 Task: Search one way flight ticket for 4 adults, 2 children, 2 infants in seat and 1 infant on lap in economy from Medford: Rogue Valley International-medford Airport to Greenville: Pitt-greenville Airport on 5-2-2023. Choice of flights is Royal air maroc. Number of bags: 10 checked bags. Price is upto 100000. Outbound departure time preference is 0:00.
Action: Mouse moved to (394, 350)
Screenshot: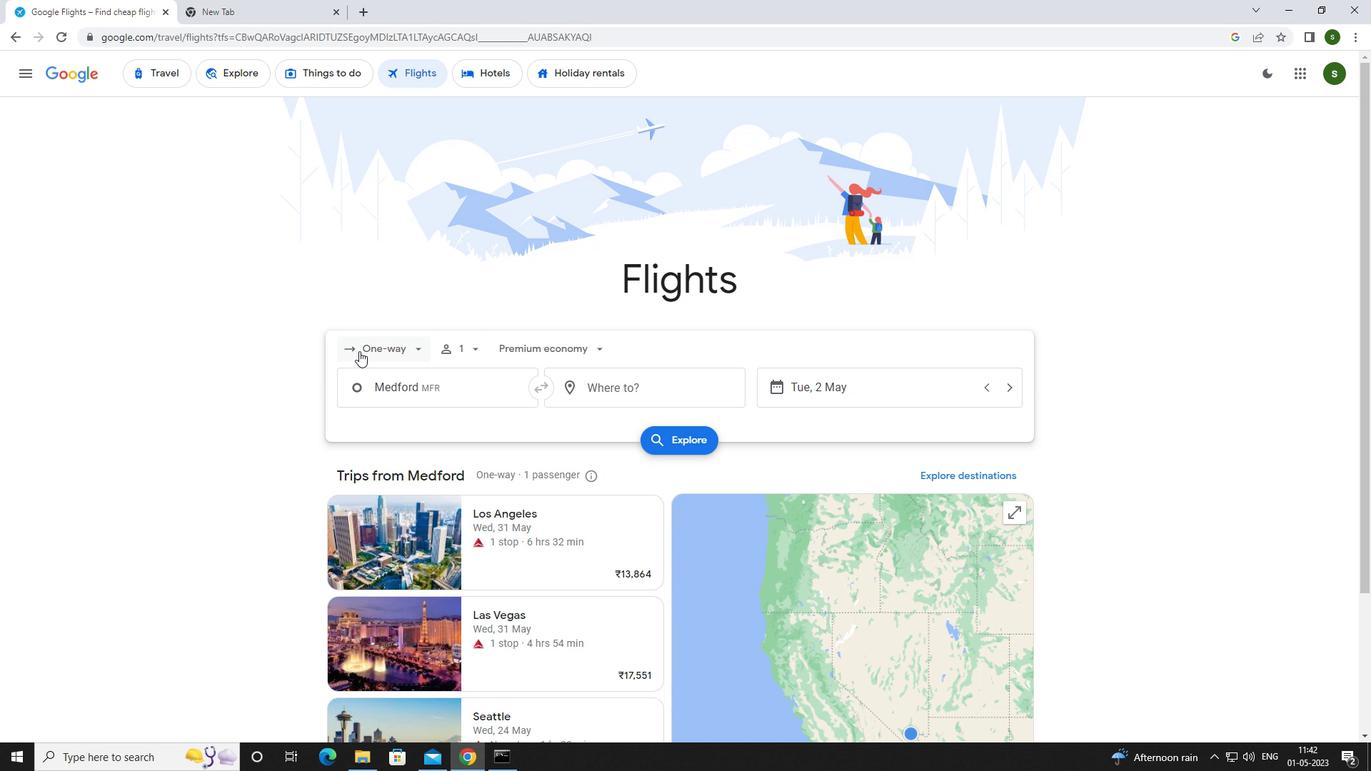 
Action: Mouse pressed left at (394, 350)
Screenshot: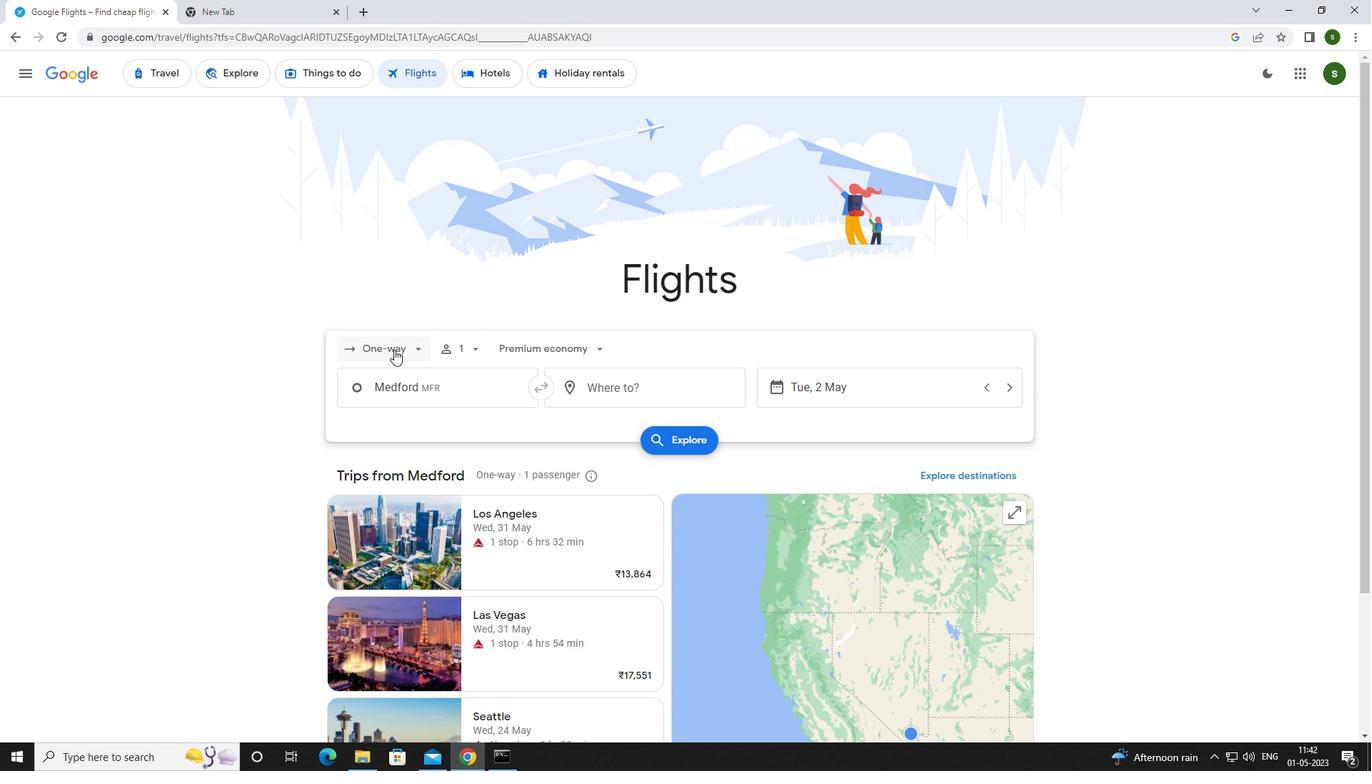 
Action: Mouse moved to (392, 415)
Screenshot: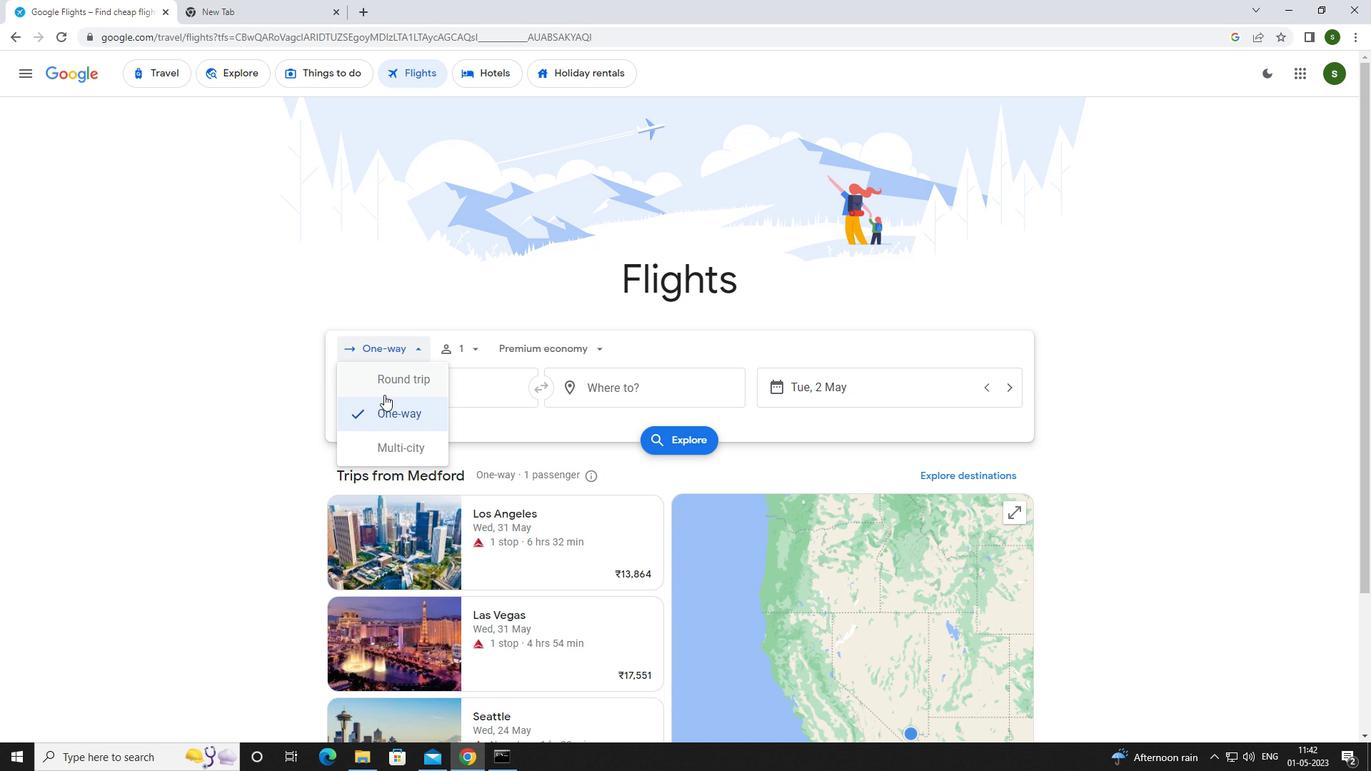 
Action: Mouse pressed left at (392, 415)
Screenshot: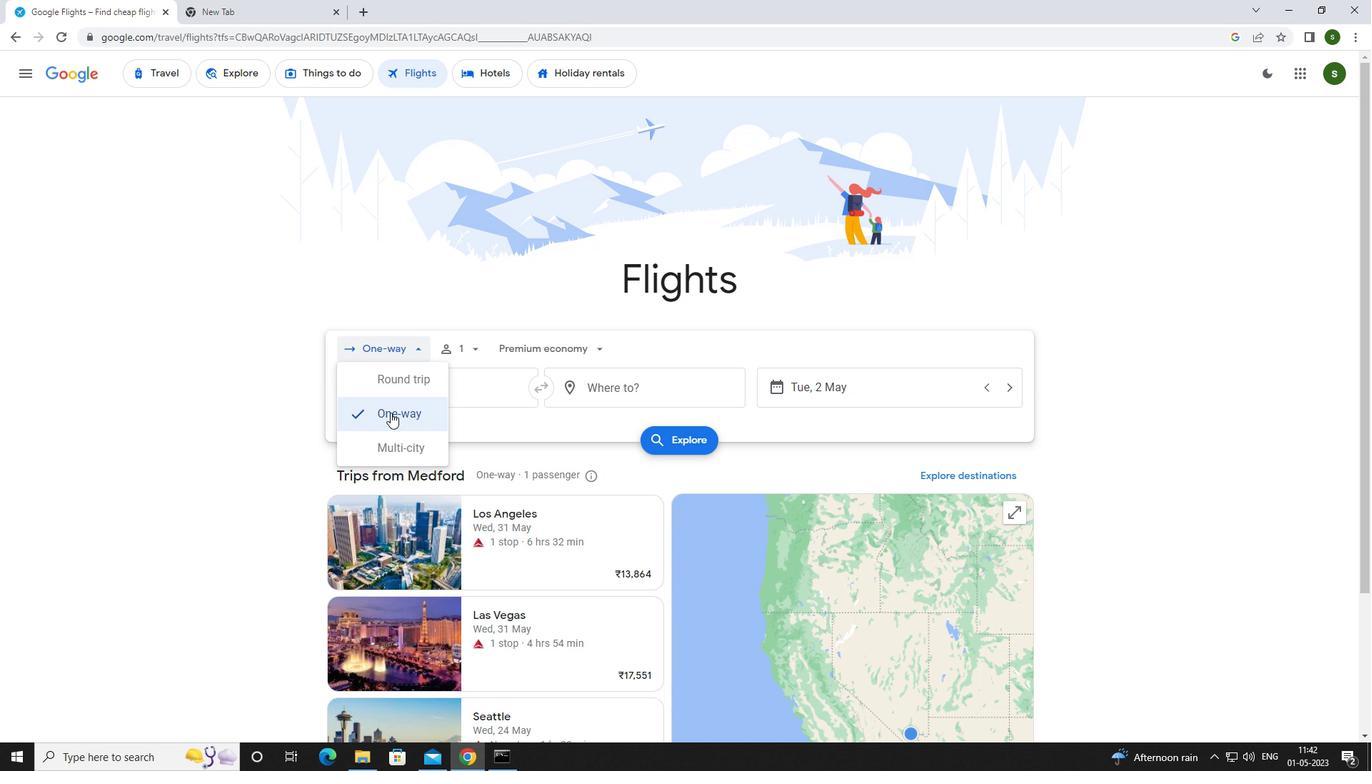 
Action: Mouse moved to (468, 352)
Screenshot: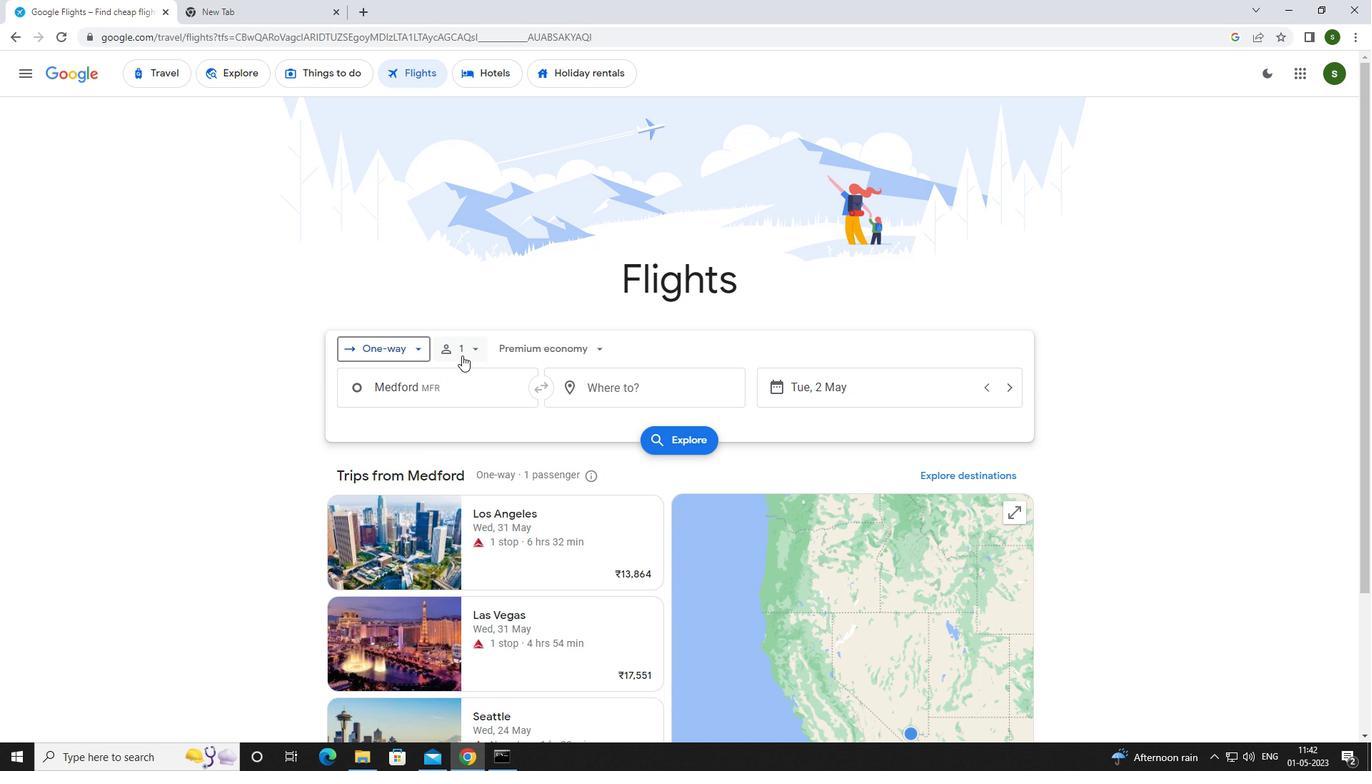
Action: Mouse pressed left at (468, 352)
Screenshot: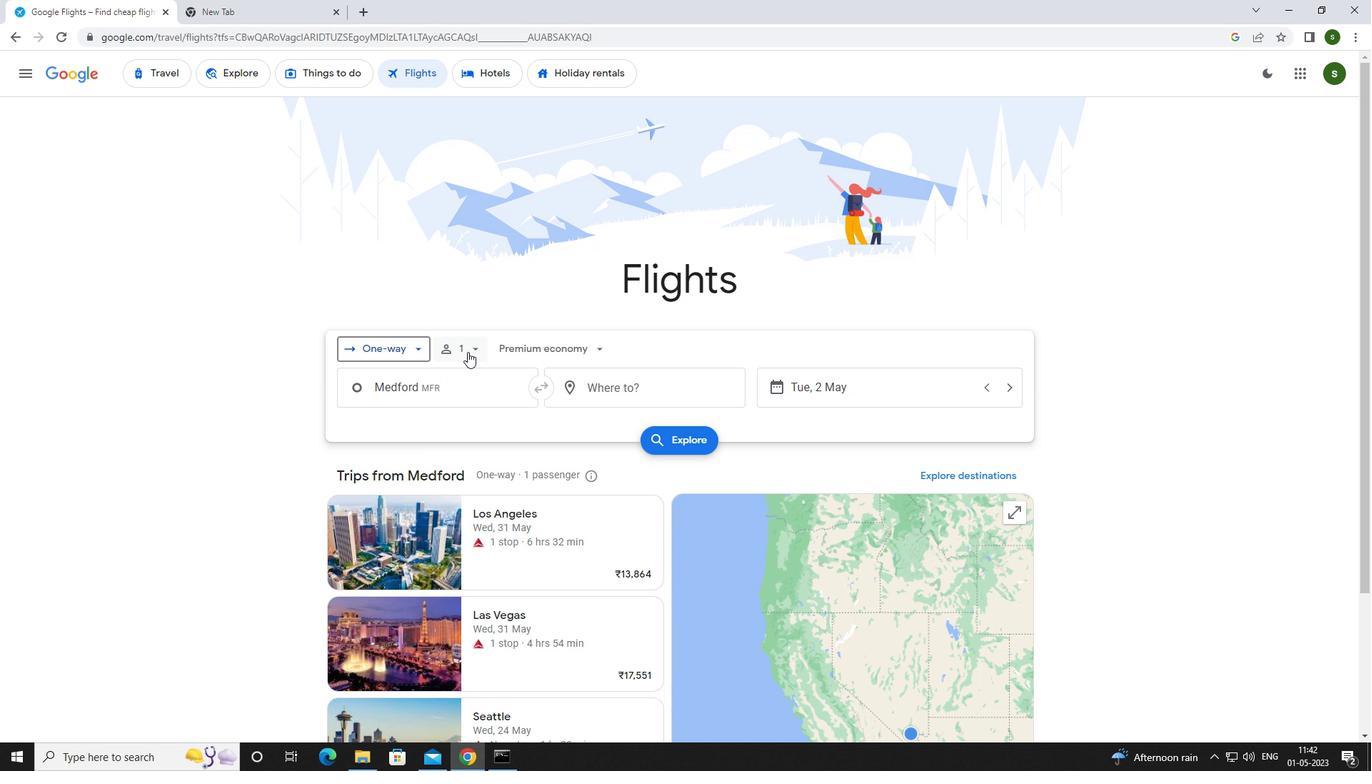 
Action: Mouse moved to (590, 382)
Screenshot: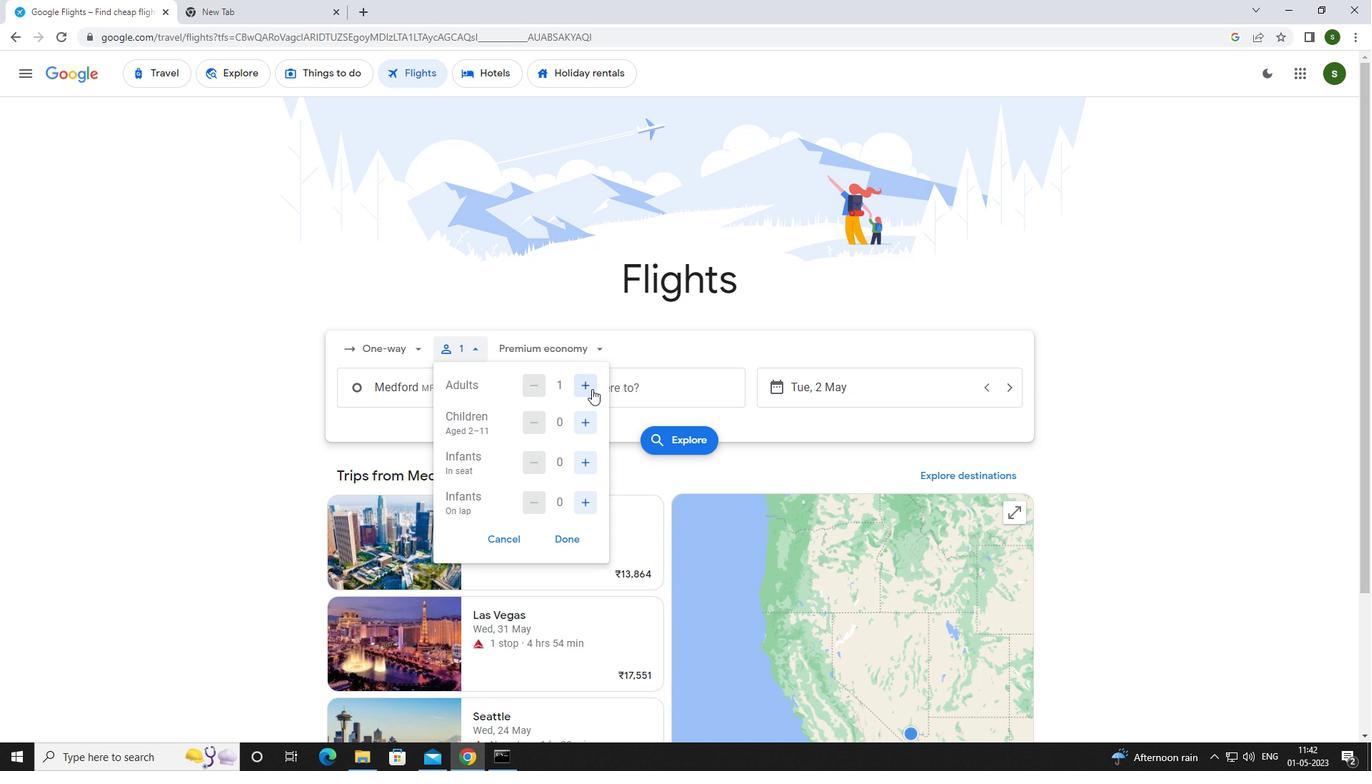 
Action: Mouse pressed left at (590, 382)
Screenshot: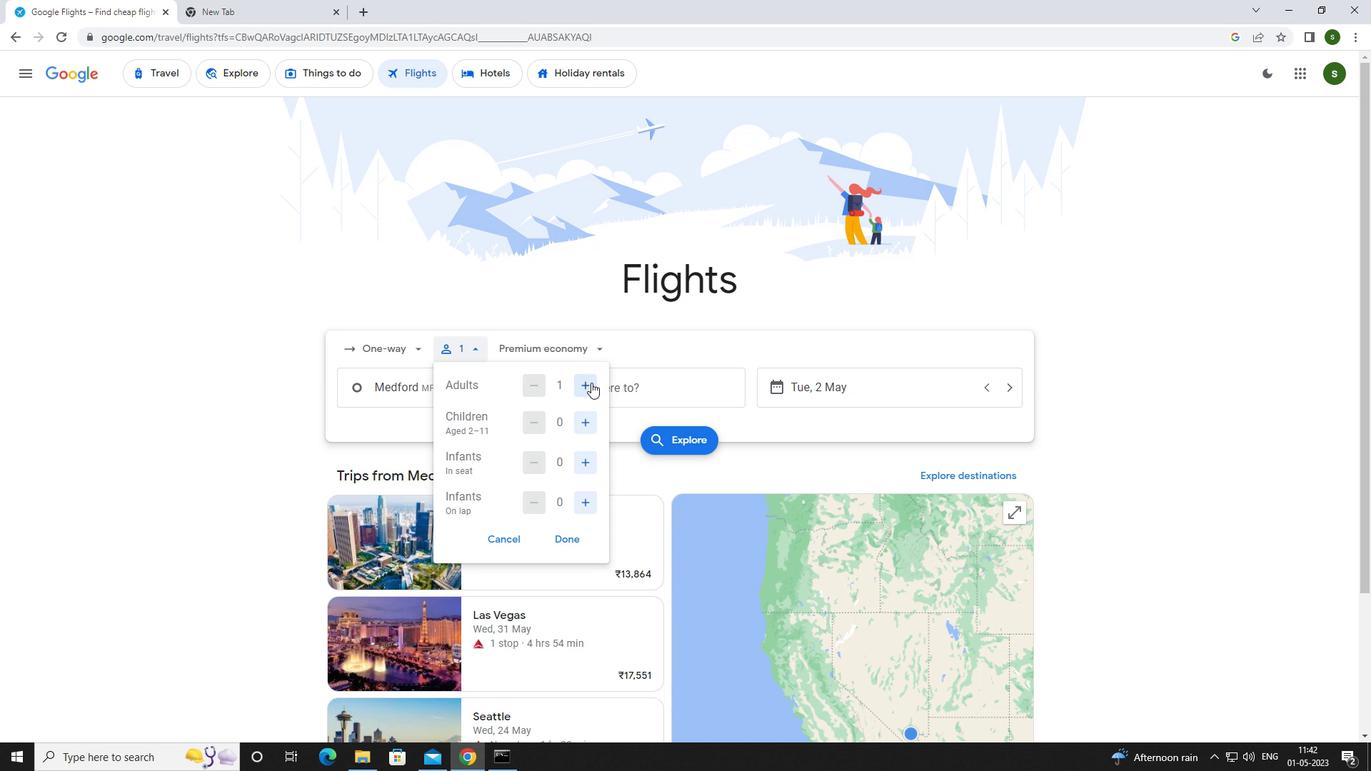 
Action: Mouse pressed left at (590, 382)
Screenshot: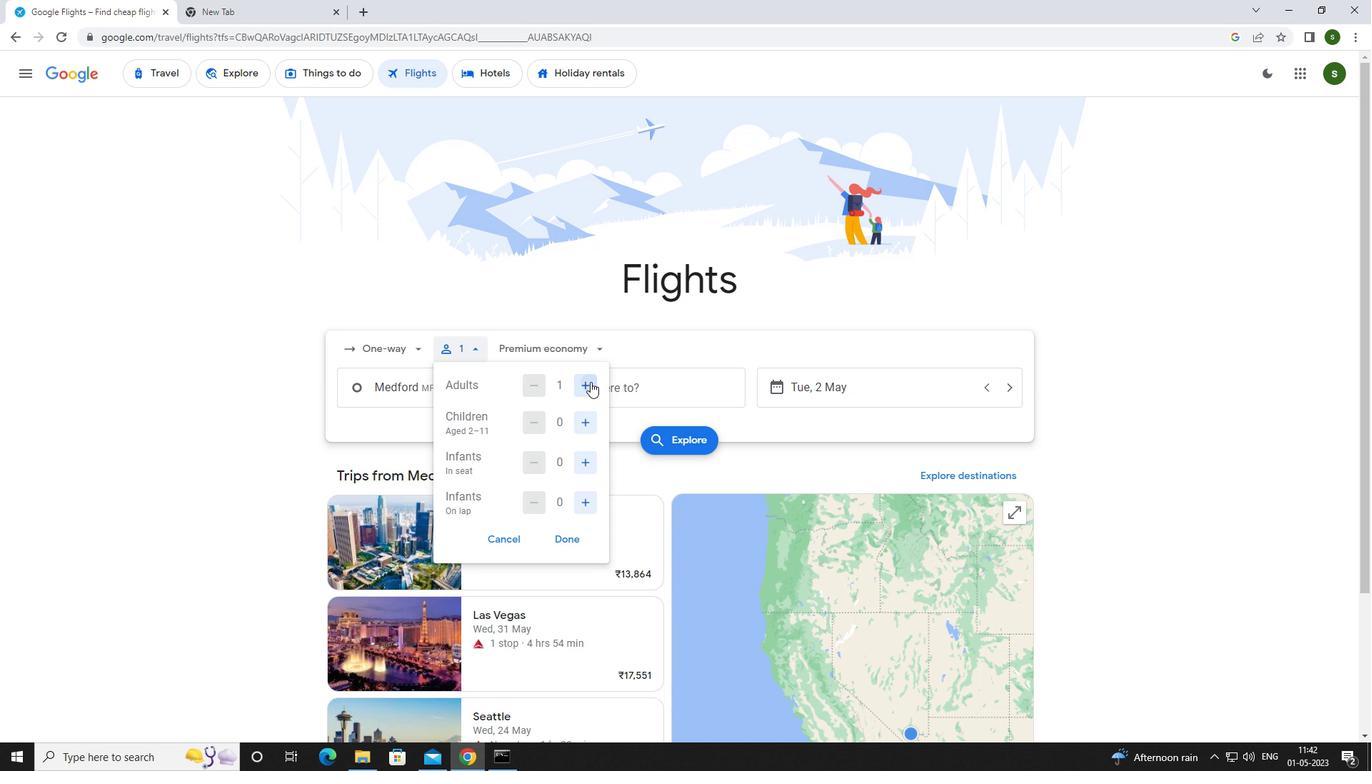 
Action: Mouse moved to (590, 382)
Screenshot: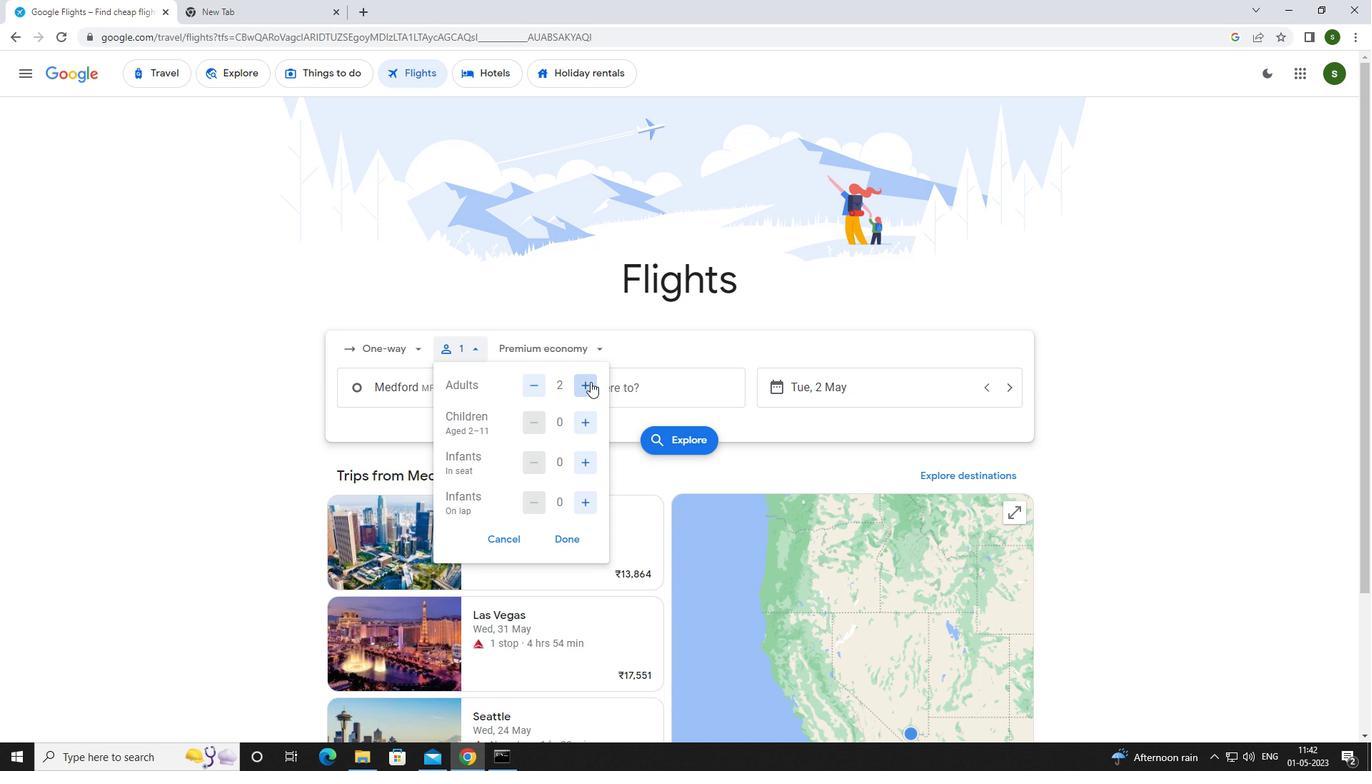 
Action: Mouse pressed left at (590, 382)
Screenshot: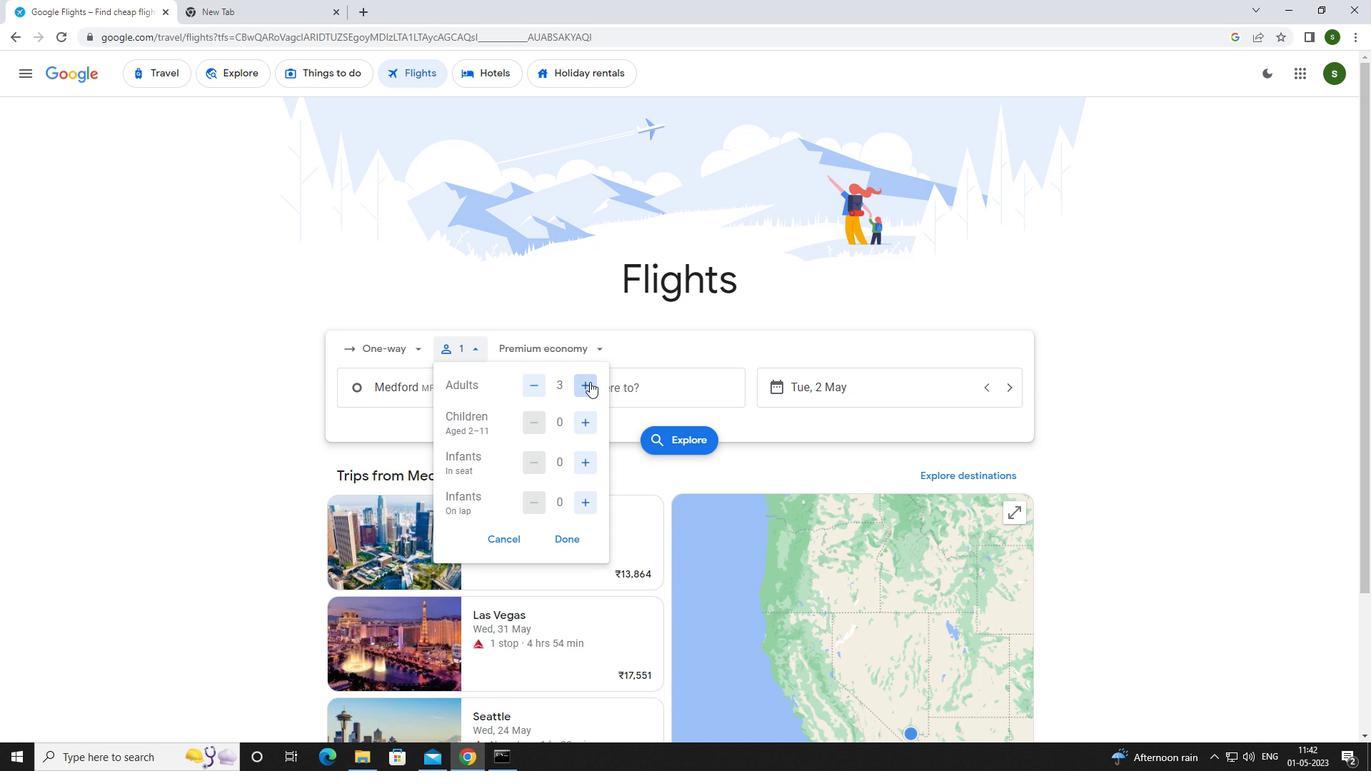 
Action: Mouse moved to (585, 418)
Screenshot: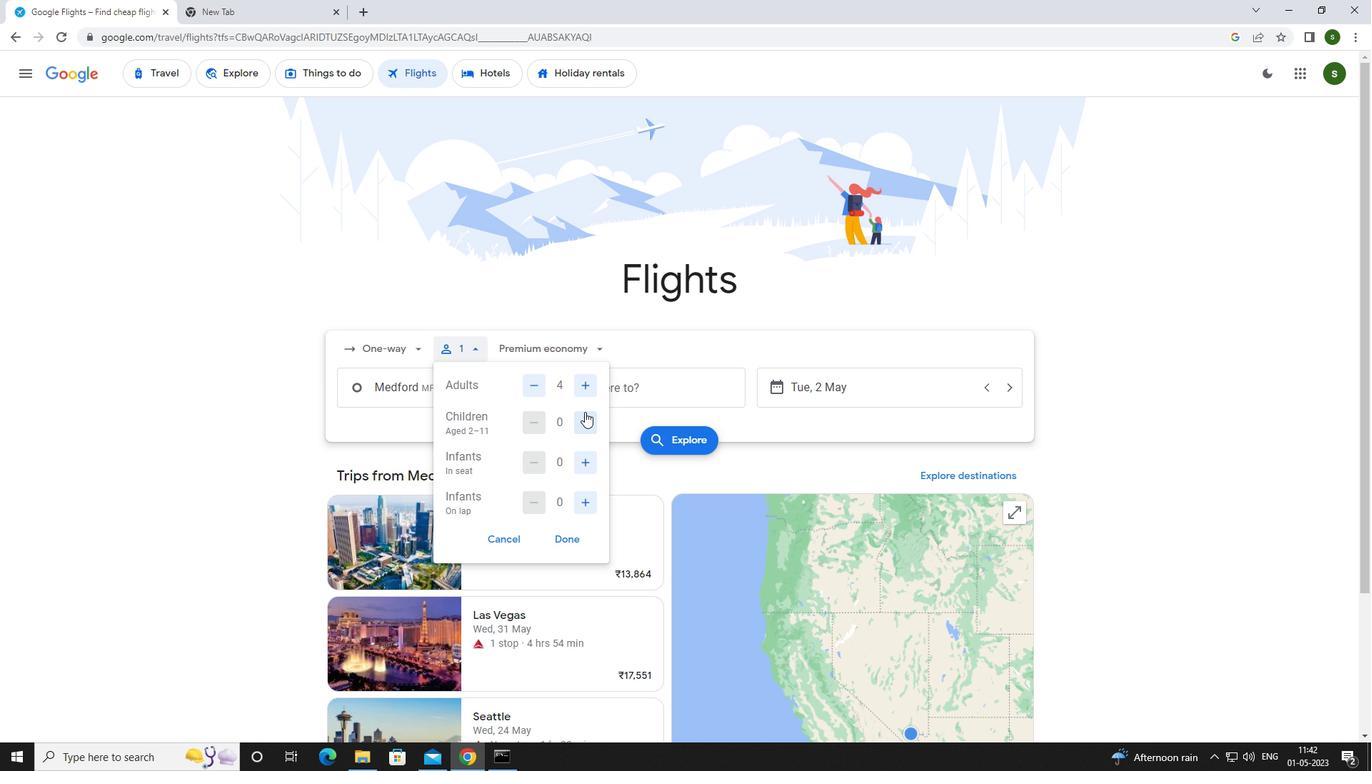 
Action: Mouse pressed left at (585, 418)
Screenshot: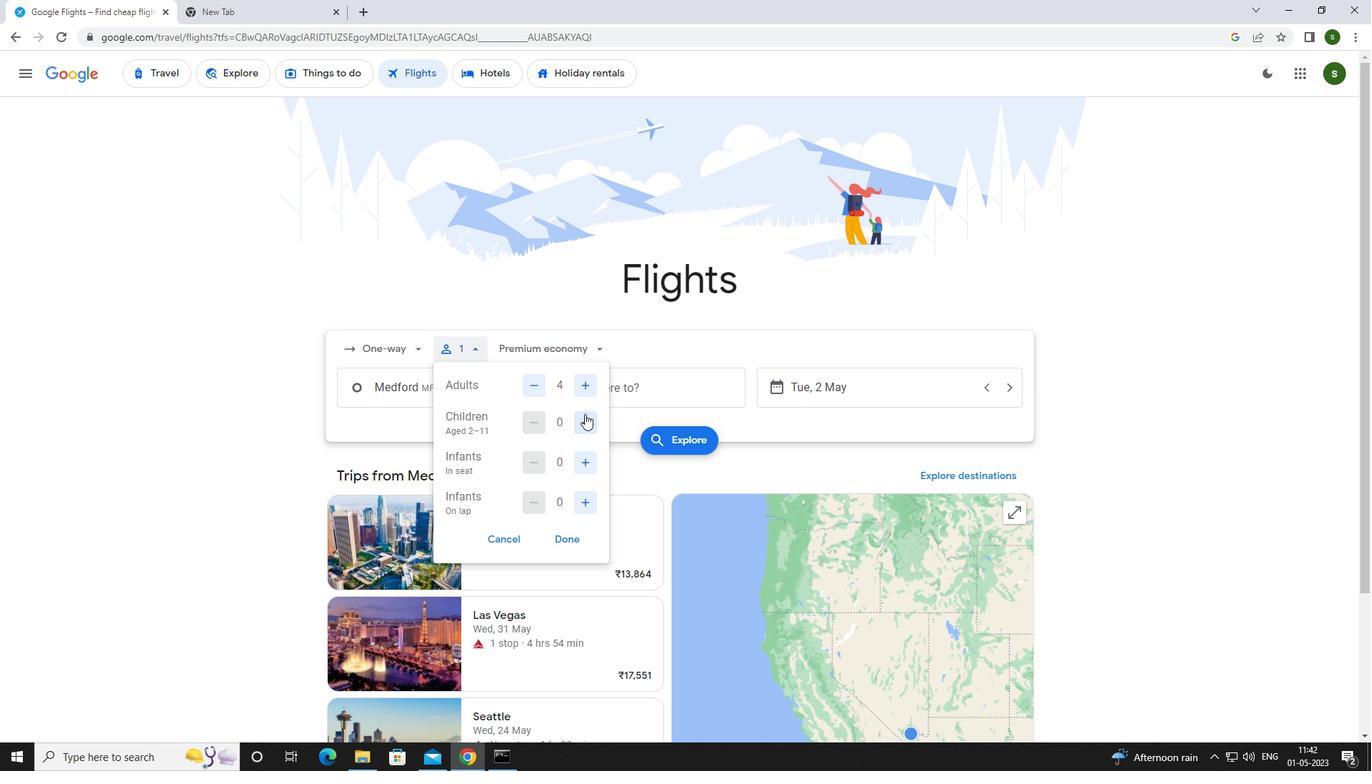 
Action: Mouse pressed left at (585, 418)
Screenshot: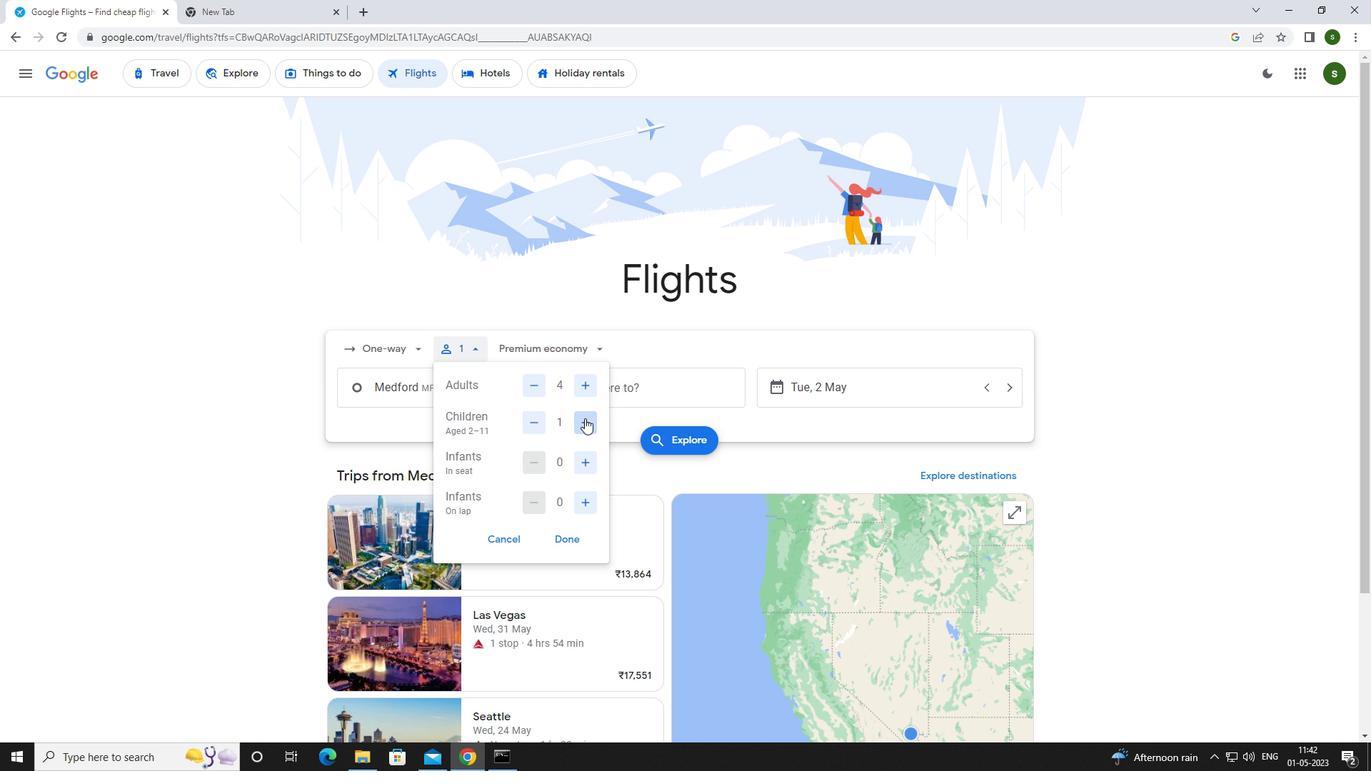 
Action: Mouse moved to (590, 457)
Screenshot: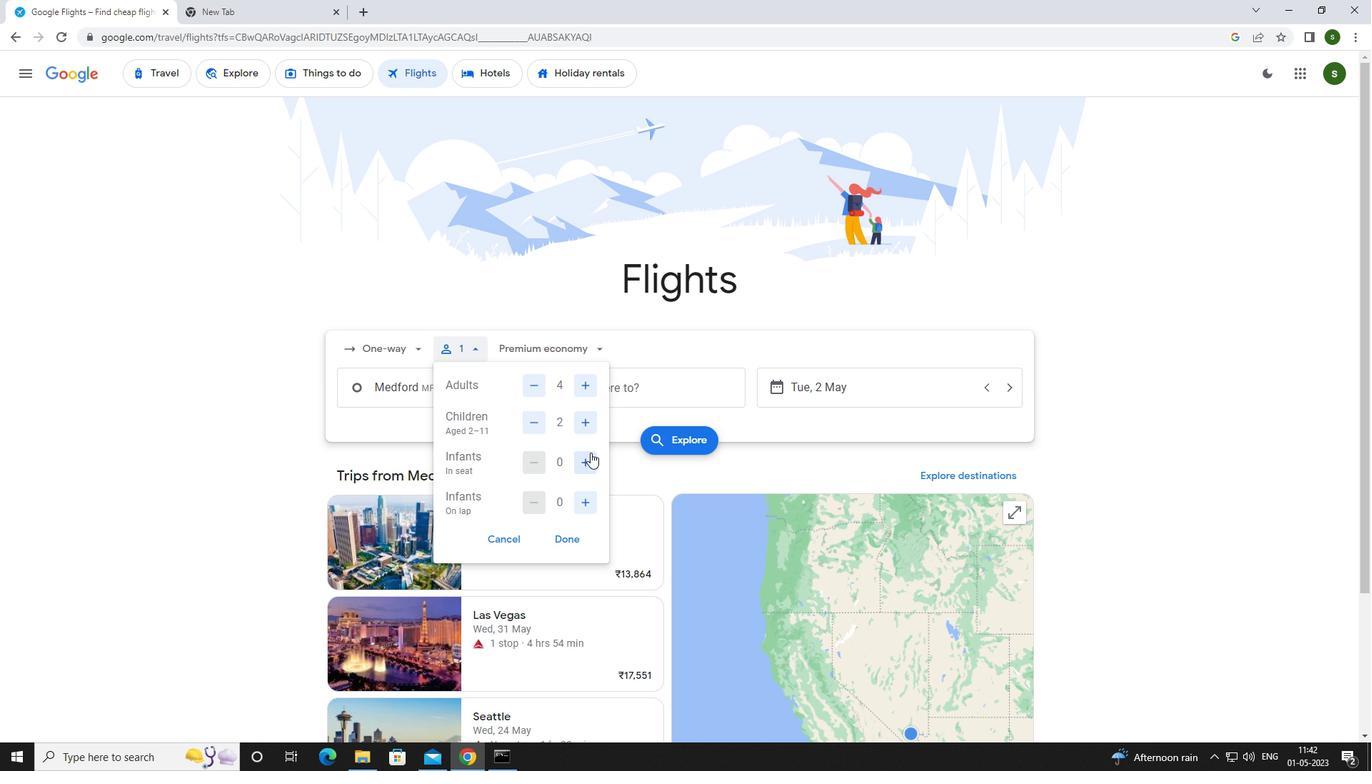
Action: Mouse pressed left at (590, 457)
Screenshot: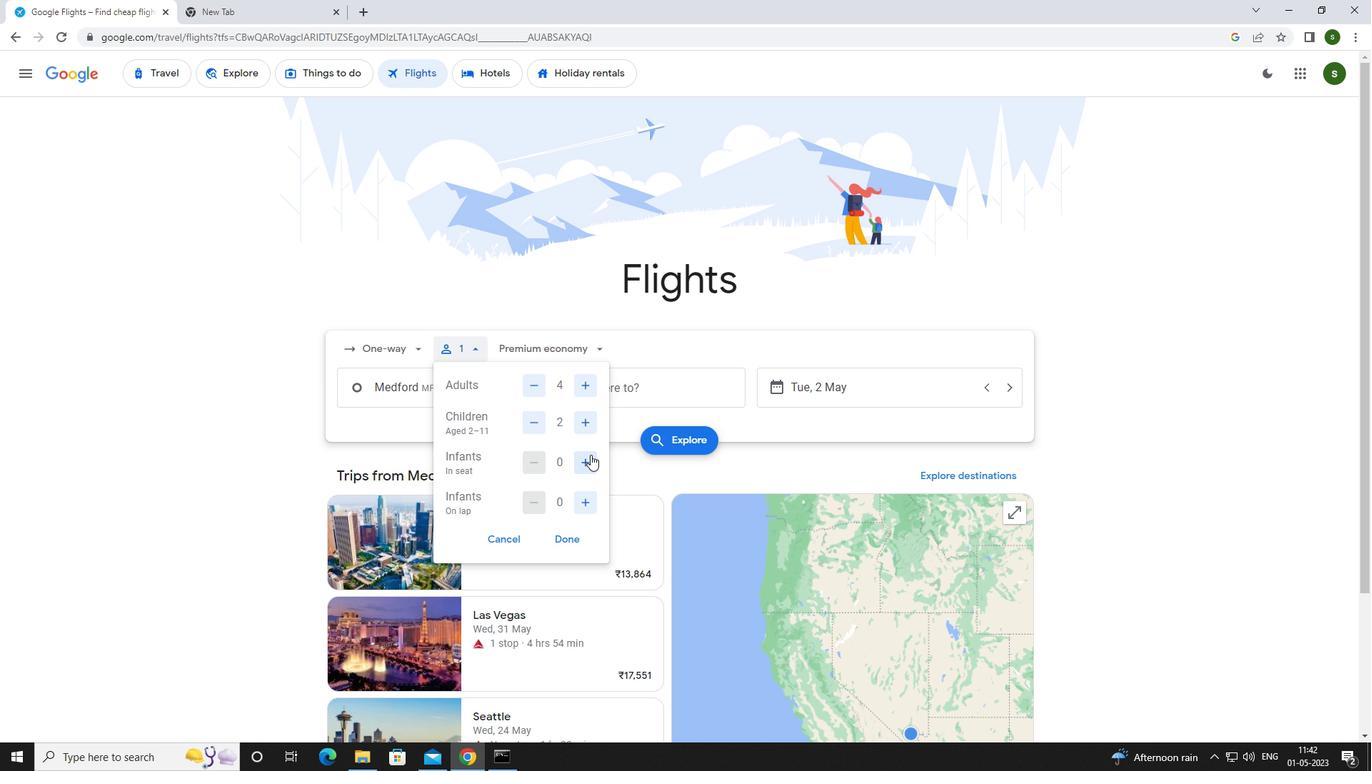 
Action: Mouse pressed left at (590, 457)
Screenshot: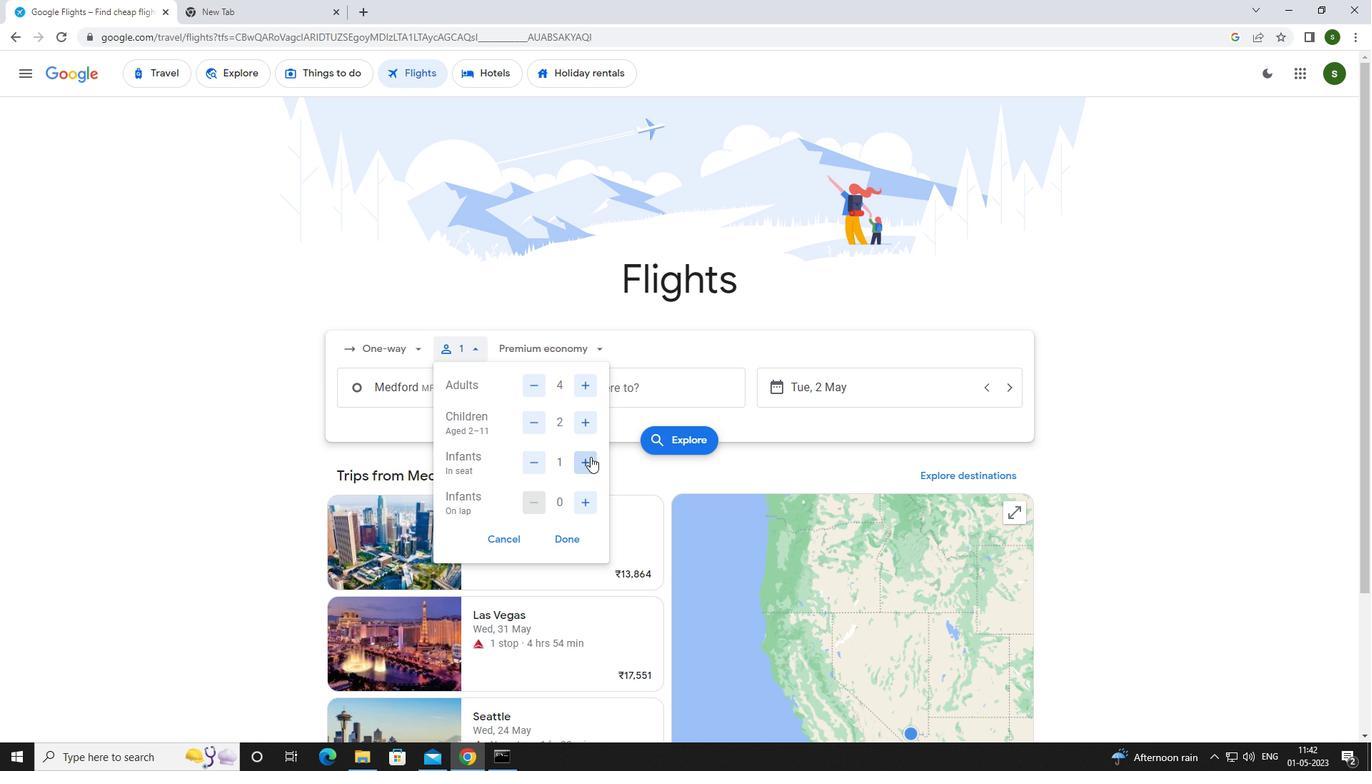 
Action: Mouse moved to (586, 498)
Screenshot: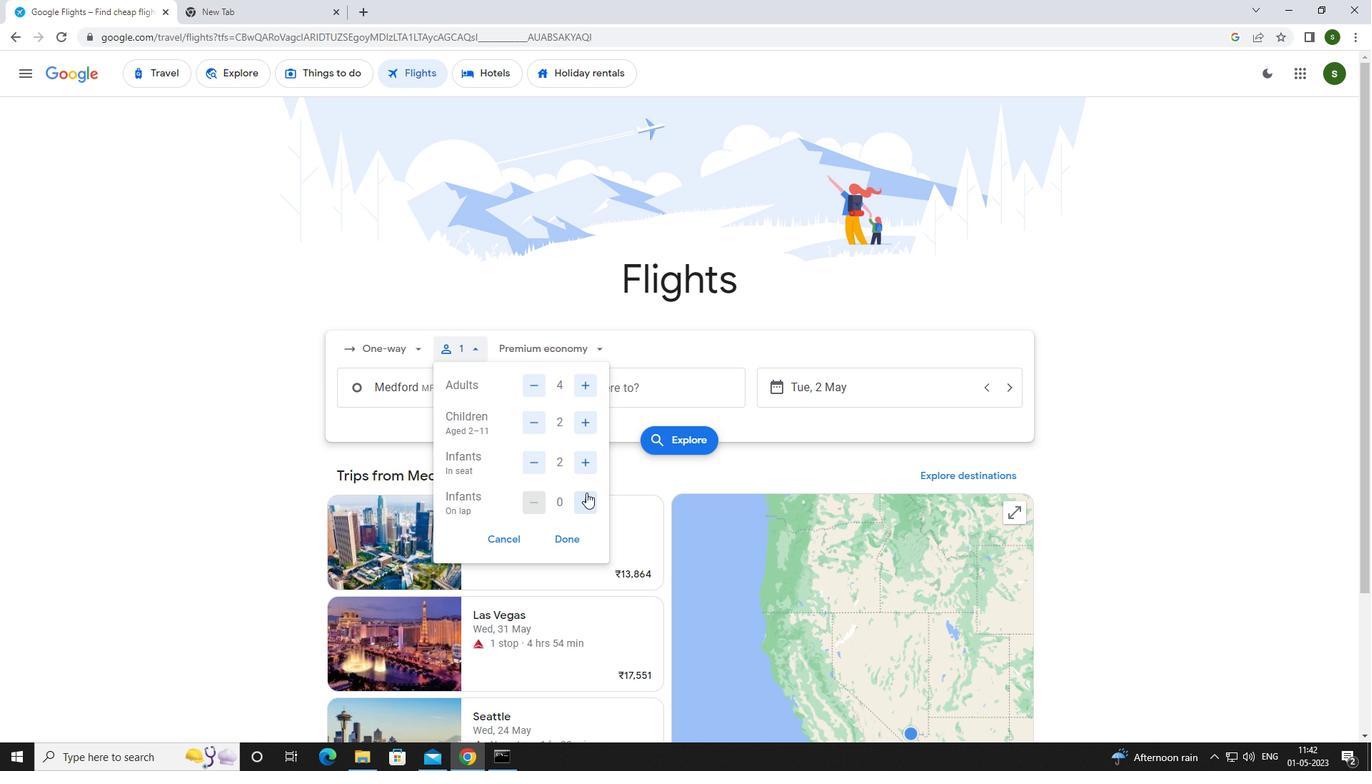 
Action: Mouse pressed left at (586, 498)
Screenshot: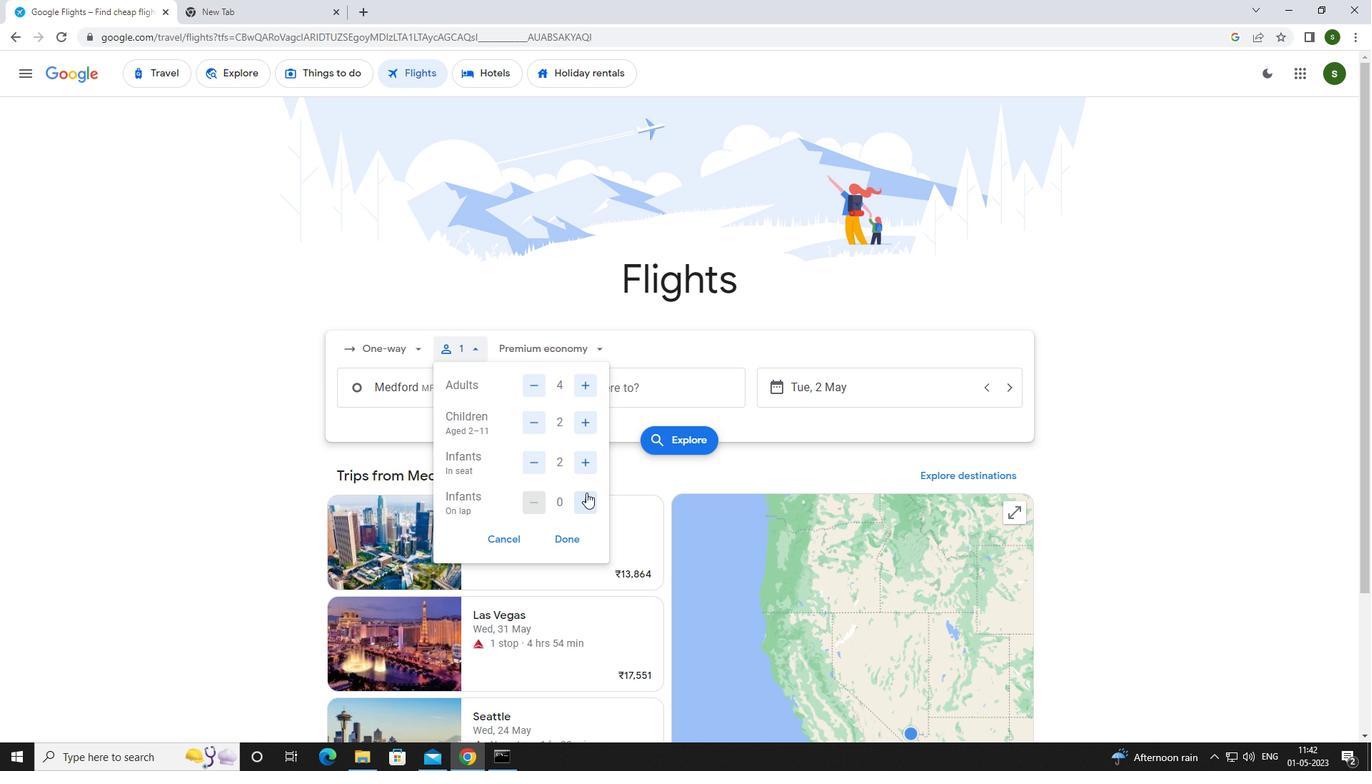 
Action: Mouse moved to (572, 351)
Screenshot: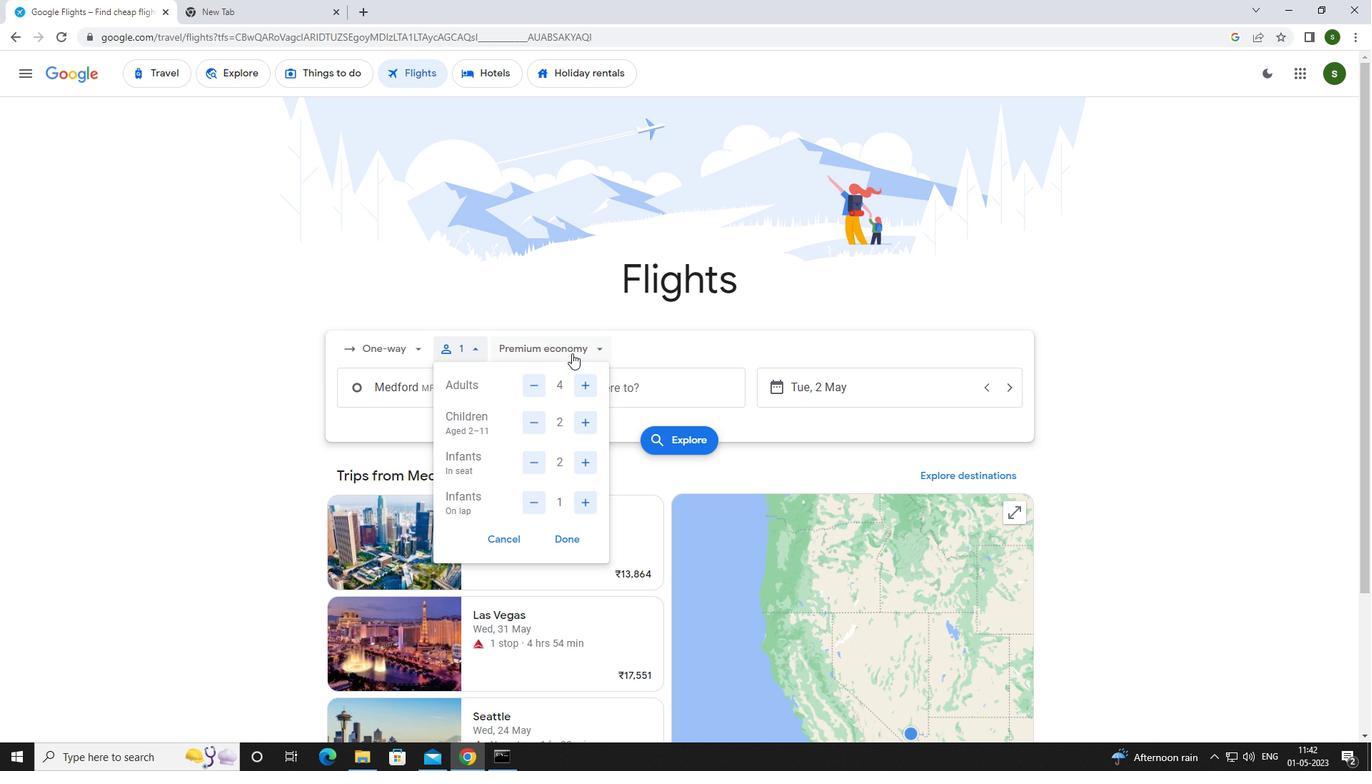 
Action: Mouse pressed left at (572, 351)
Screenshot: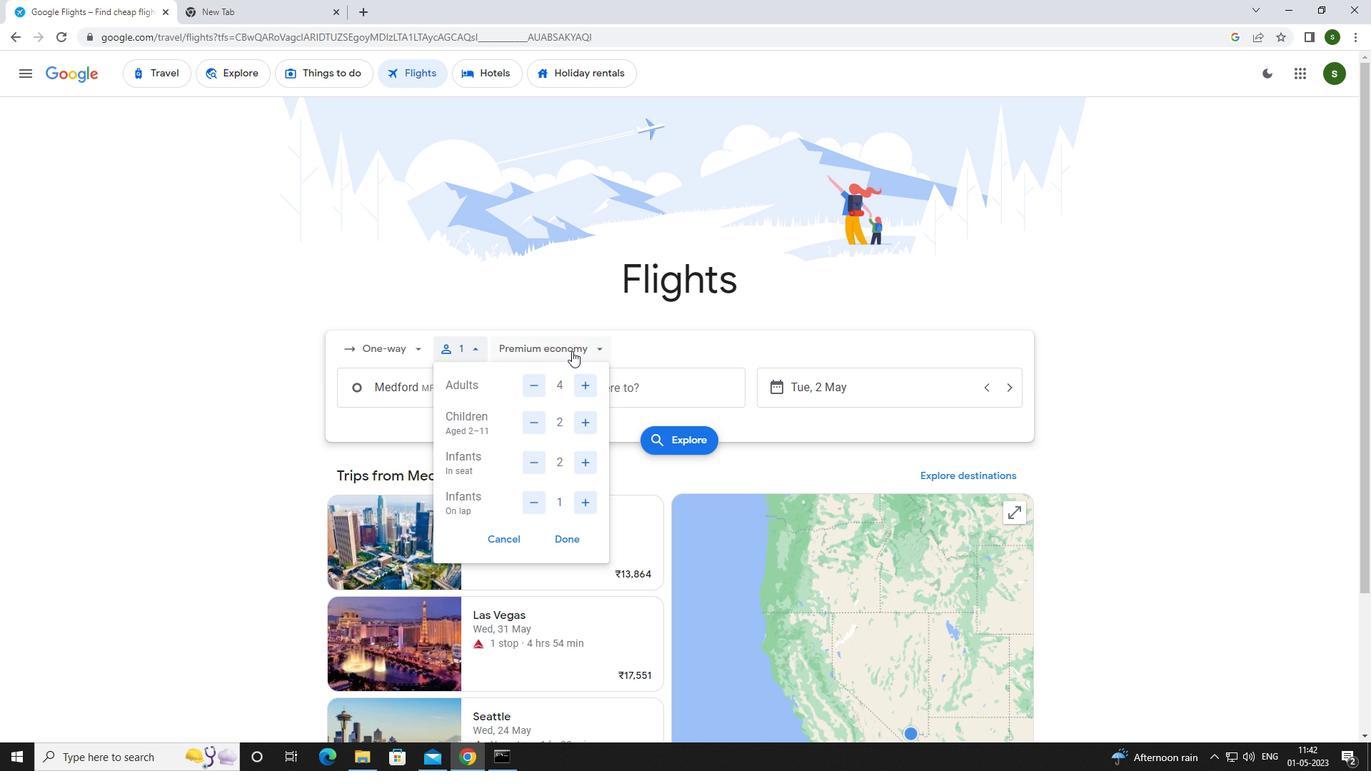 
Action: Mouse moved to (570, 380)
Screenshot: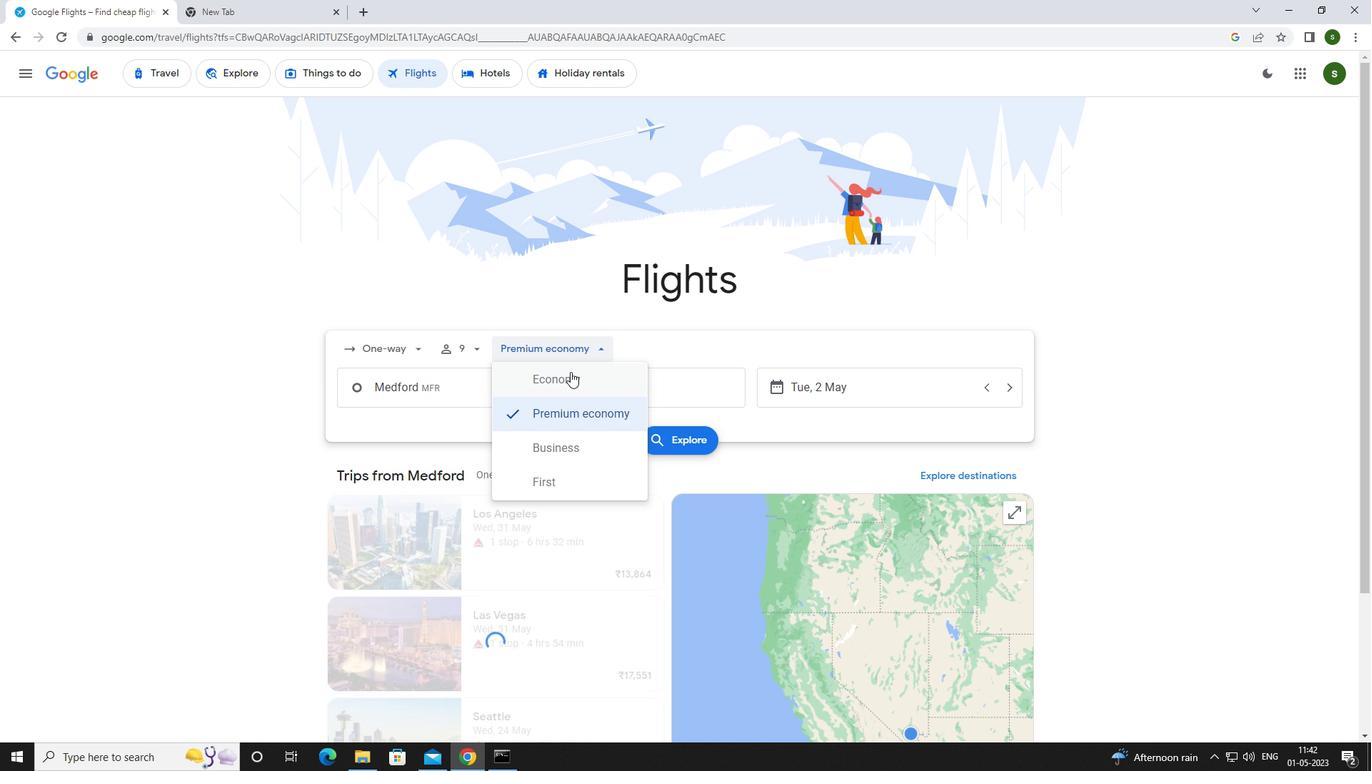 
Action: Mouse pressed left at (570, 380)
Screenshot: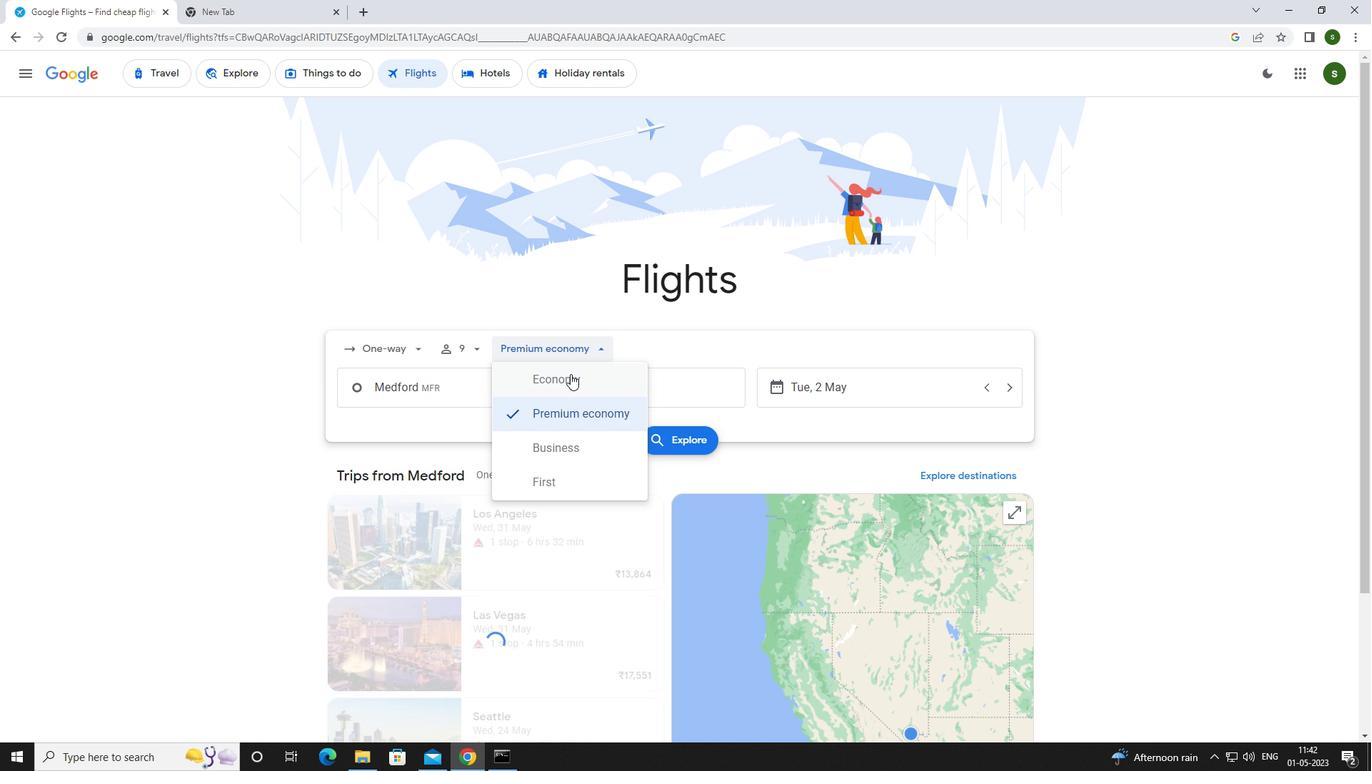 
Action: Mouse moved to (468, 394)
Screenshot: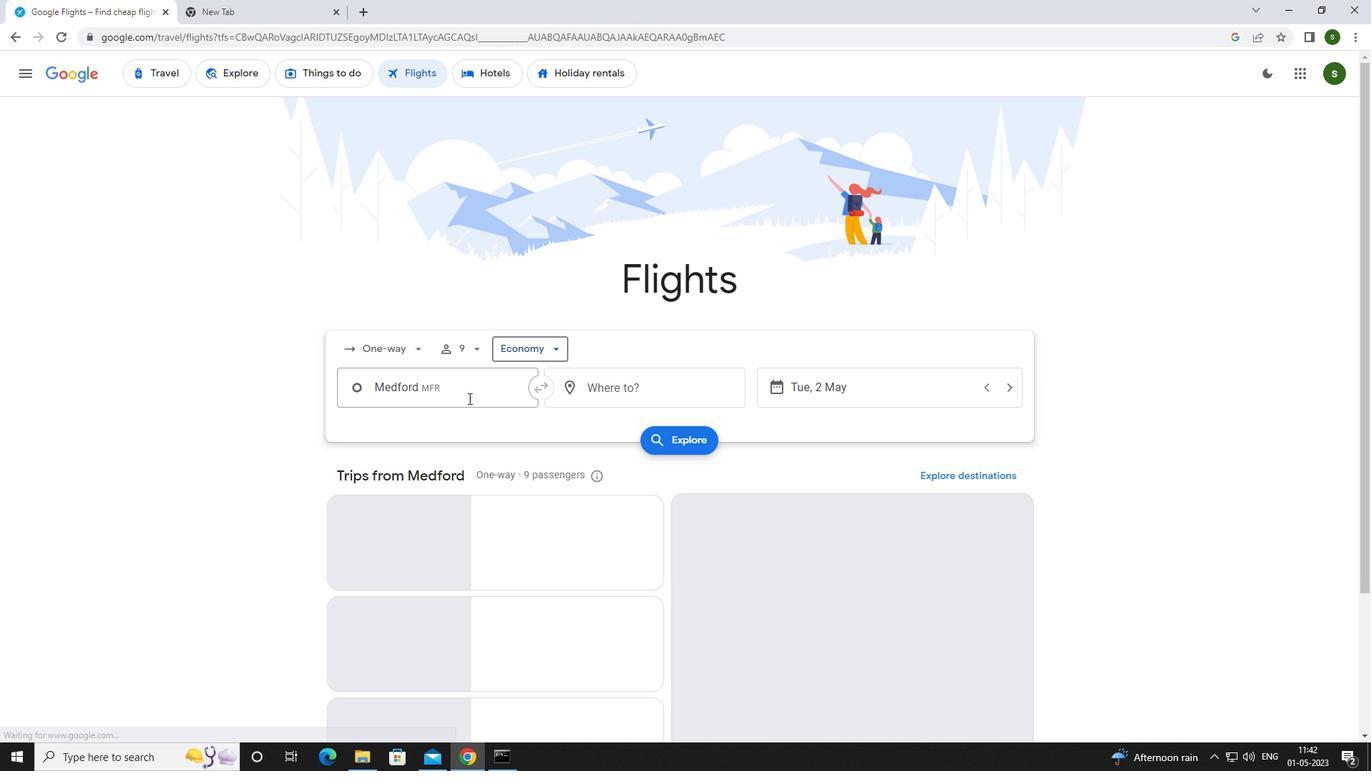 
Action: Mouse pressed left at (468, 394)
Screenshot: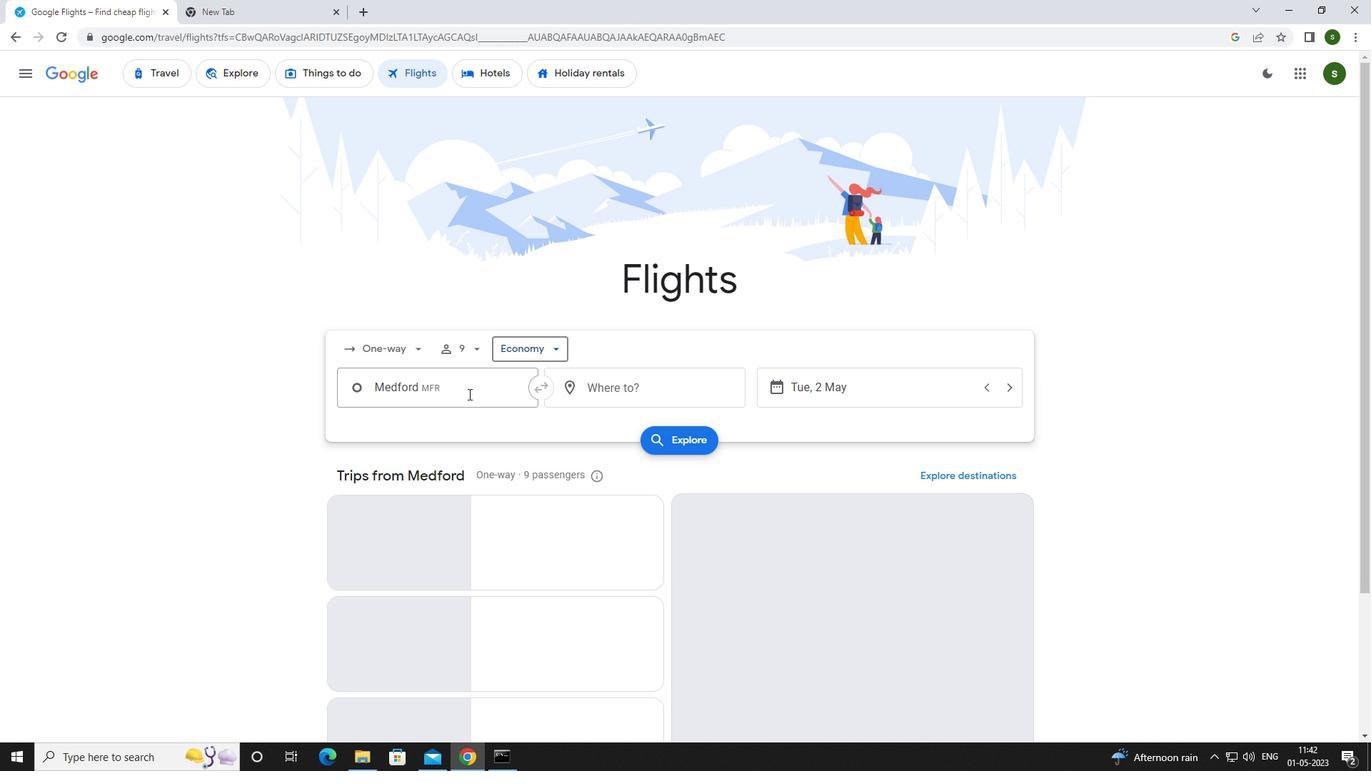 
Action: Mouse moved to (445, 401)
Screenshot: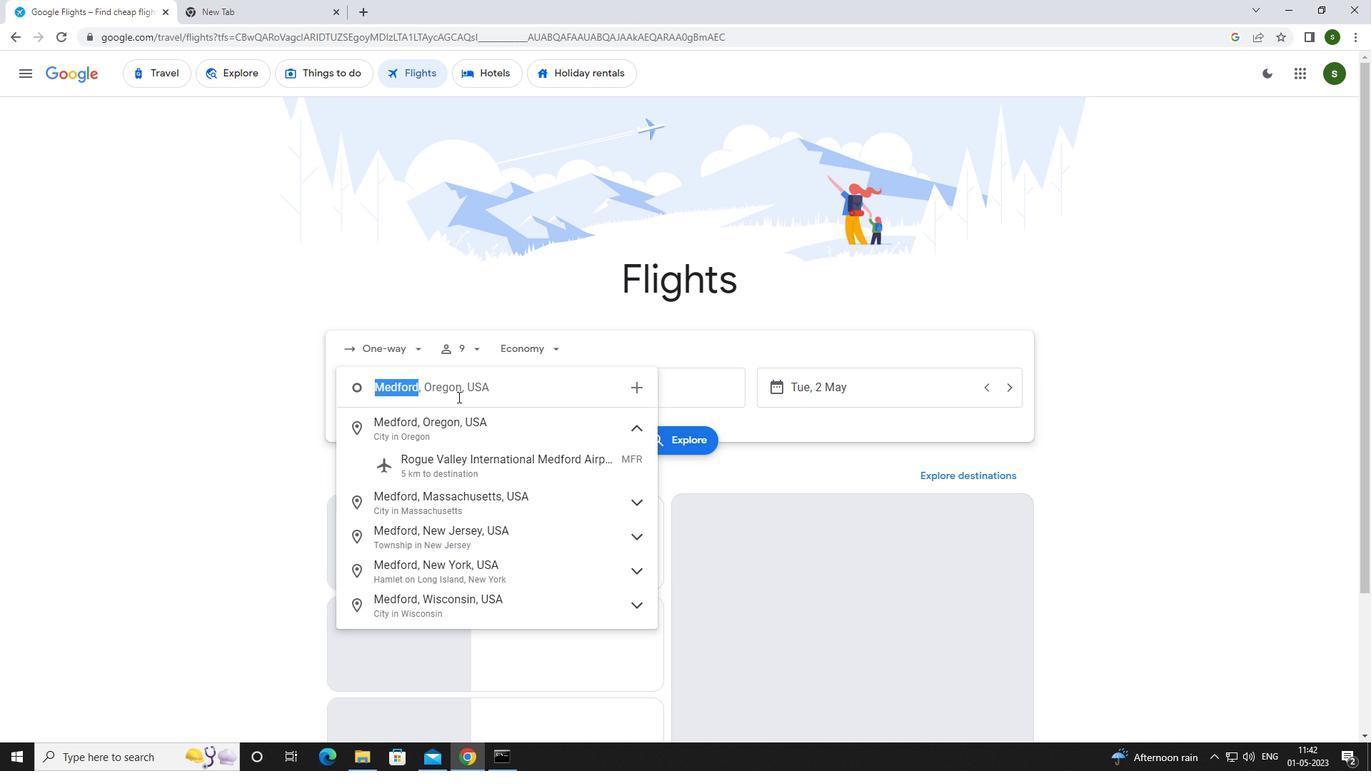 
Action: Key pressed r<Key.caps_lock>ogue
Screenshot: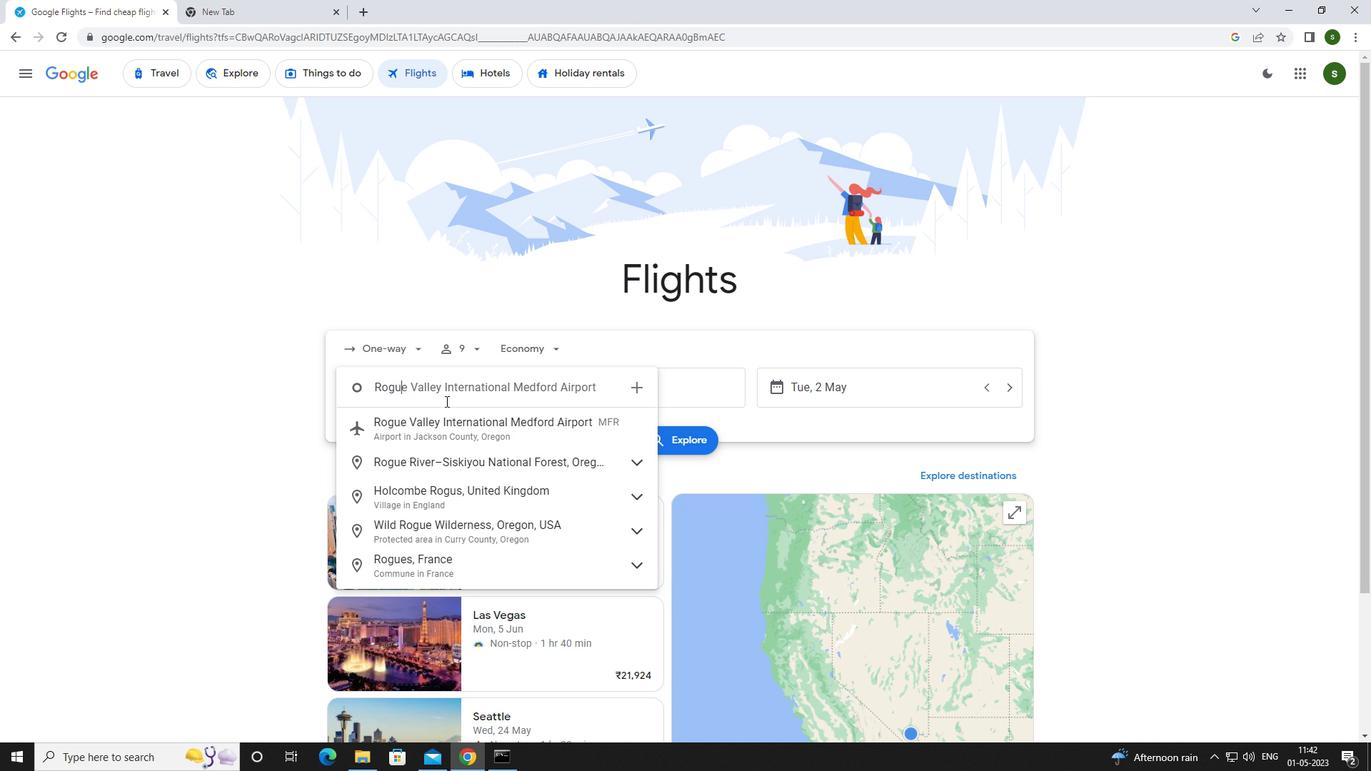 
Action: Mouse moved to (448, 430)
Screenshot: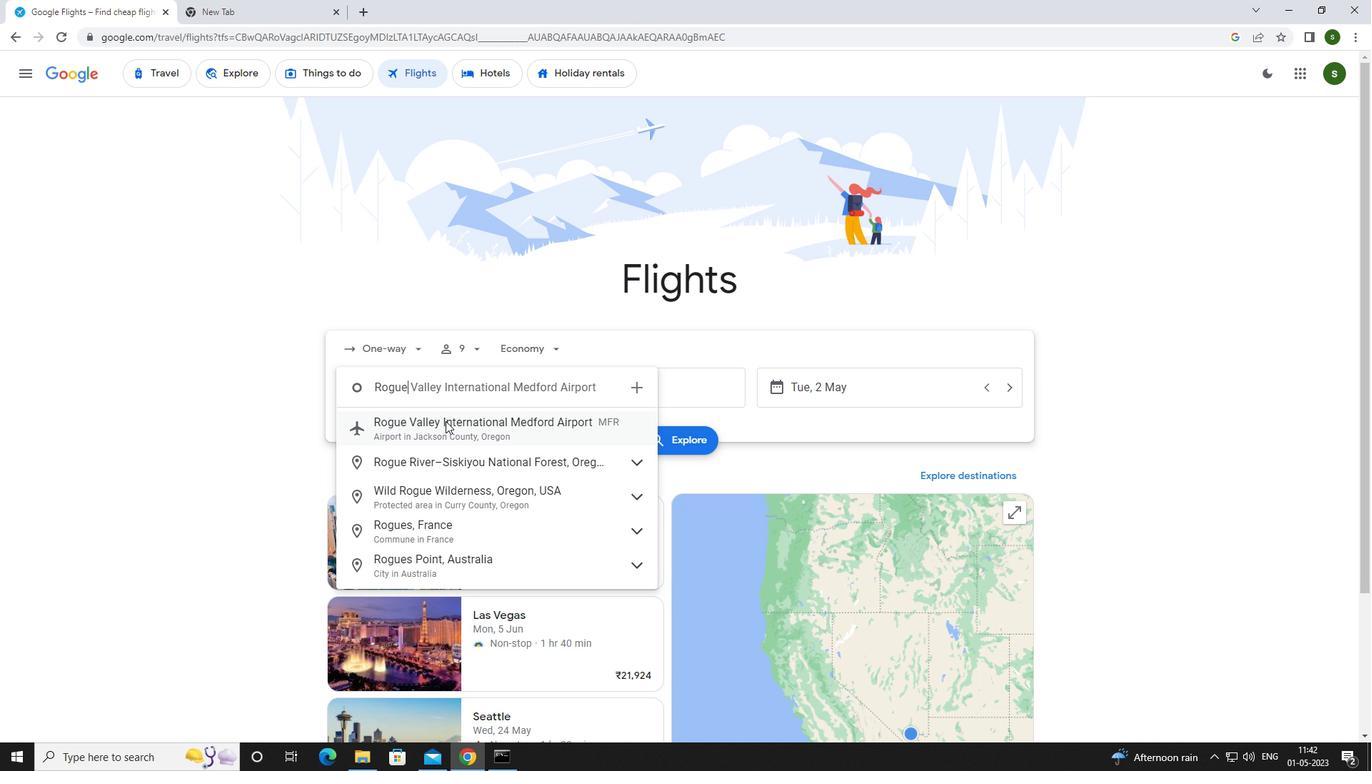 
Action: Mouse pressed left at (448, 430)
Screenshot: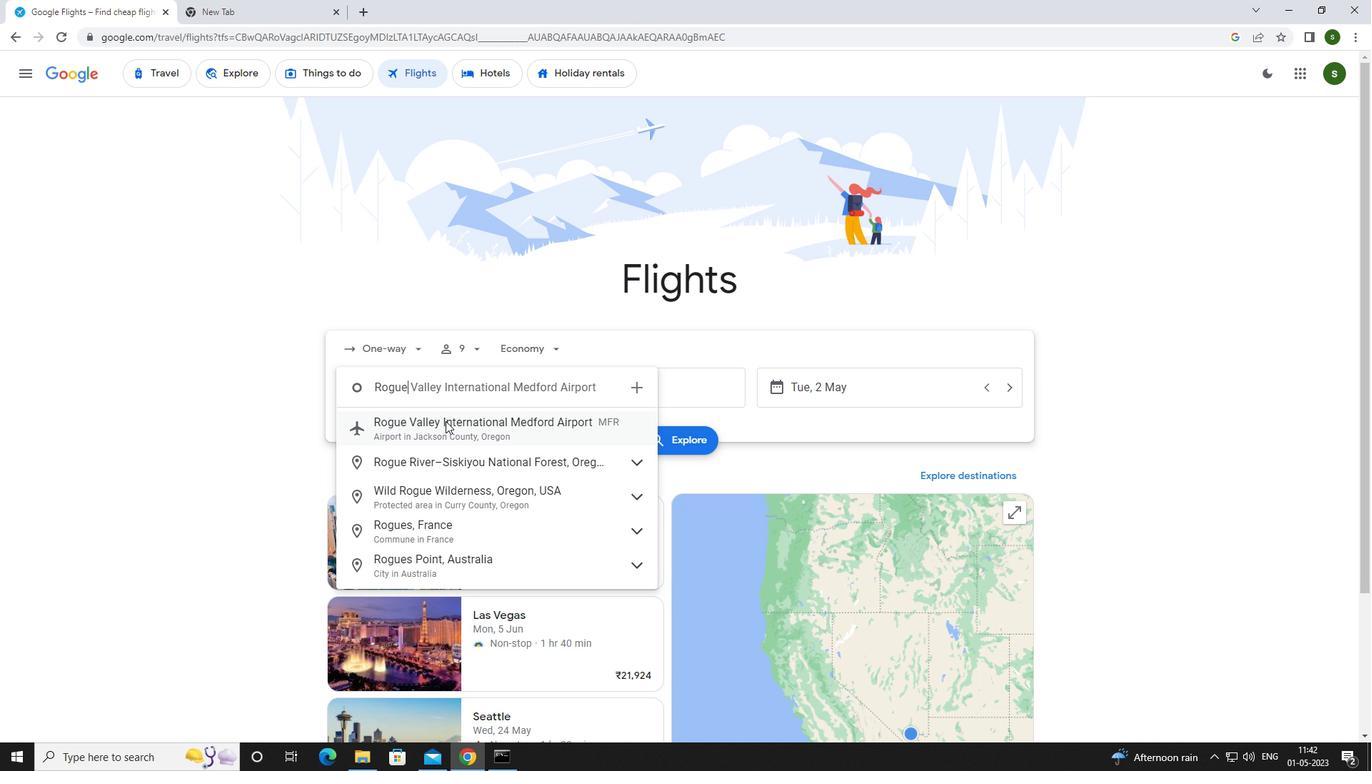 
Action: Mouse moved to (665, 389)
Screenshot: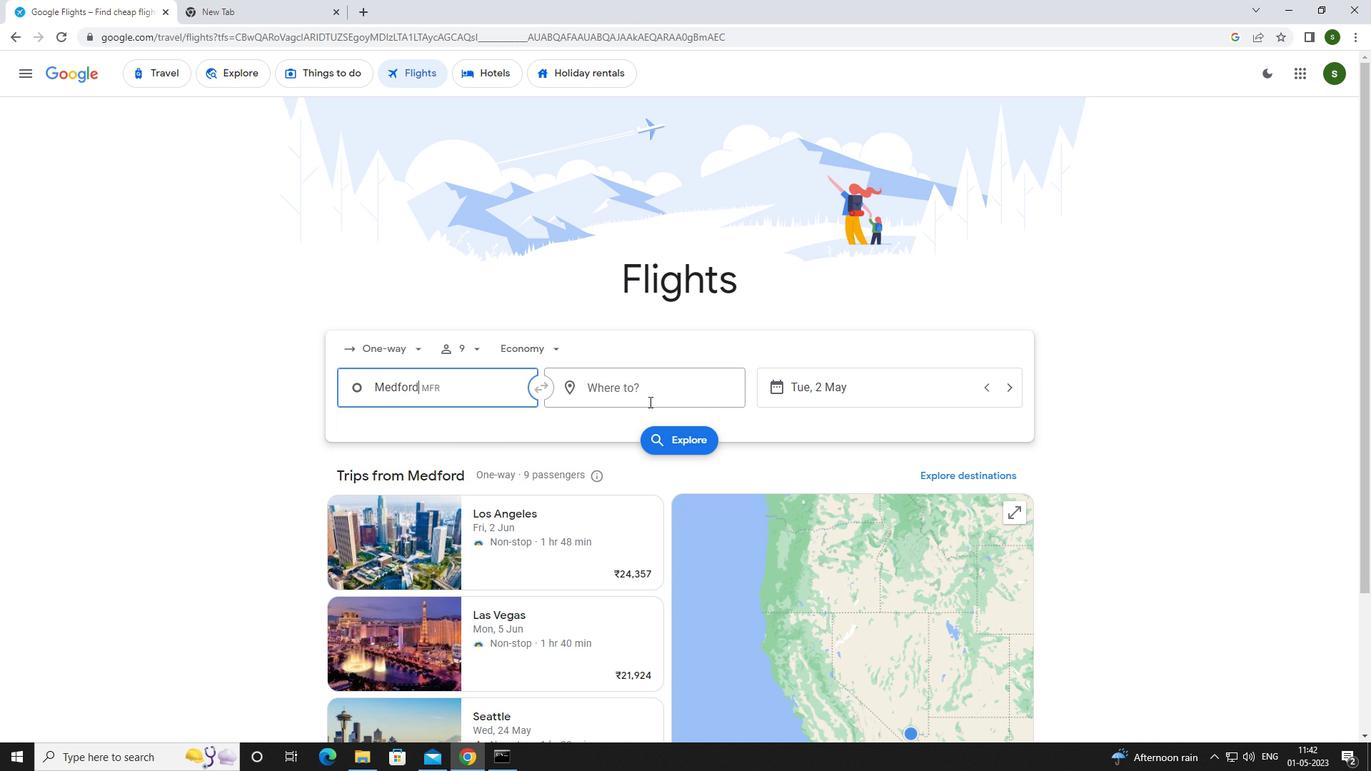 
Action: Mouse pressed left at (665, 389)
Screenshot: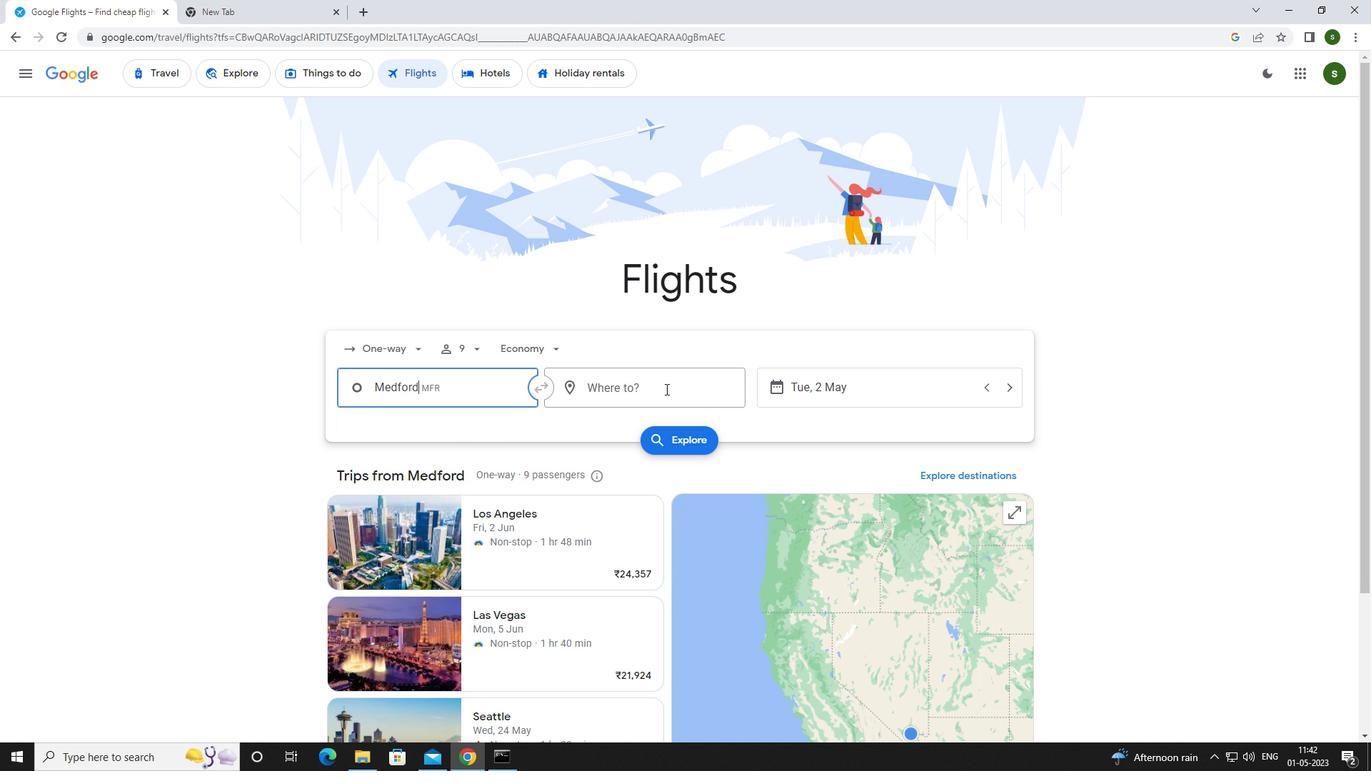 
Action: Mouse moved to (589, 404)
Screenshot: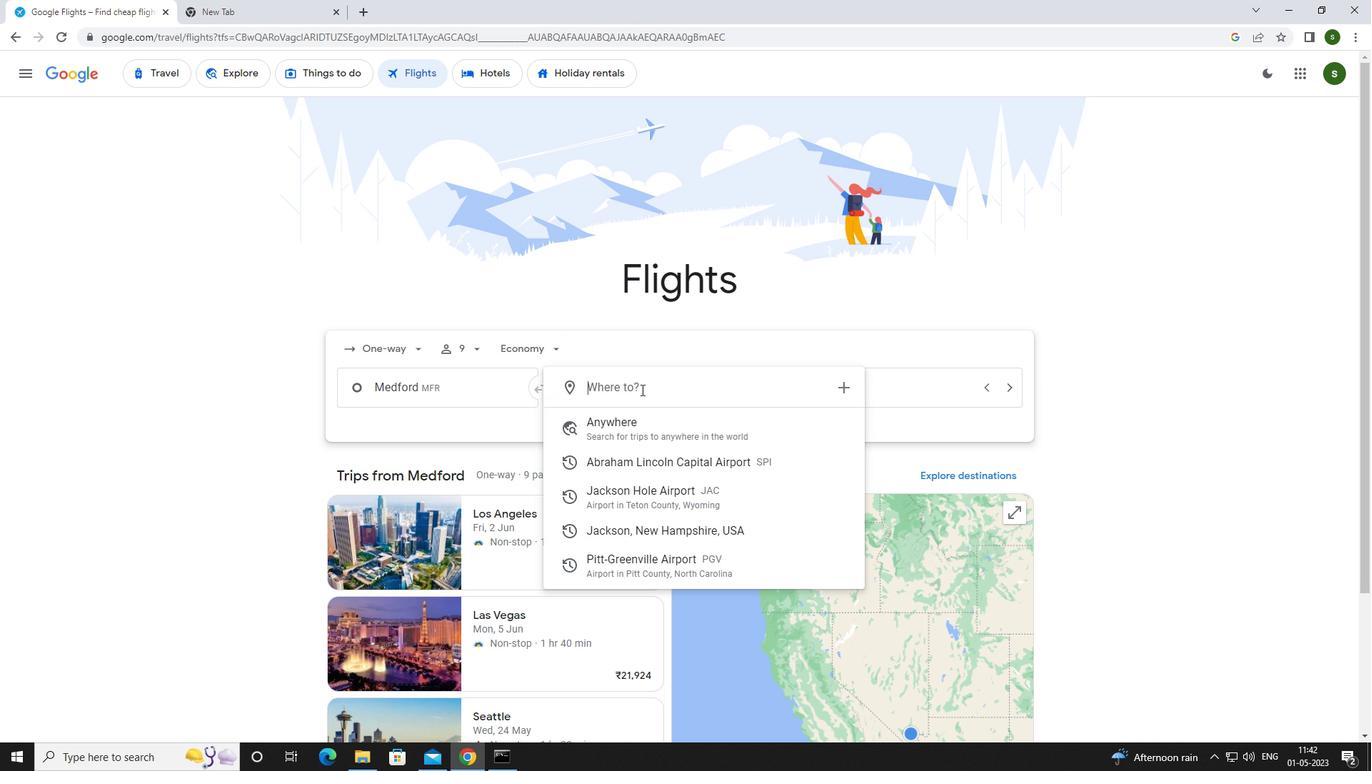 
Action: Key pressed <Key.caps_lock>p<Key.caps_lock>itt
Screenshot: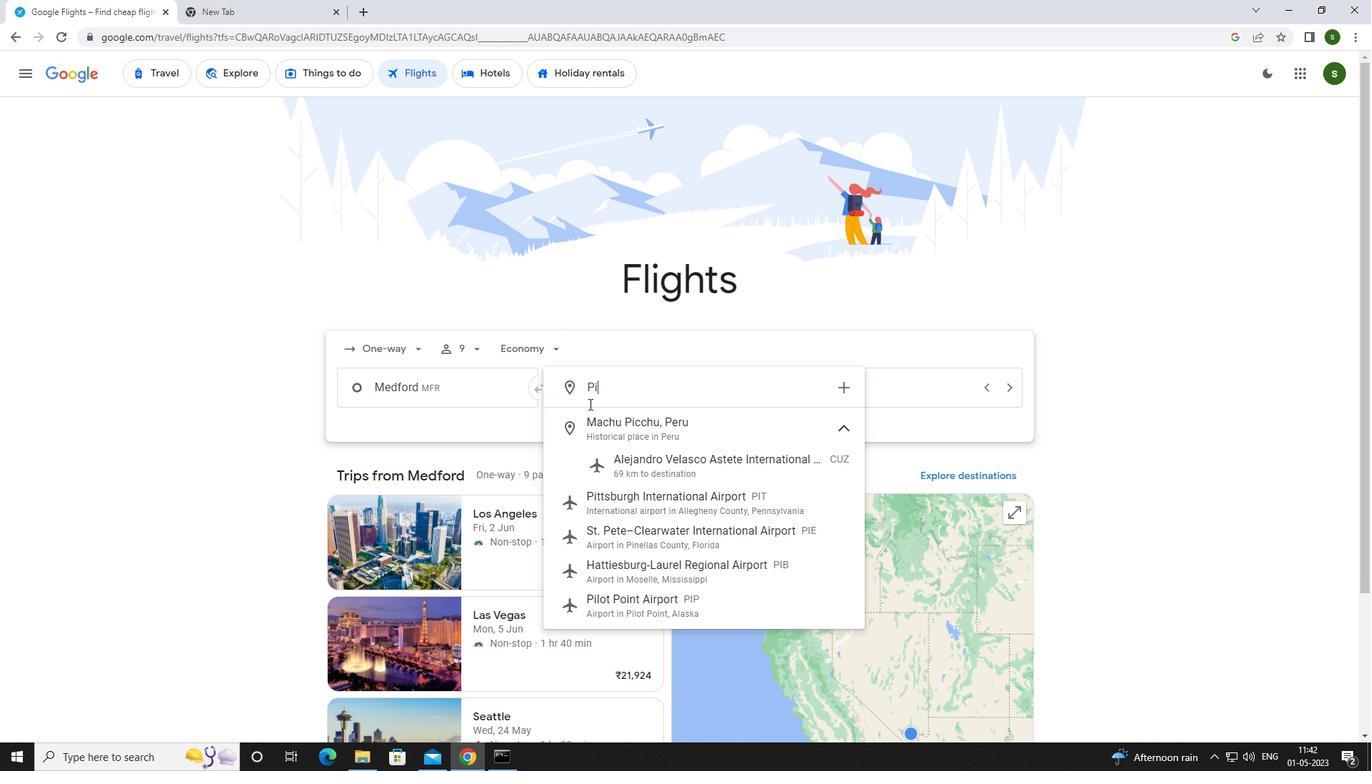 
Action: Mouse moved to (650, 535)
Screenshot: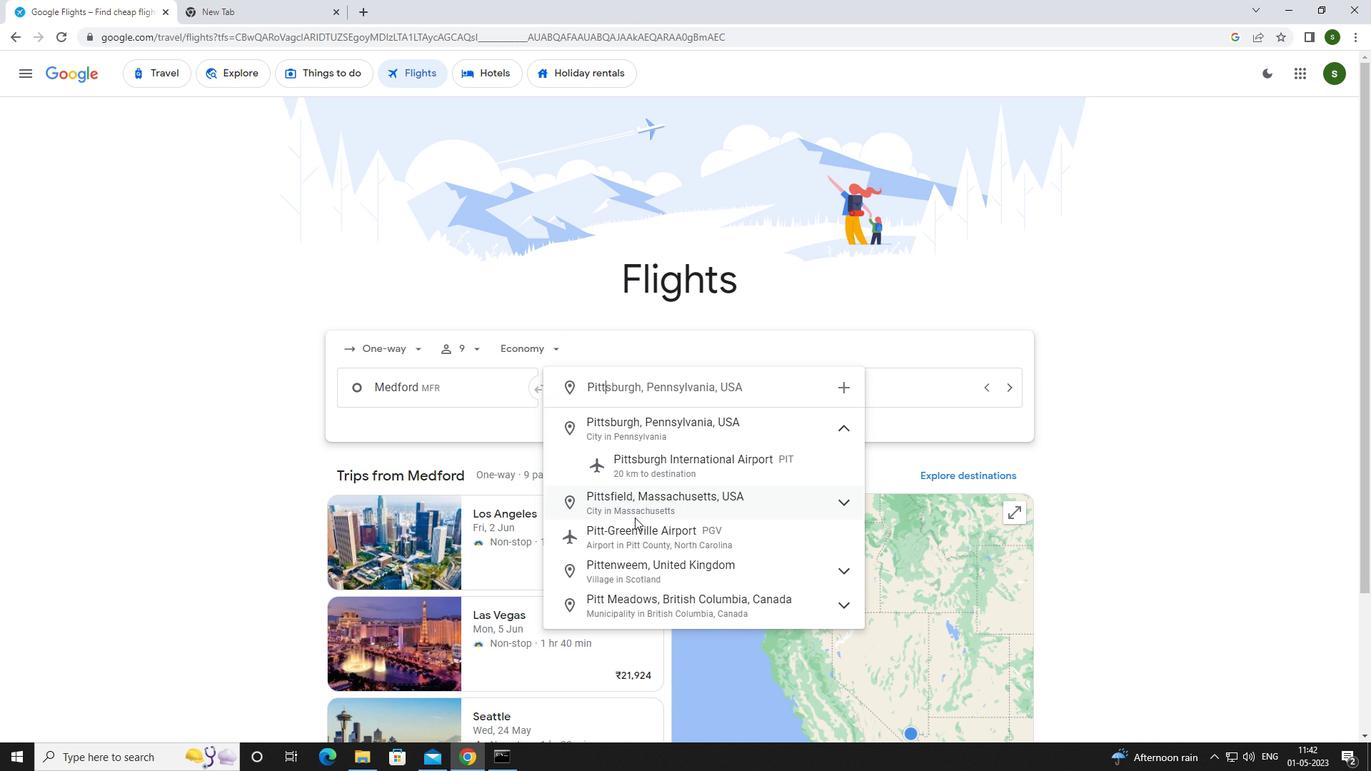 
Action: Mouse pressed left at (650, 535)
Screenshot: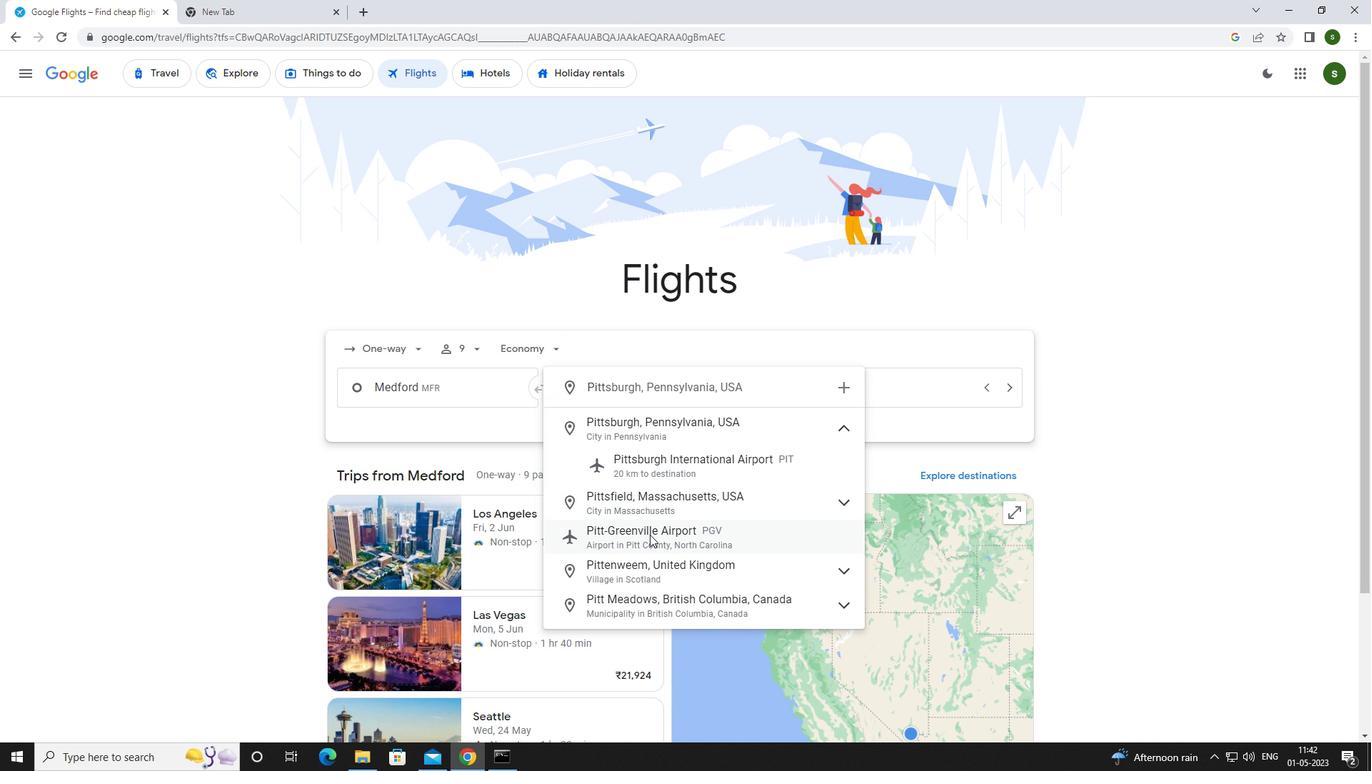 
Action: Mouse moved to (856, 388)
Screenshot: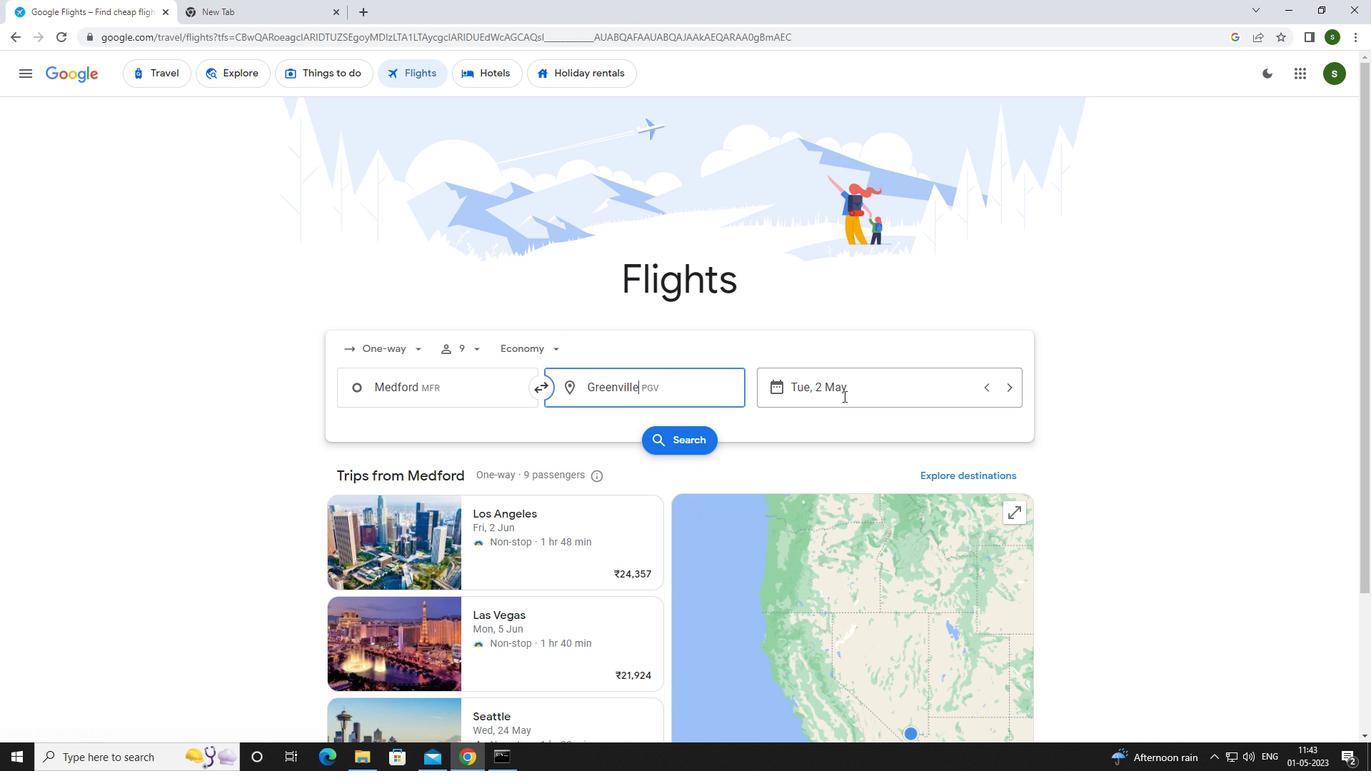 
Action: Mouse pressed left at (856, 388)
Screenshot: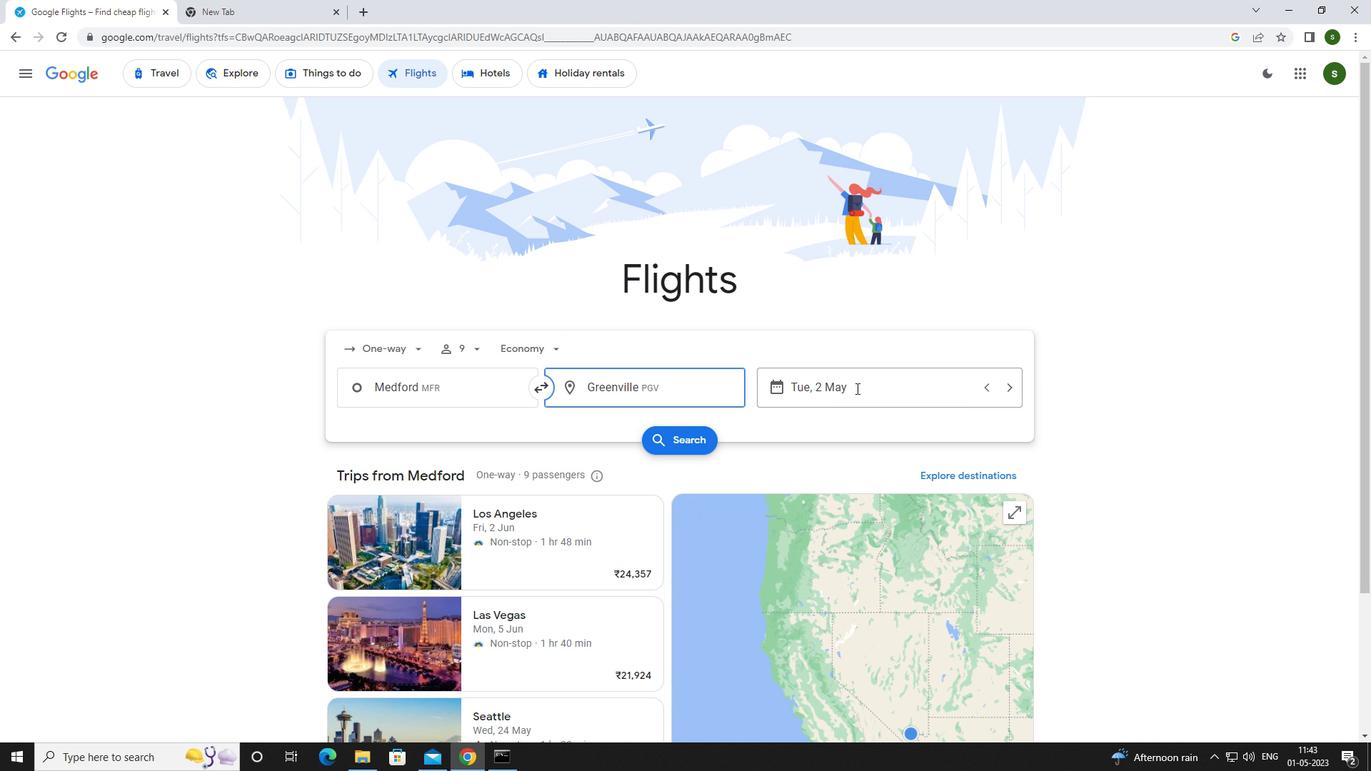 
Action: Mouse moved to (591, 483)
Screenshot: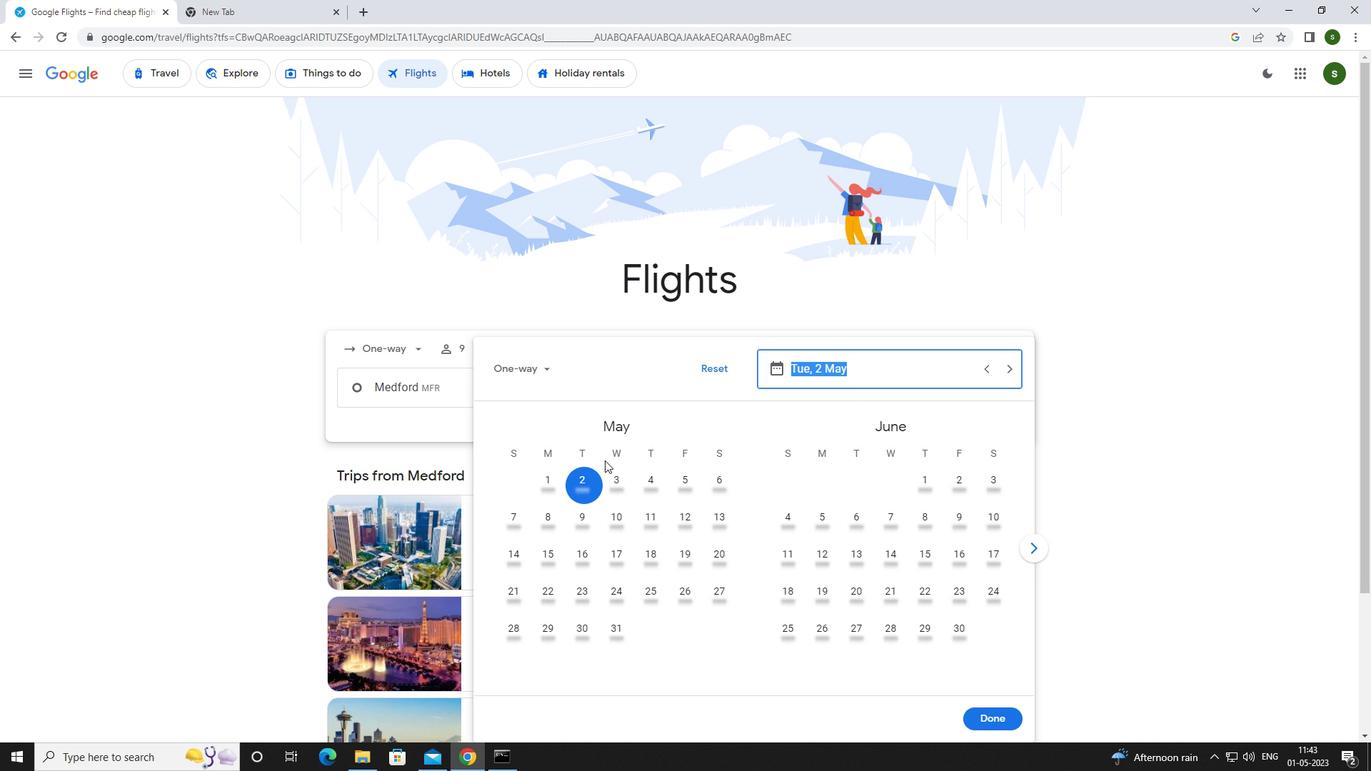 
Action: Mouse pressed left at (591, 483)
Screenshot: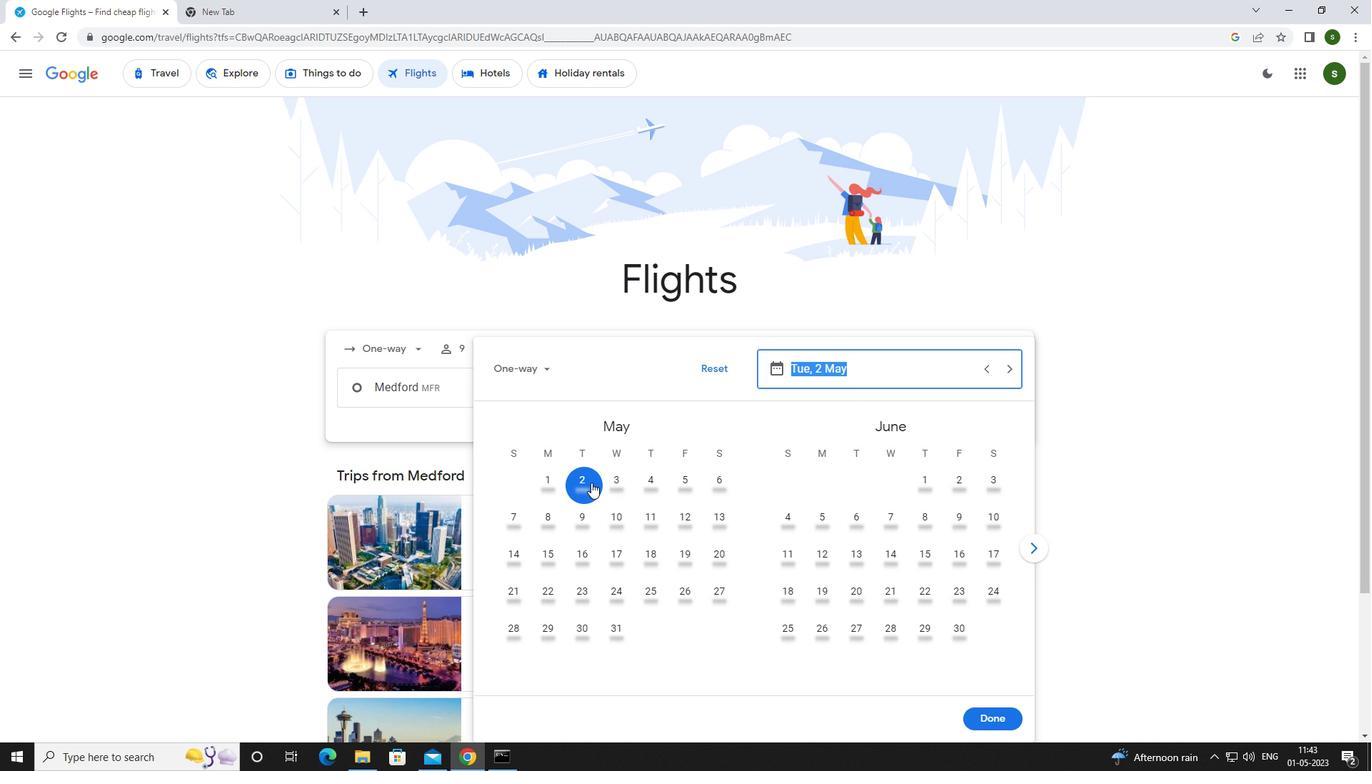
Action: Mouse moved to (1011, 722)
Screenshot: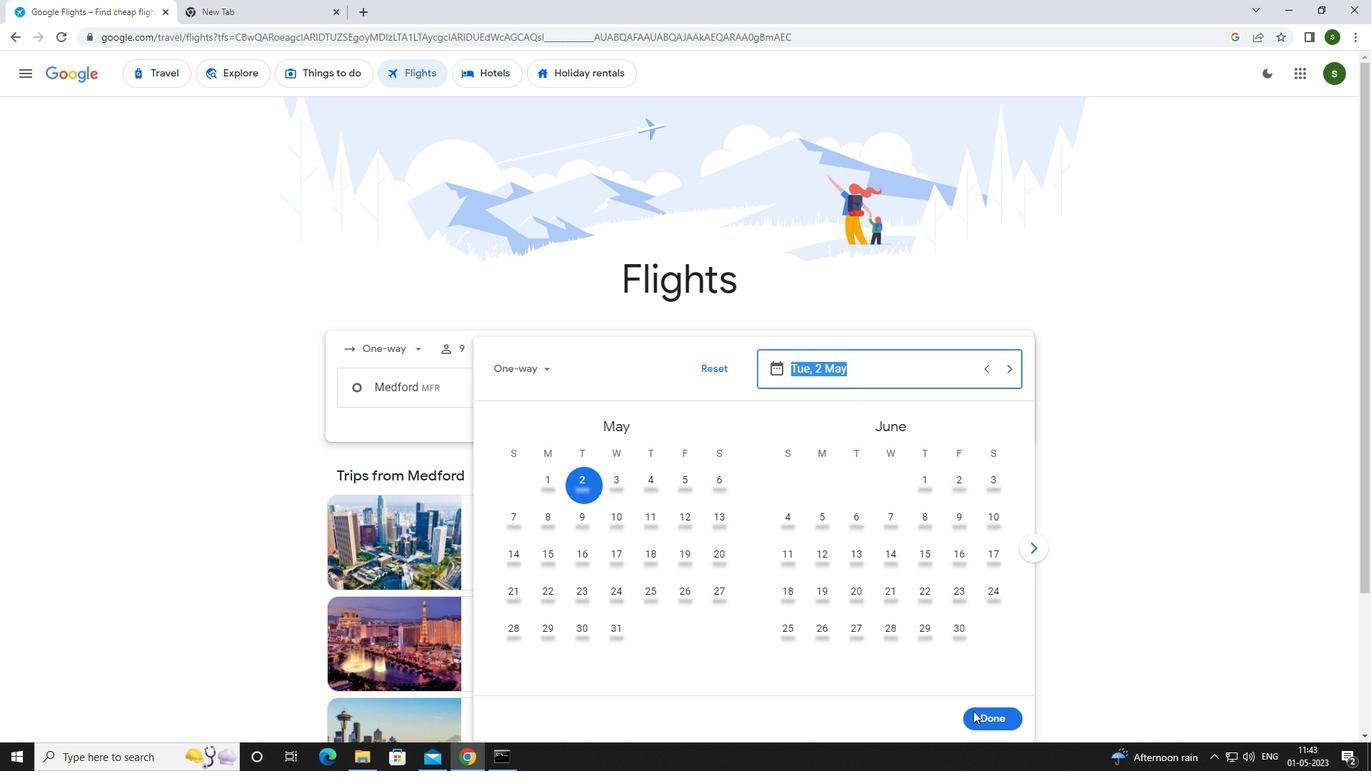 
Action: Mouse pressed left at (1011, 722)
Screenshot: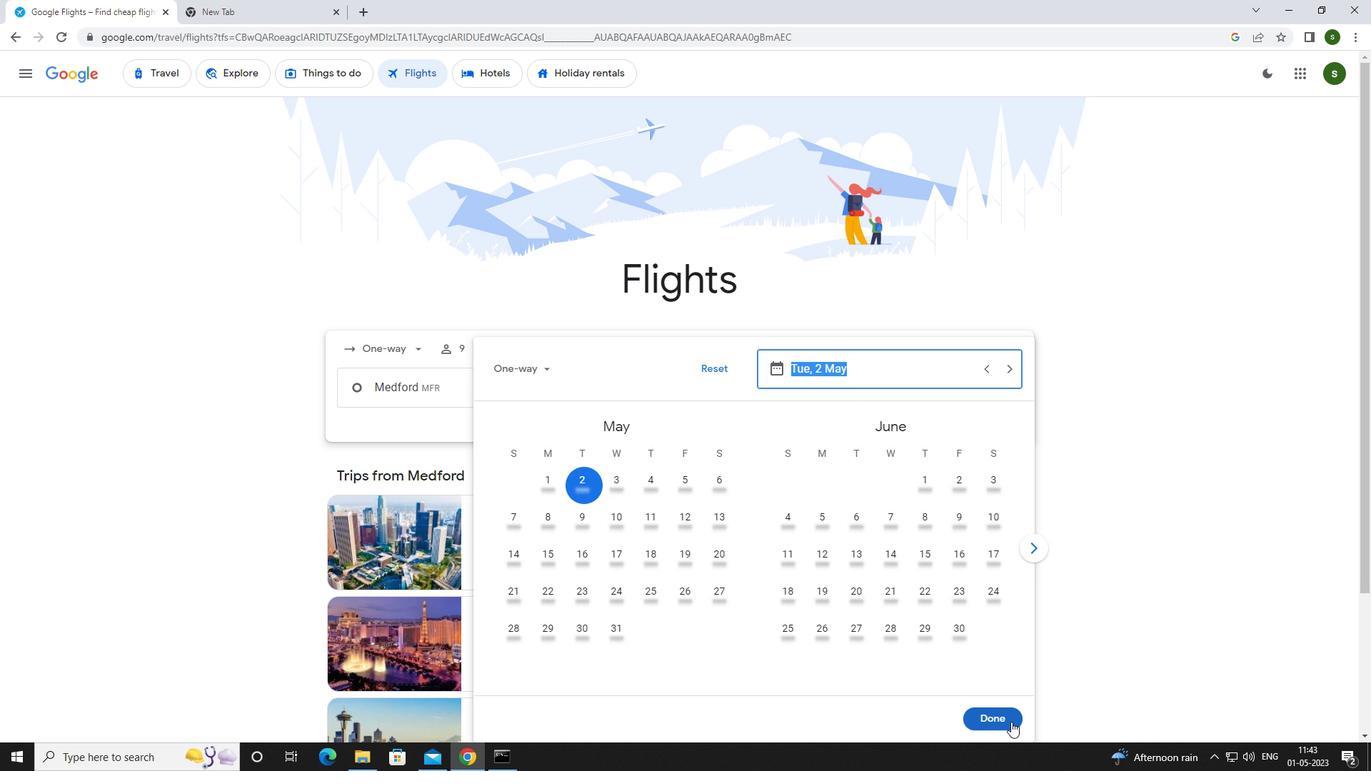 
Action: Mouse moved to (674, 431)
Screenshot: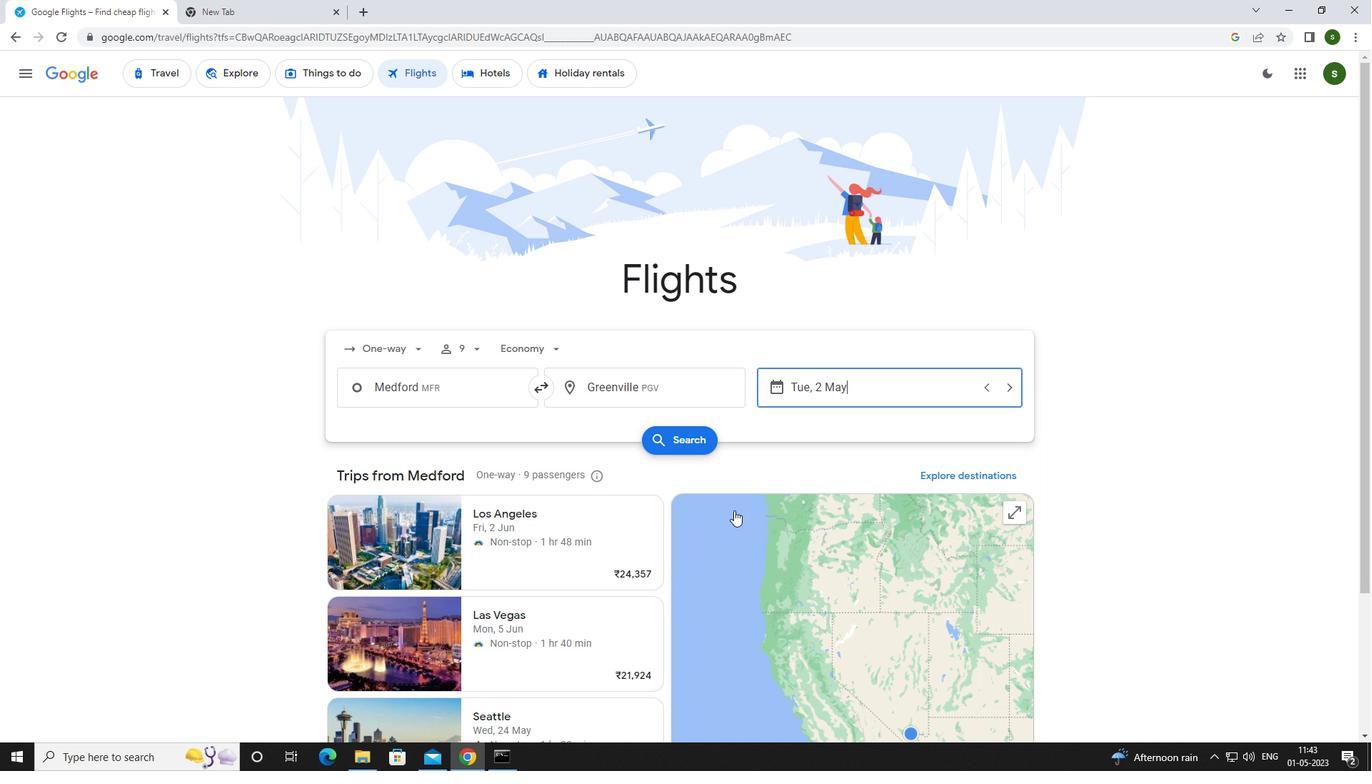 
Action: Mouse pressed left at (674, 431)
Screenshot: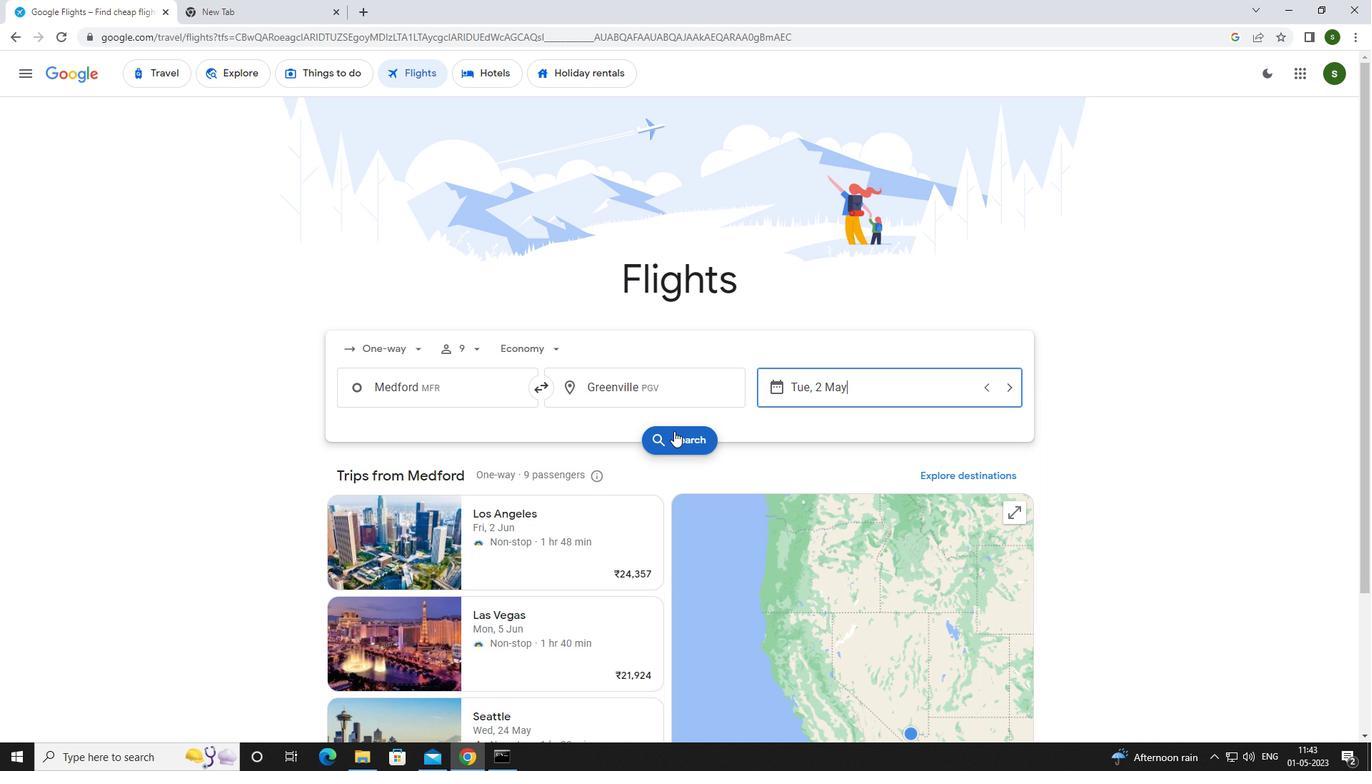 
Action: Mouse moved to (355, 203)
Screenshot: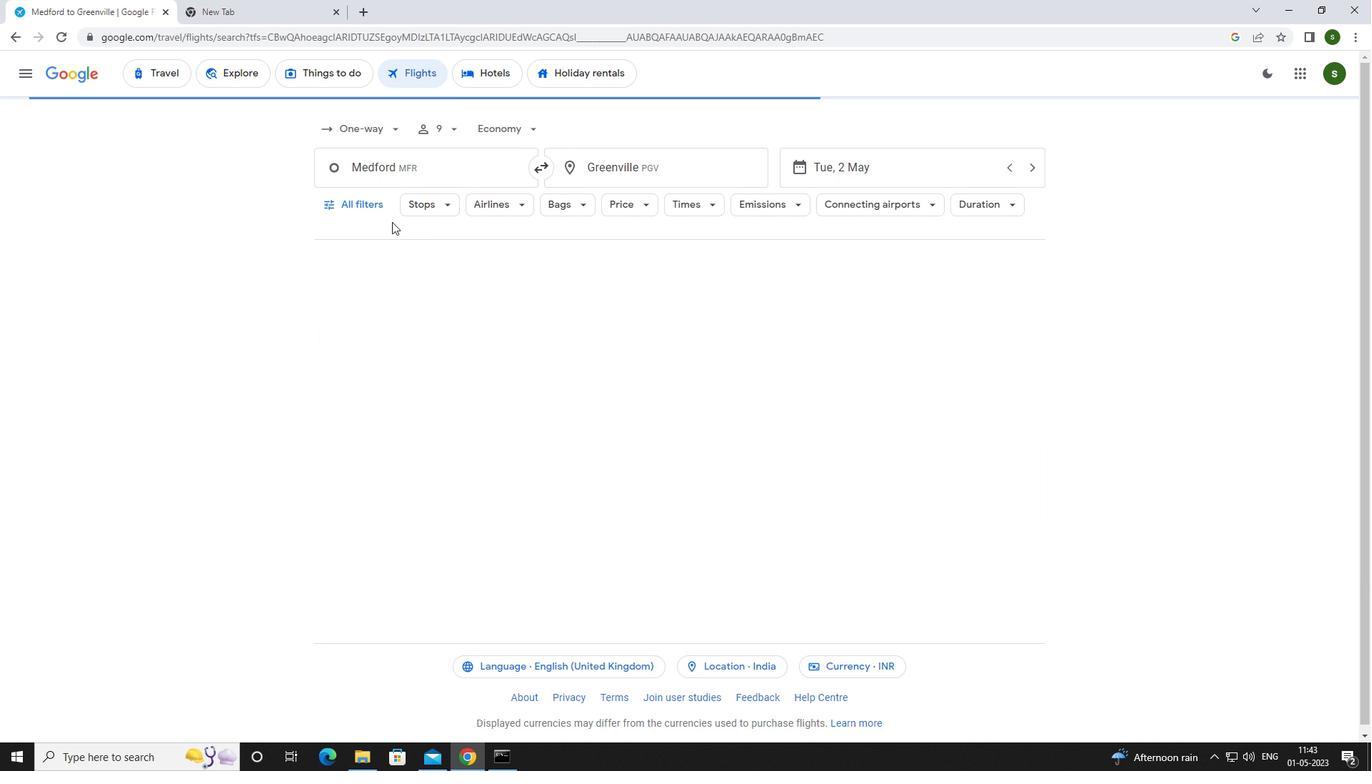 
Action: Mouse pressed left at (355, 203)
Screenshot: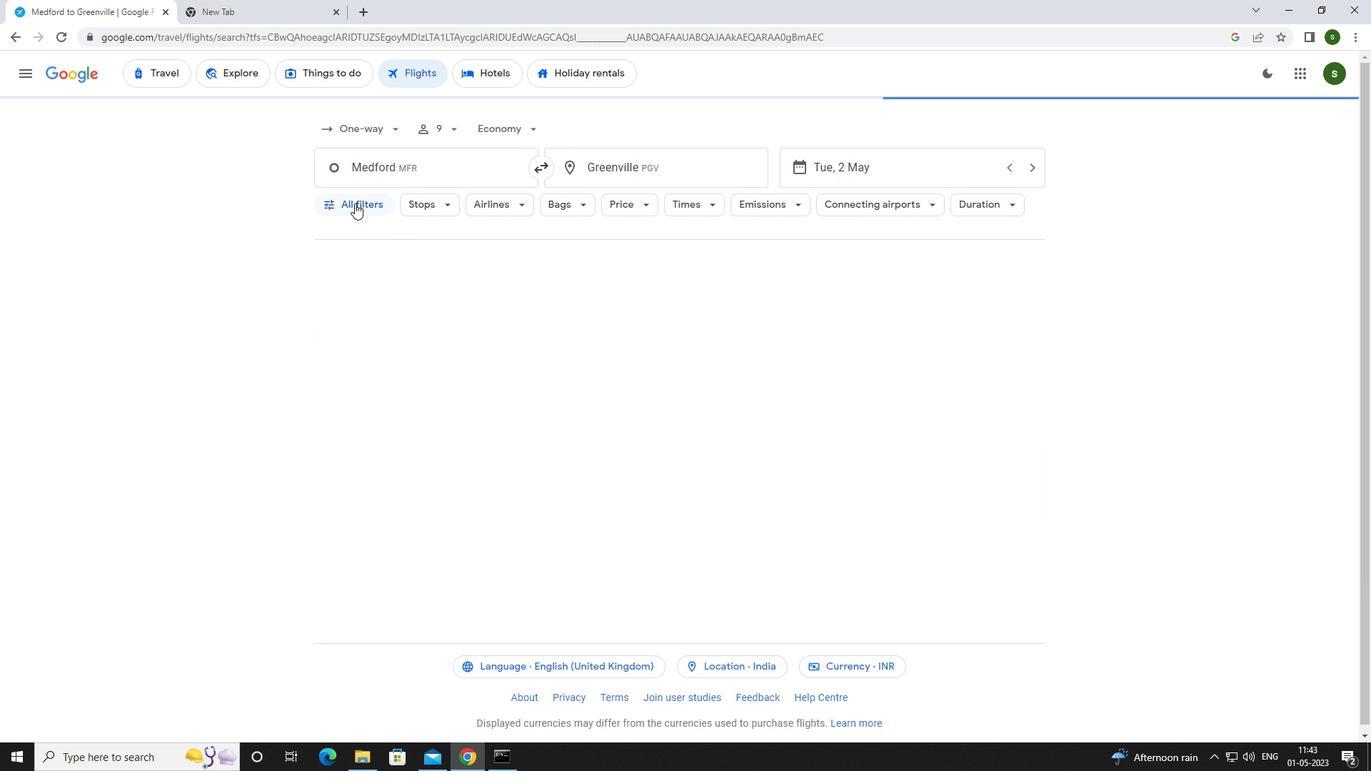 
Action: Mouse moved to (532, 504)
Screenshot: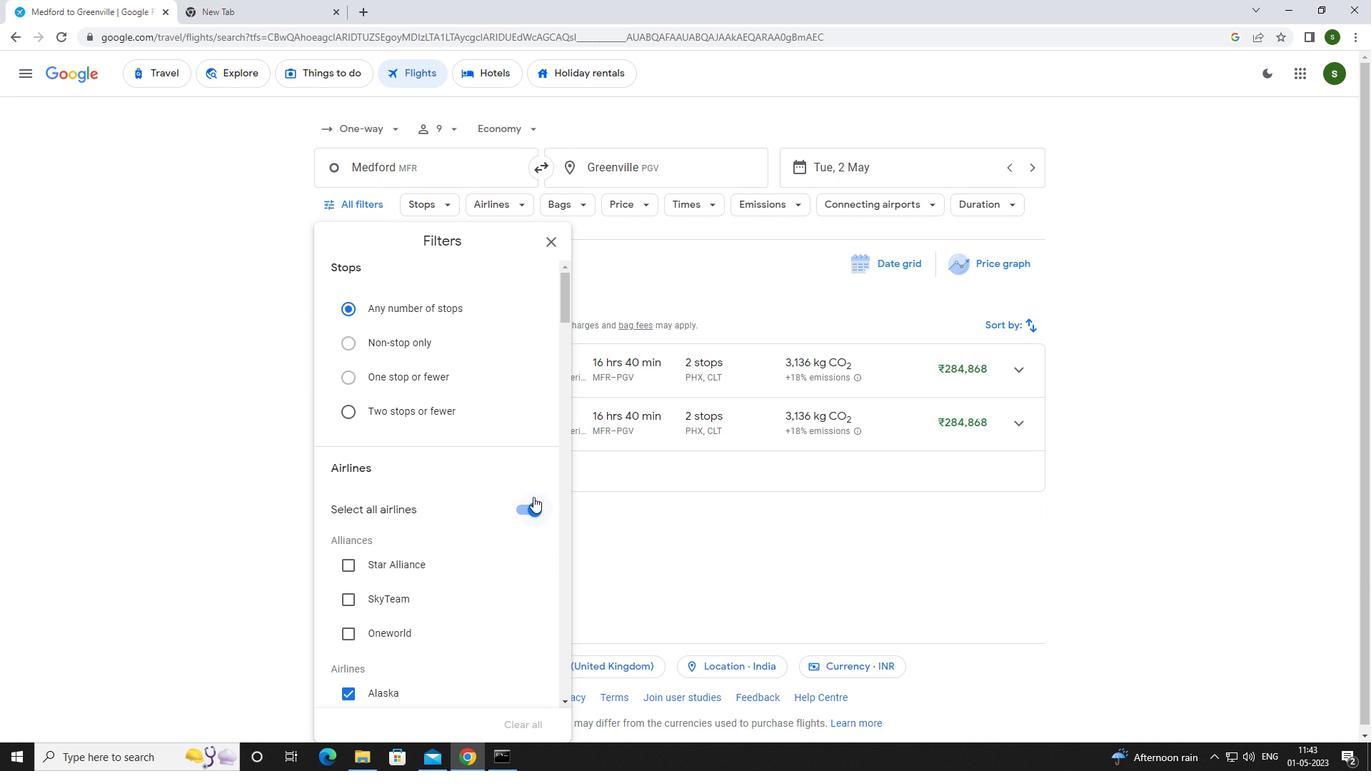 
Action: Mouse pressed left at (532, 504)
Screenshot: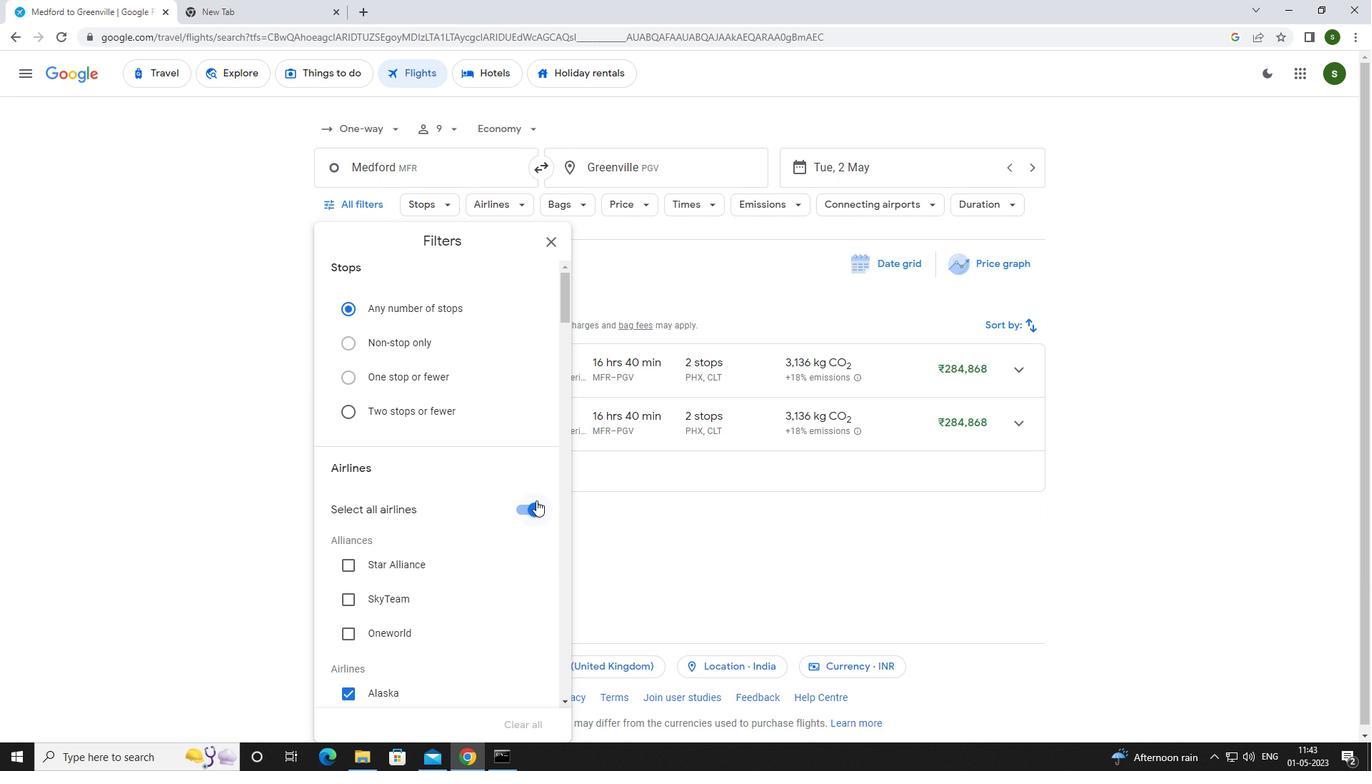 
Action: Mouse moved to (467, 440)
Screenshot: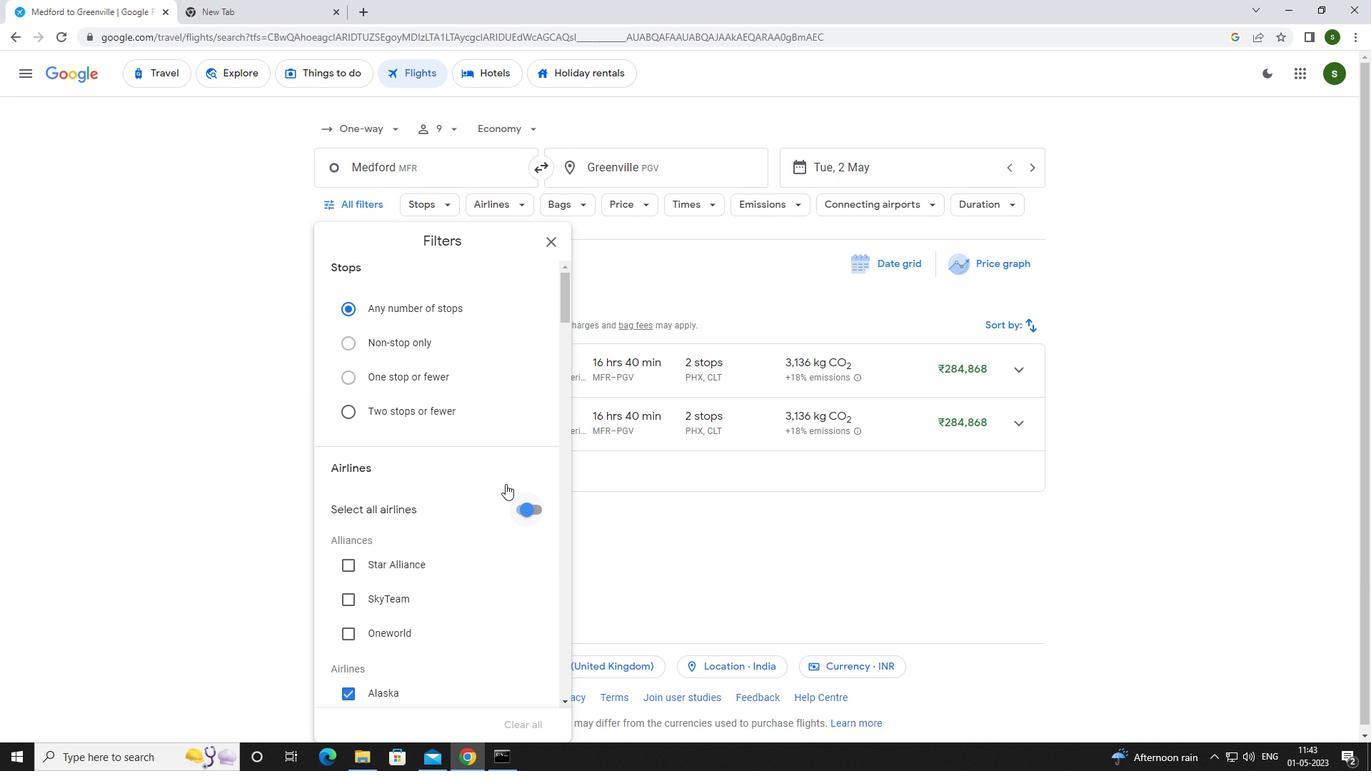 
Action: Mouse scrolled (467, 440) with delta (0, 0)
Screenshot: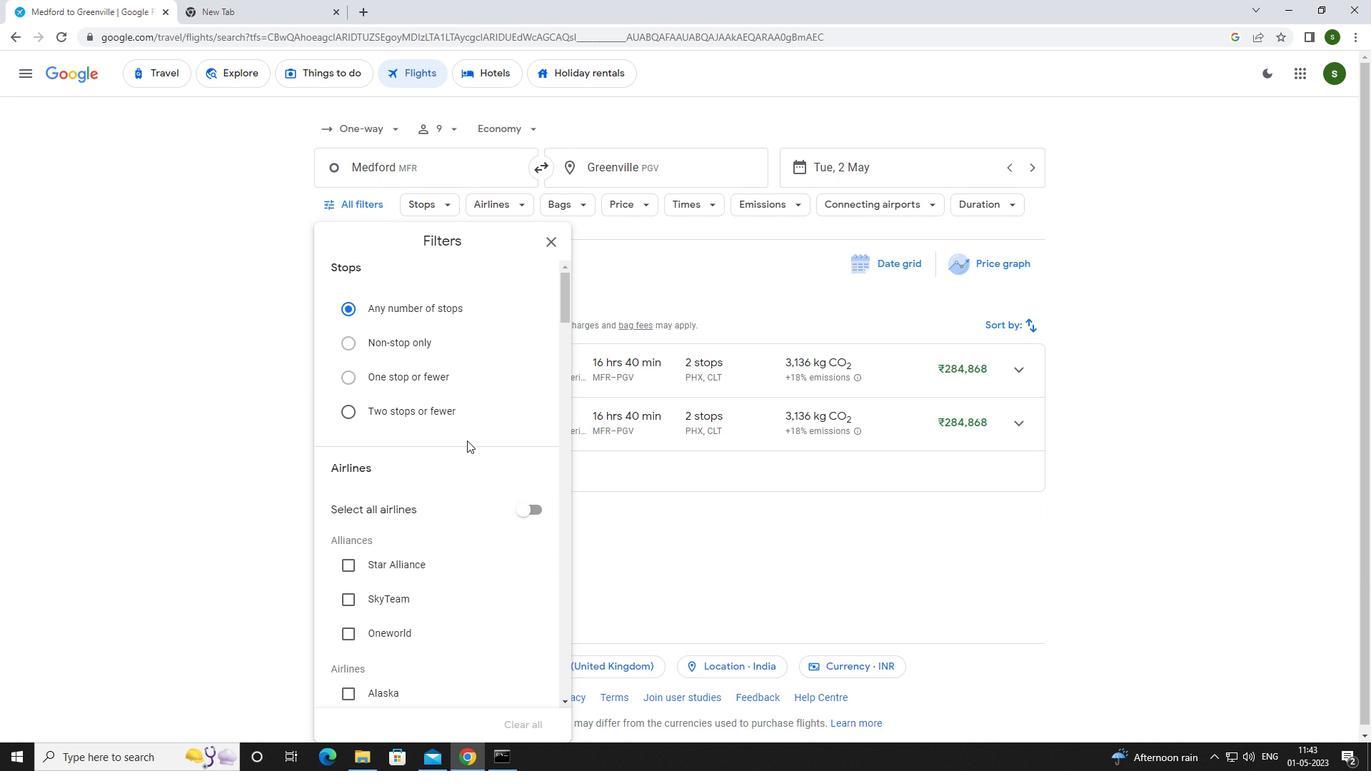
Action: Mouse scrolled (467, 440) with delta (0, 0)
Screenshot: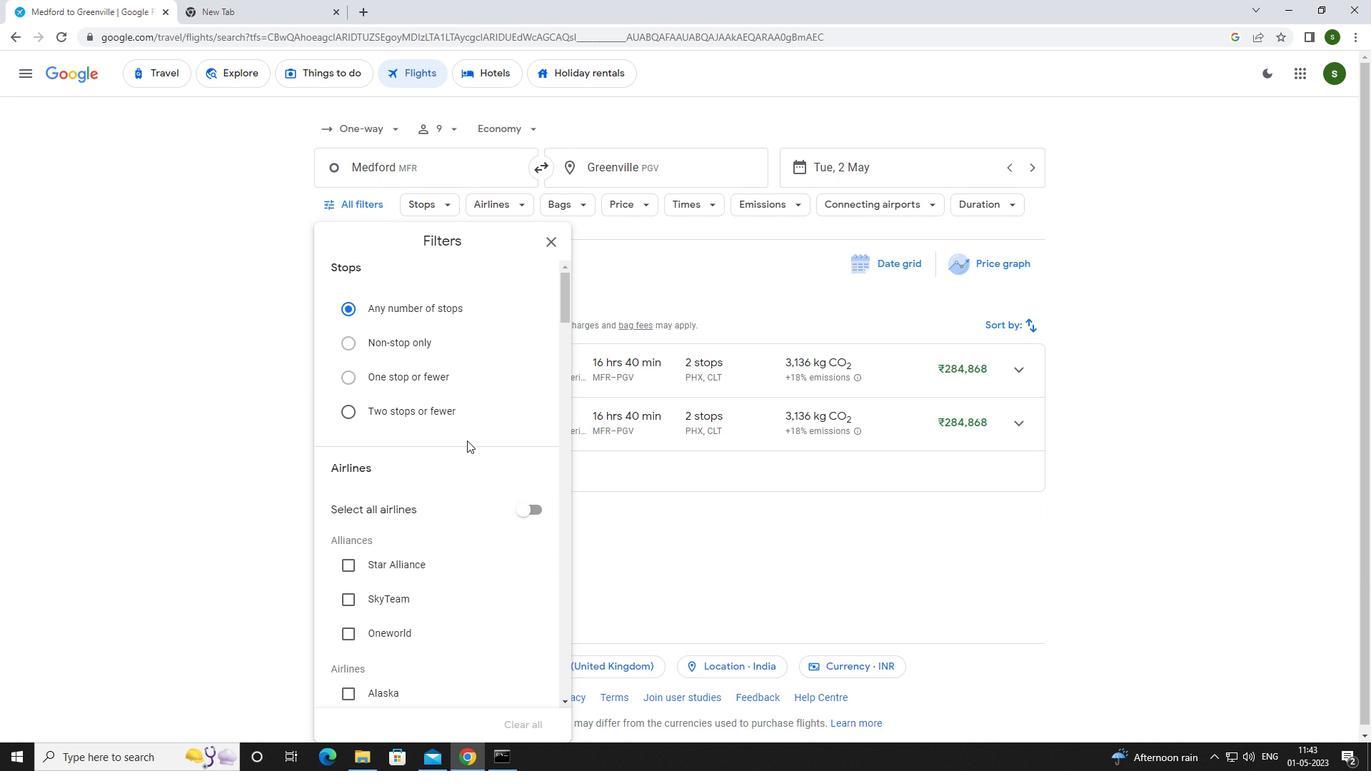 
Action: Mouse scrolled (467, 440) with delta (0, 0)
Screenshot: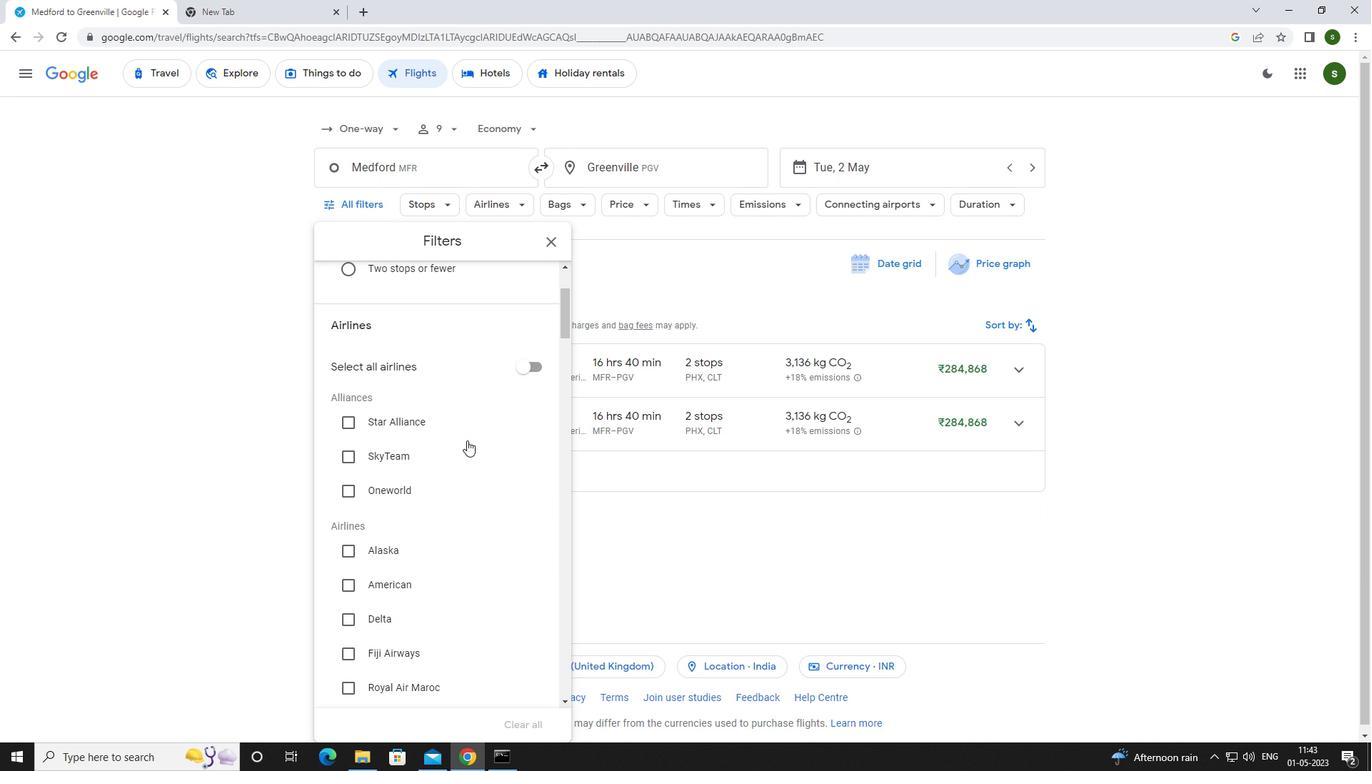 
Action: Mouse moved to (418, 609)
Screenshot: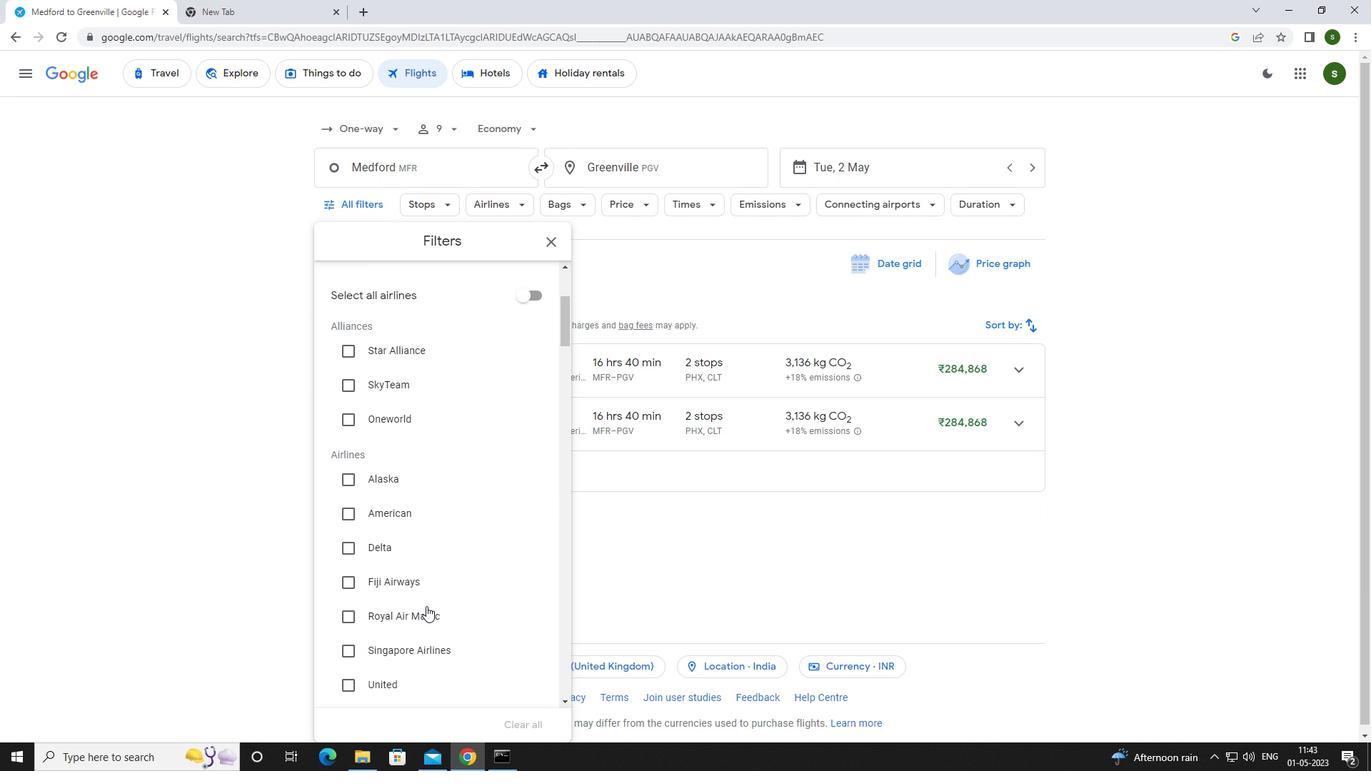 
Action: Mouse pressed left at (418, 609)
Screenshot: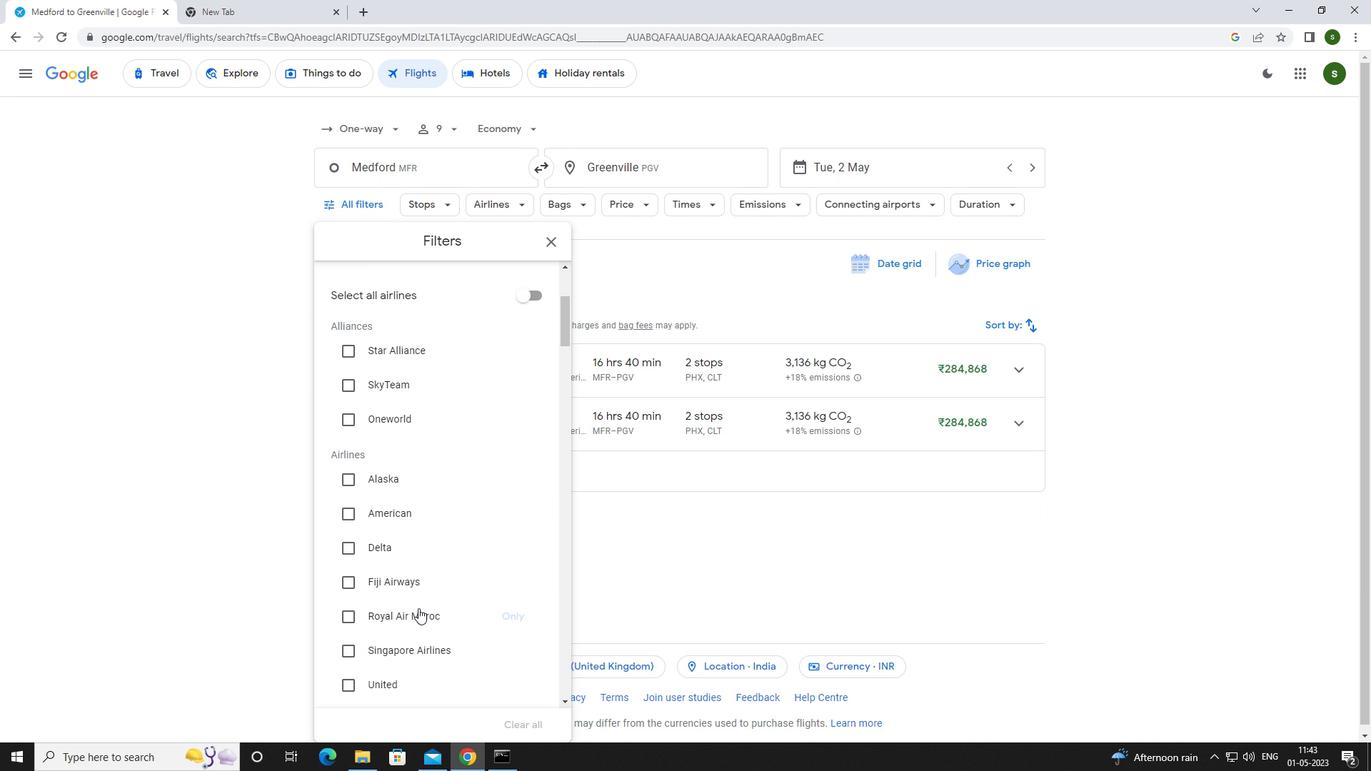 
Action: Mouse moved to (435, 573)
Screenshot: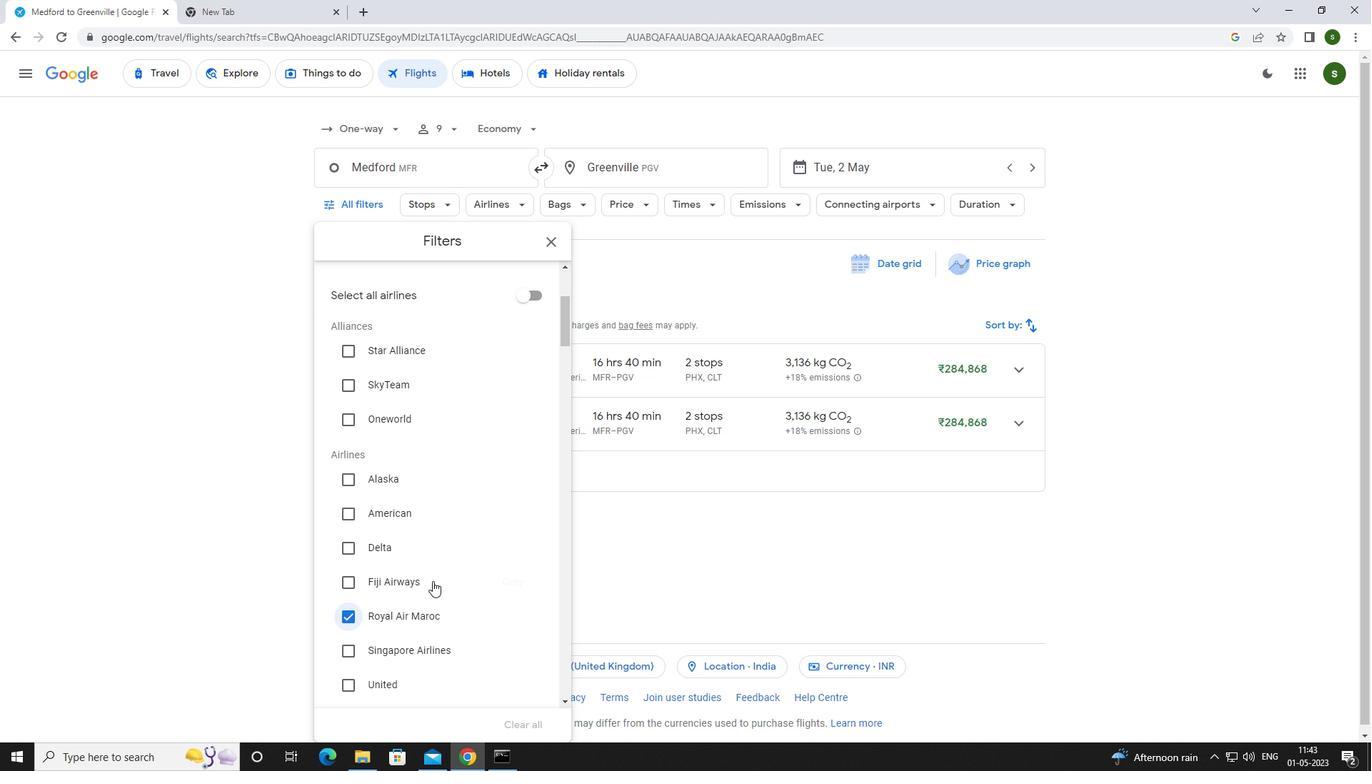 
Action: Mouse scrolled (435, 572) with delta (0, 0)
Screenshot: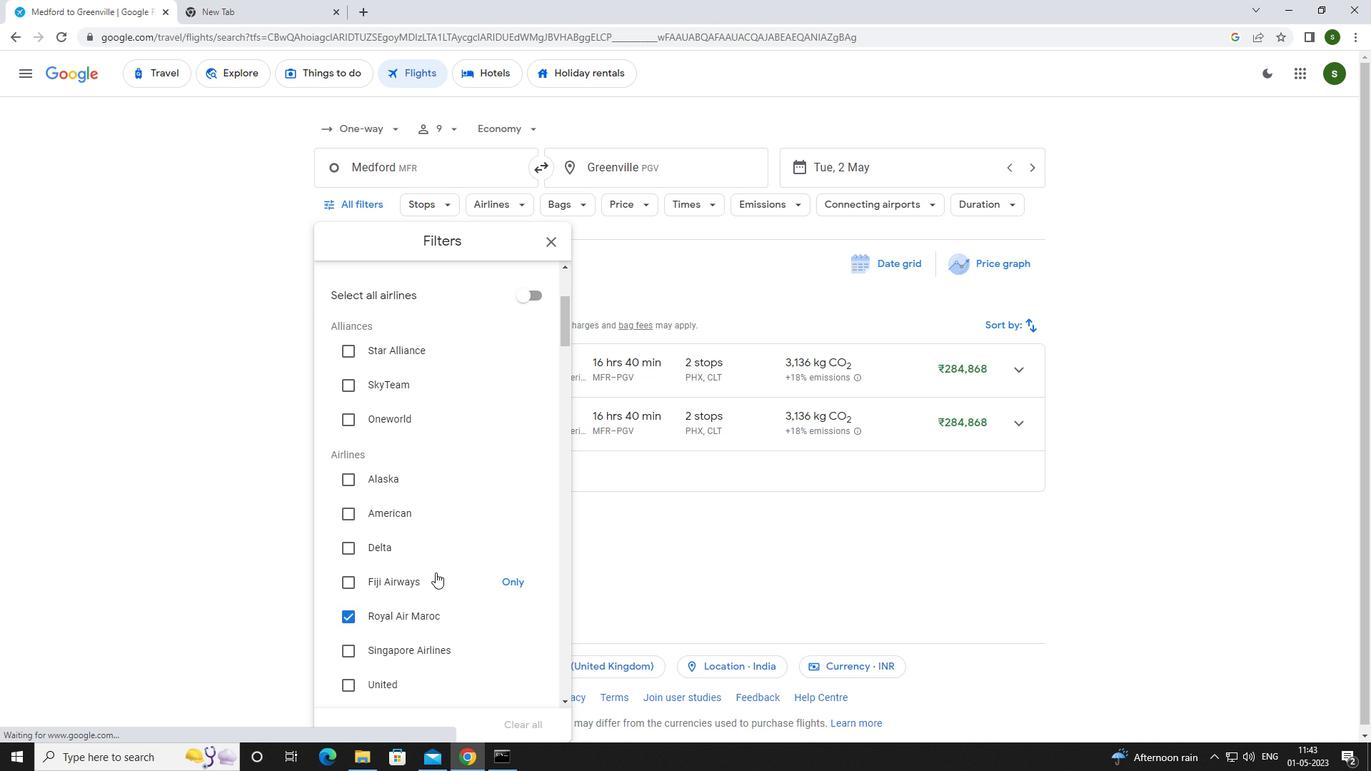 
Action: Mouse scrolled (435, 572) with delta (0, 0)
Screenshot: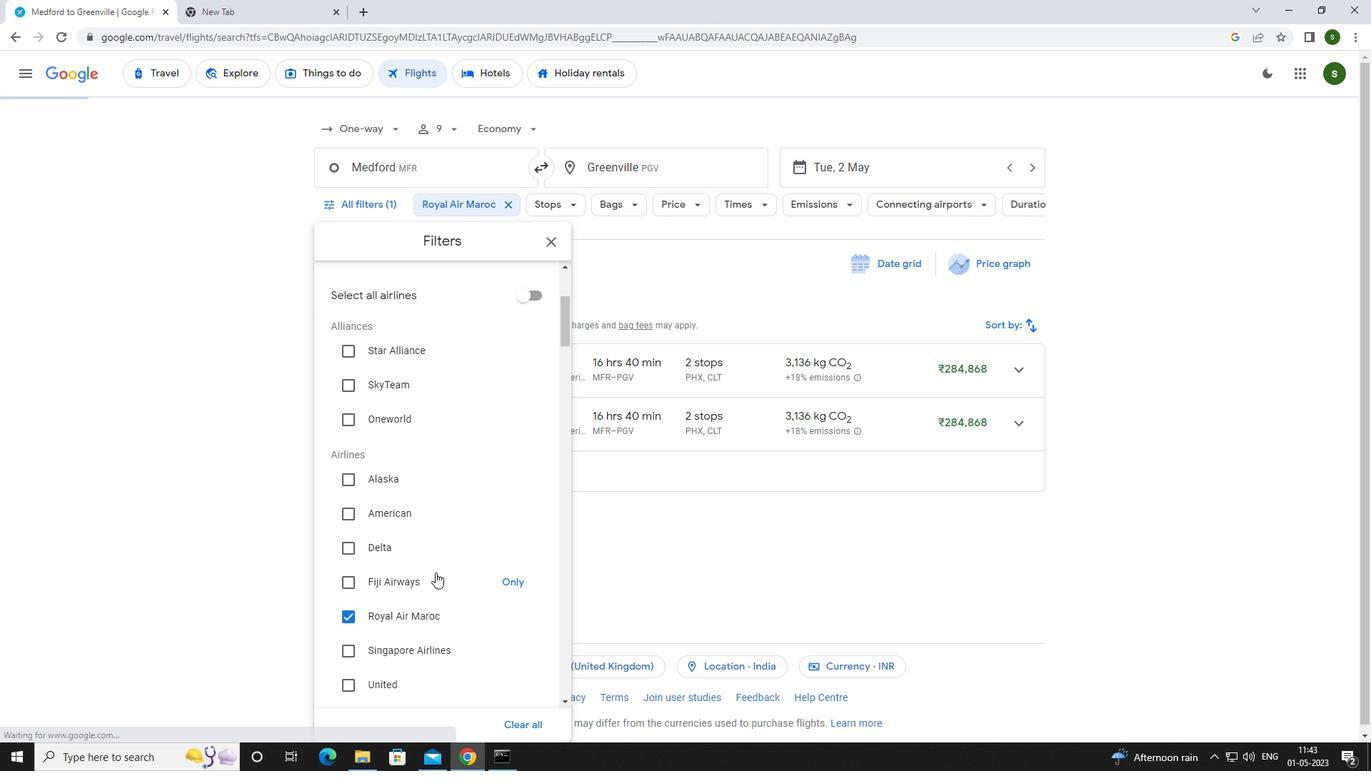 
Action: Mouse scrolled (435, 572) with delta (0, 0)
Screenshot: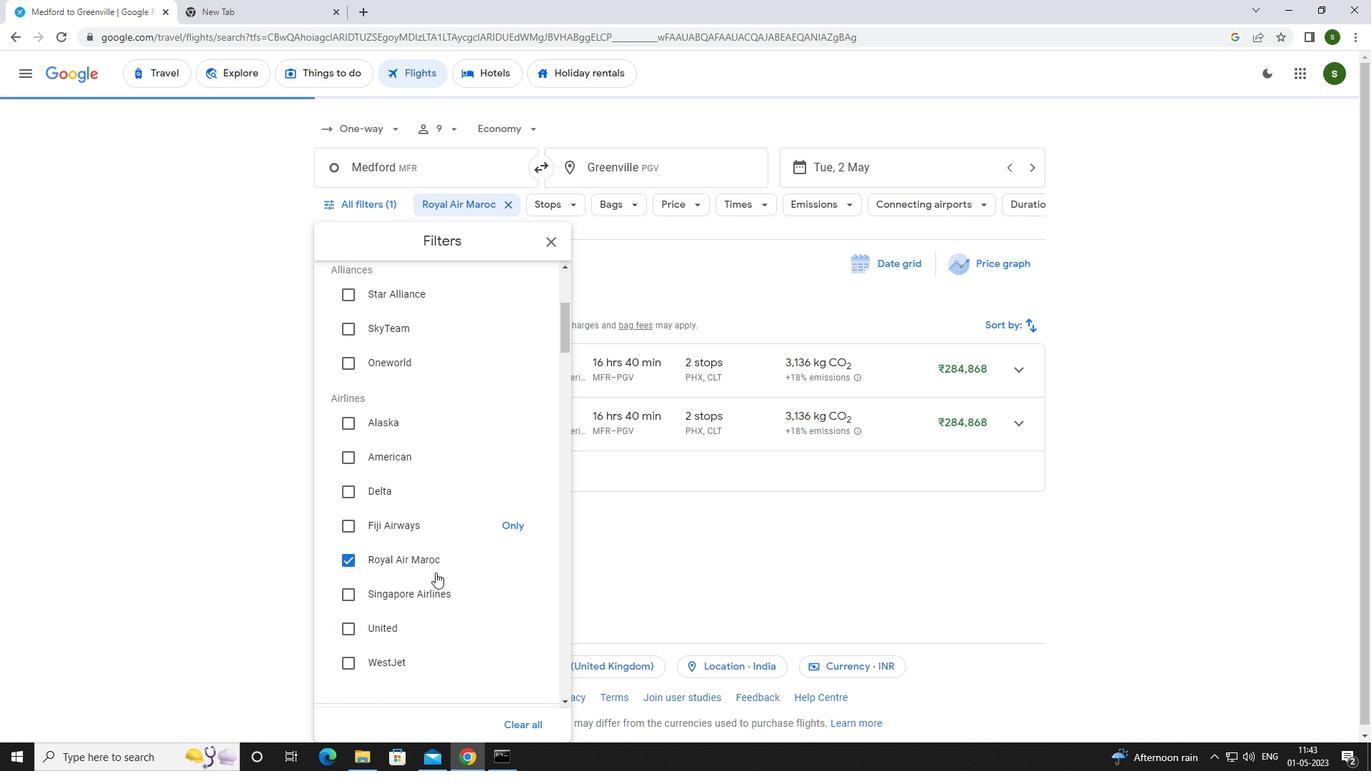 
Action: Mouse scrolled (435, 572) with delta (0, 0)
Screenshot: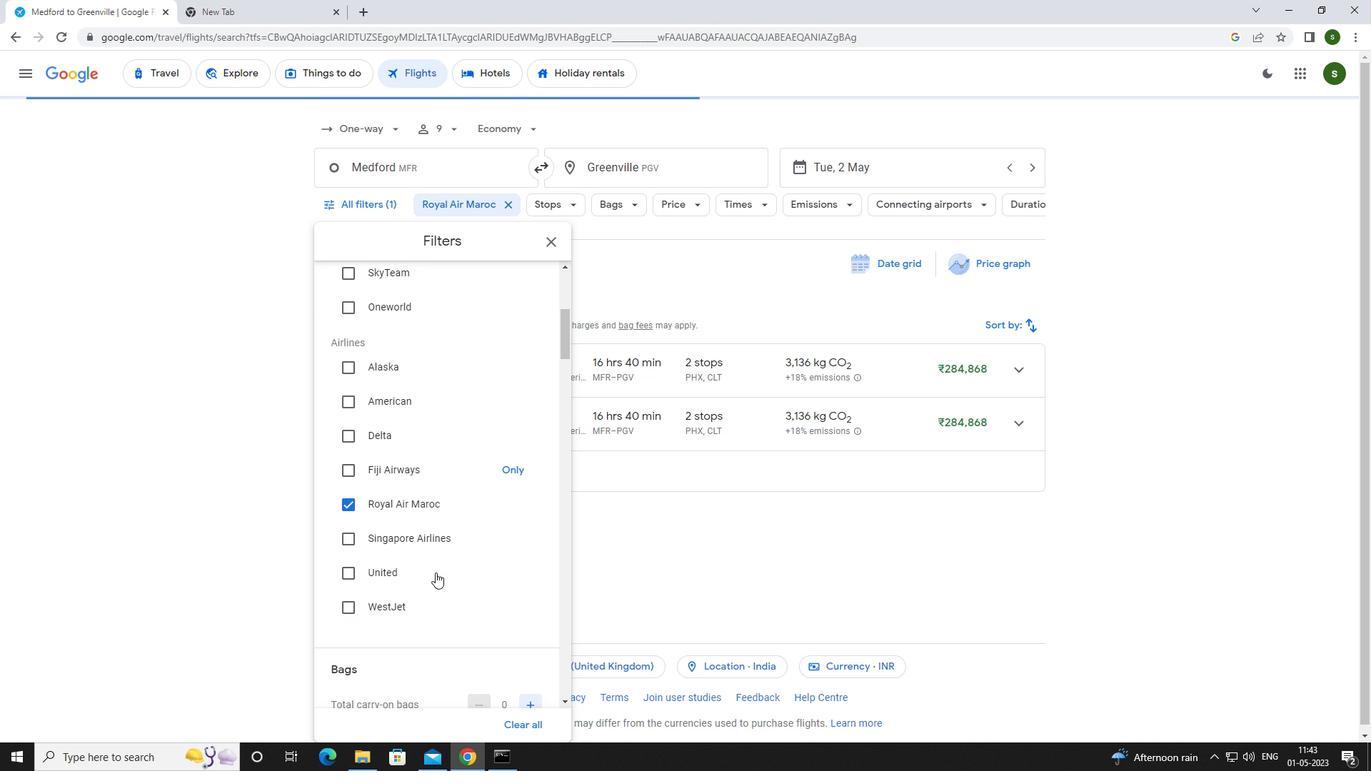 
Action: Mouse scrolled (435, 572) with delta (0, 0)
Screenshot: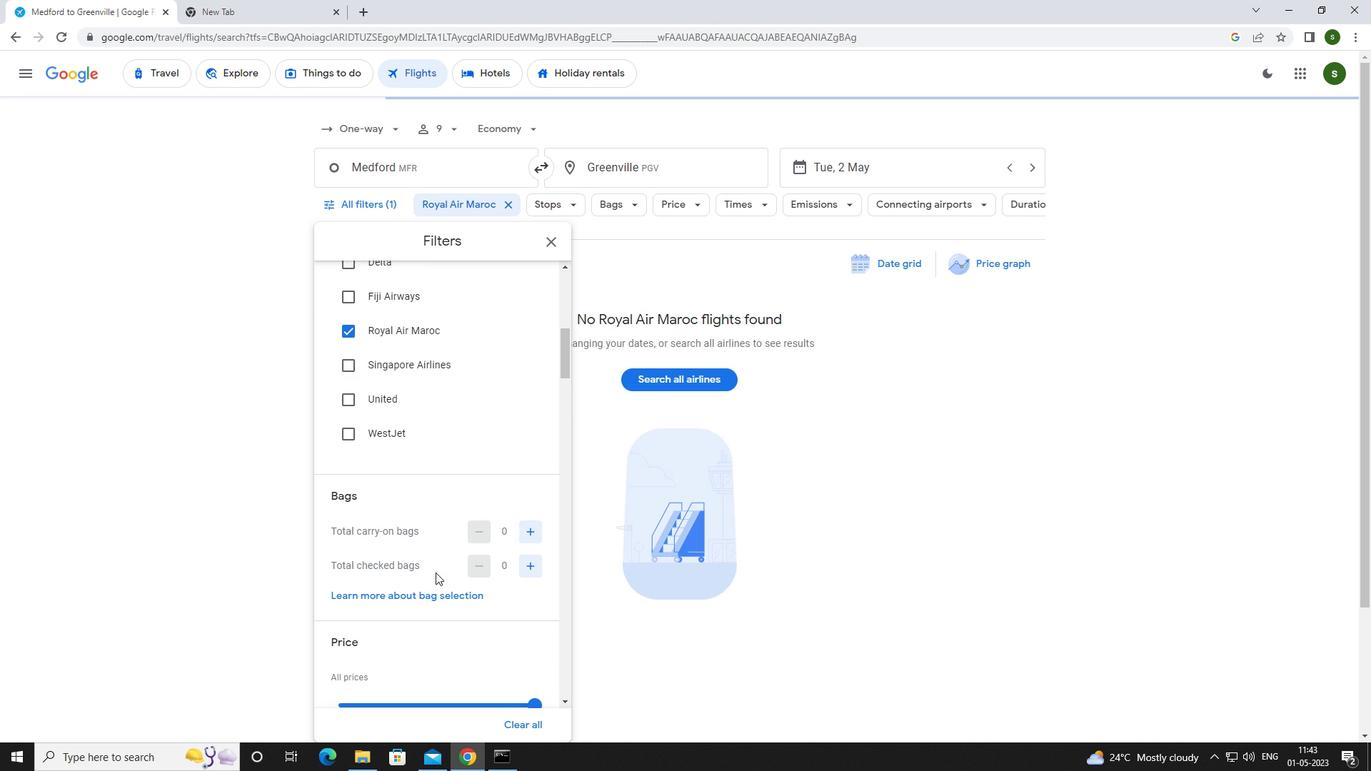 
Action: Mouse moved to (530, 499)
Screenshot: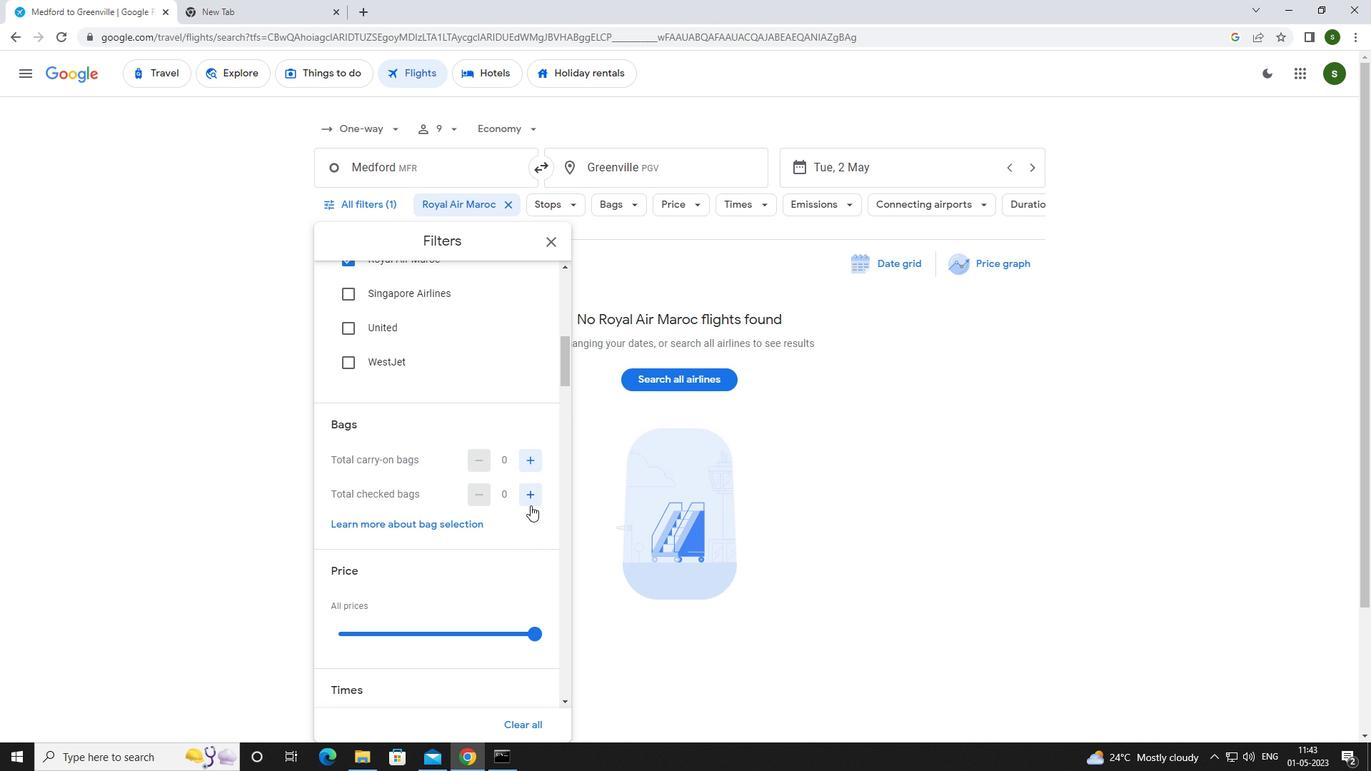 
Action: Mouse pressed left at (530, 499)
Screenshot: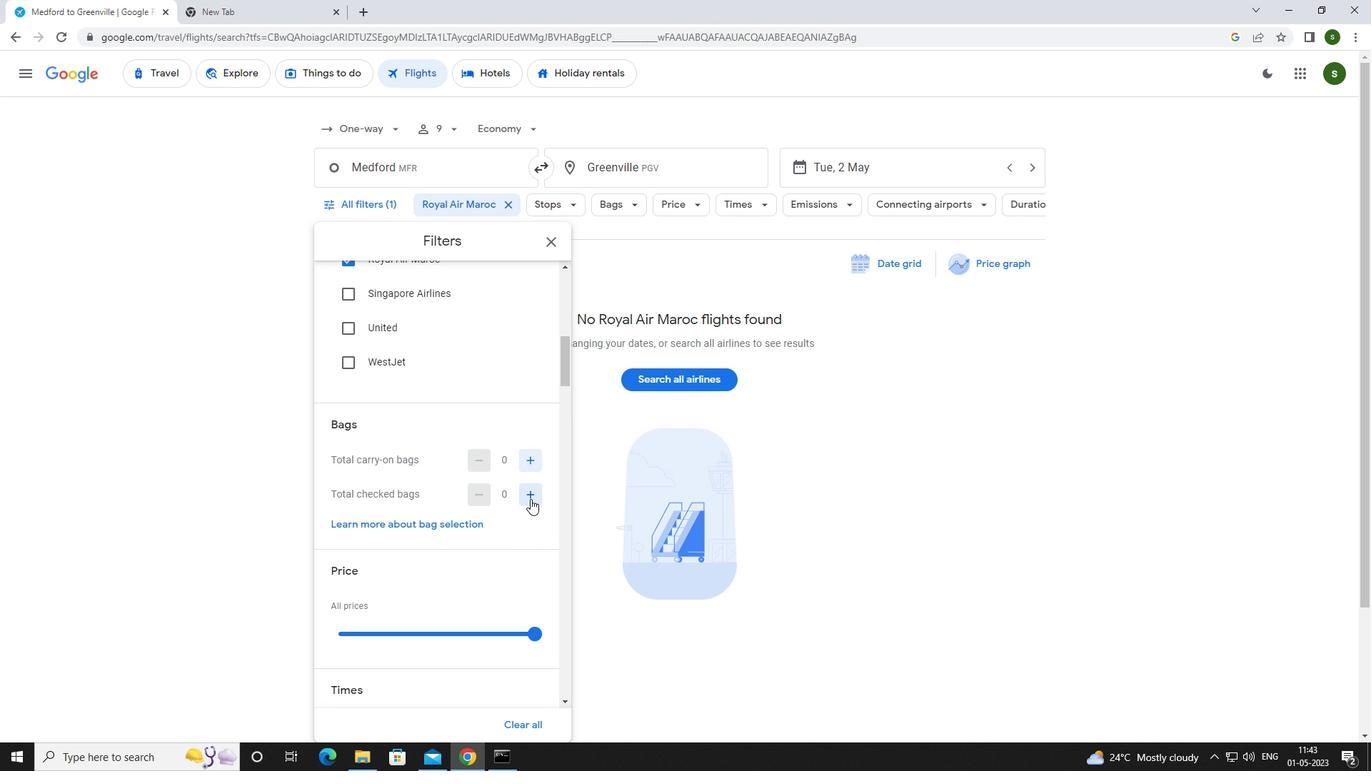 
Action: Mouse pressed left at (530, 499)
Screenshot: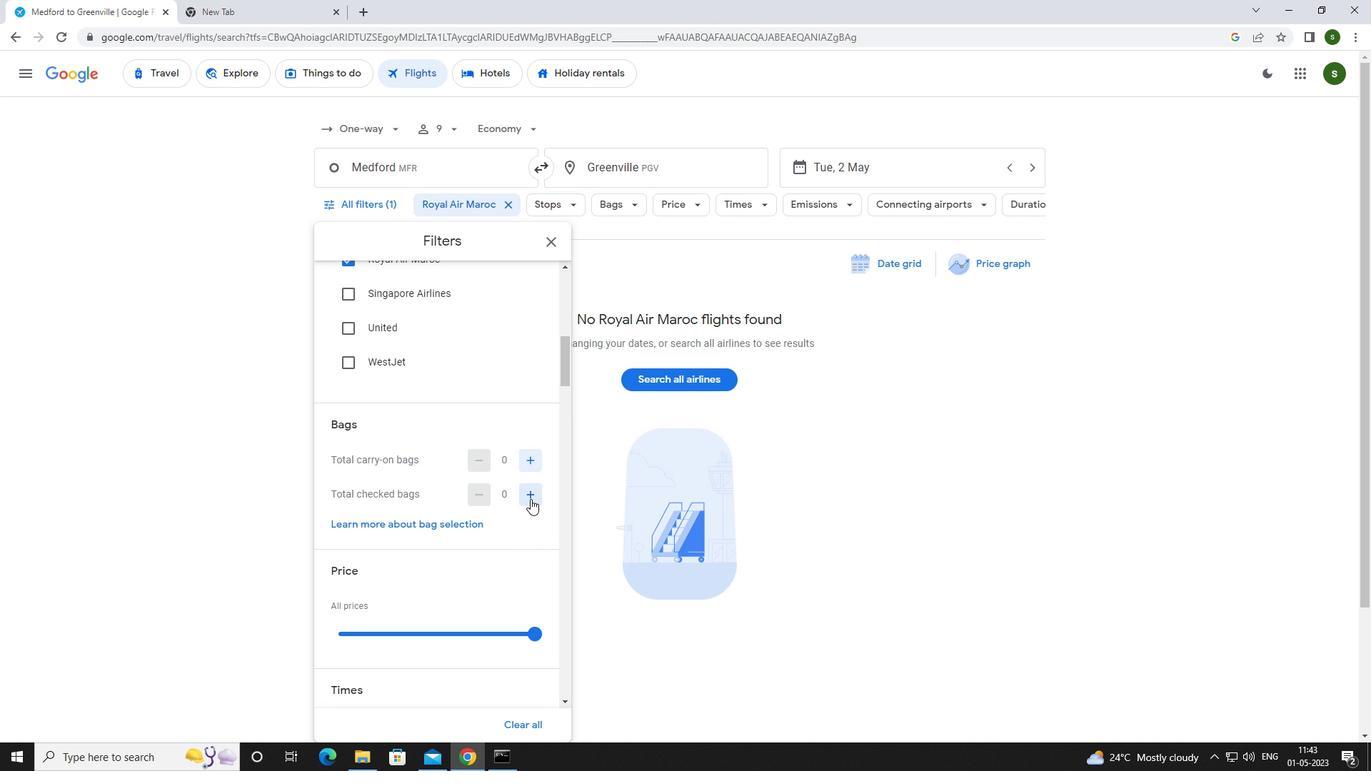 
Action: Mouse pressed left at (530, 499)
Screenshot: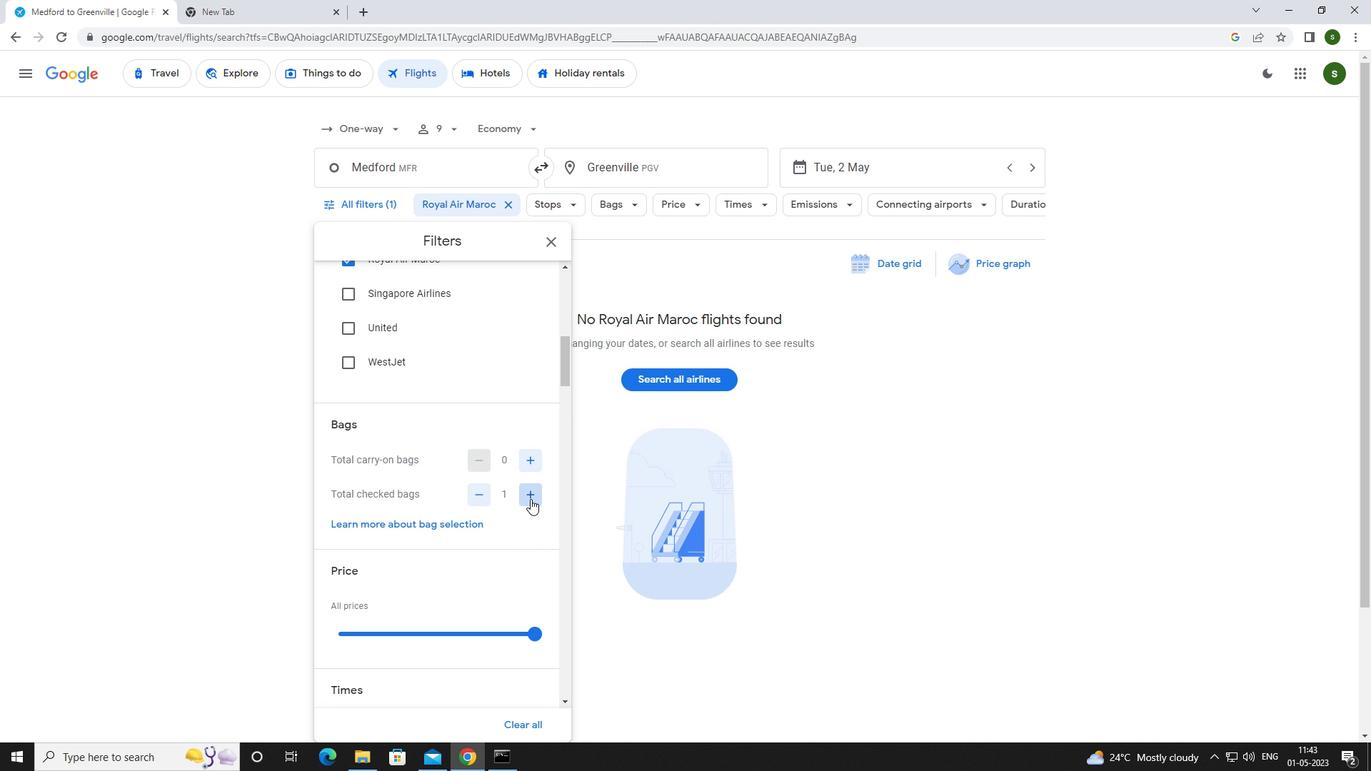 
Action: Mouse pressed left at (530, 499)
Screenshot: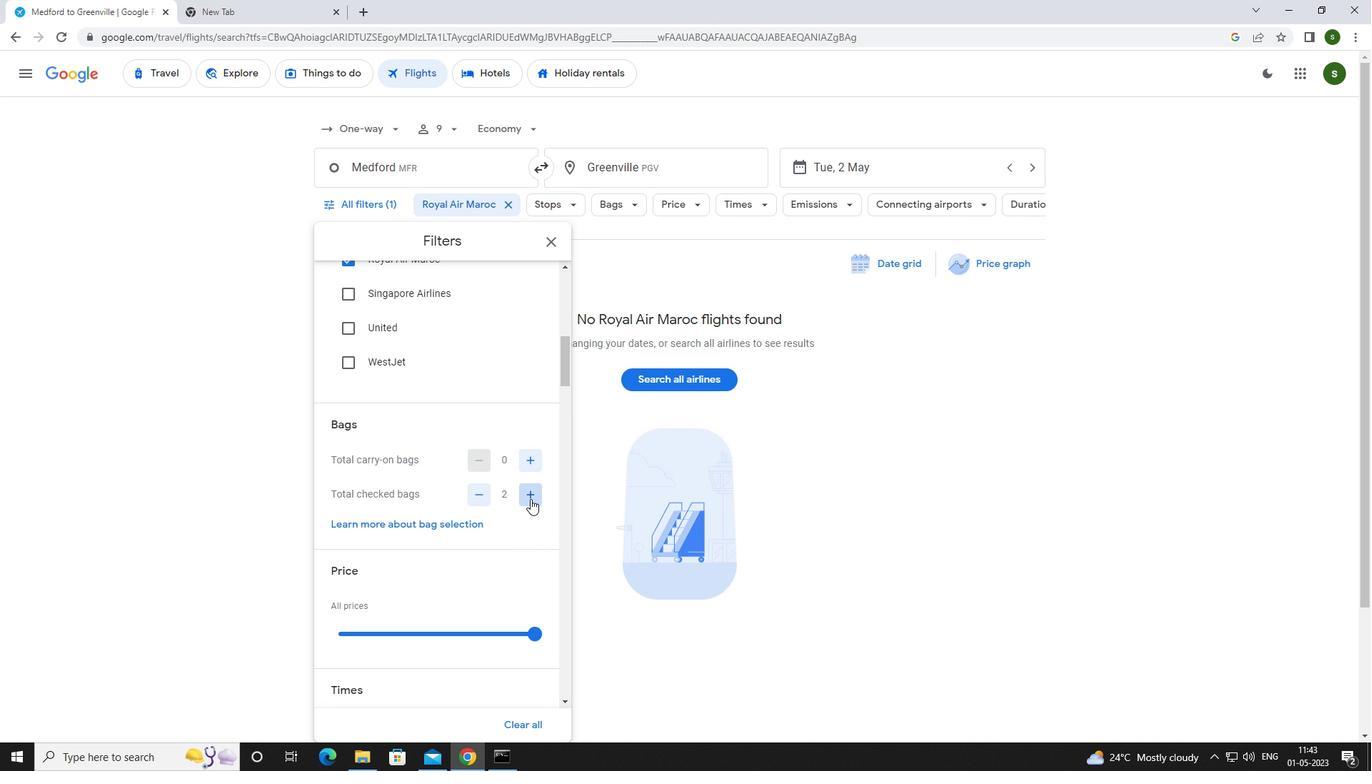 
Action: Mouse pressed left at (530, 499)
Screenshot: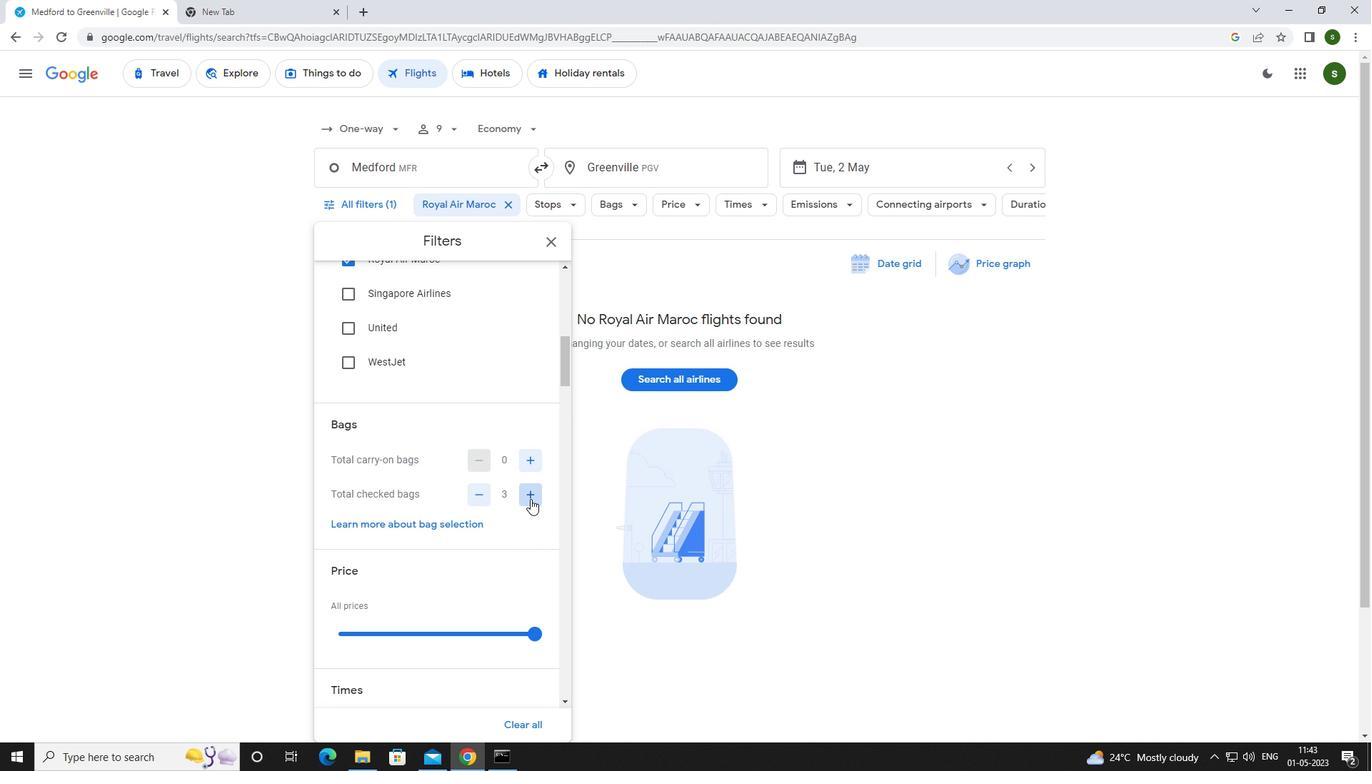 
Action: Mouse pressed left at (530, 499)
Screenshot: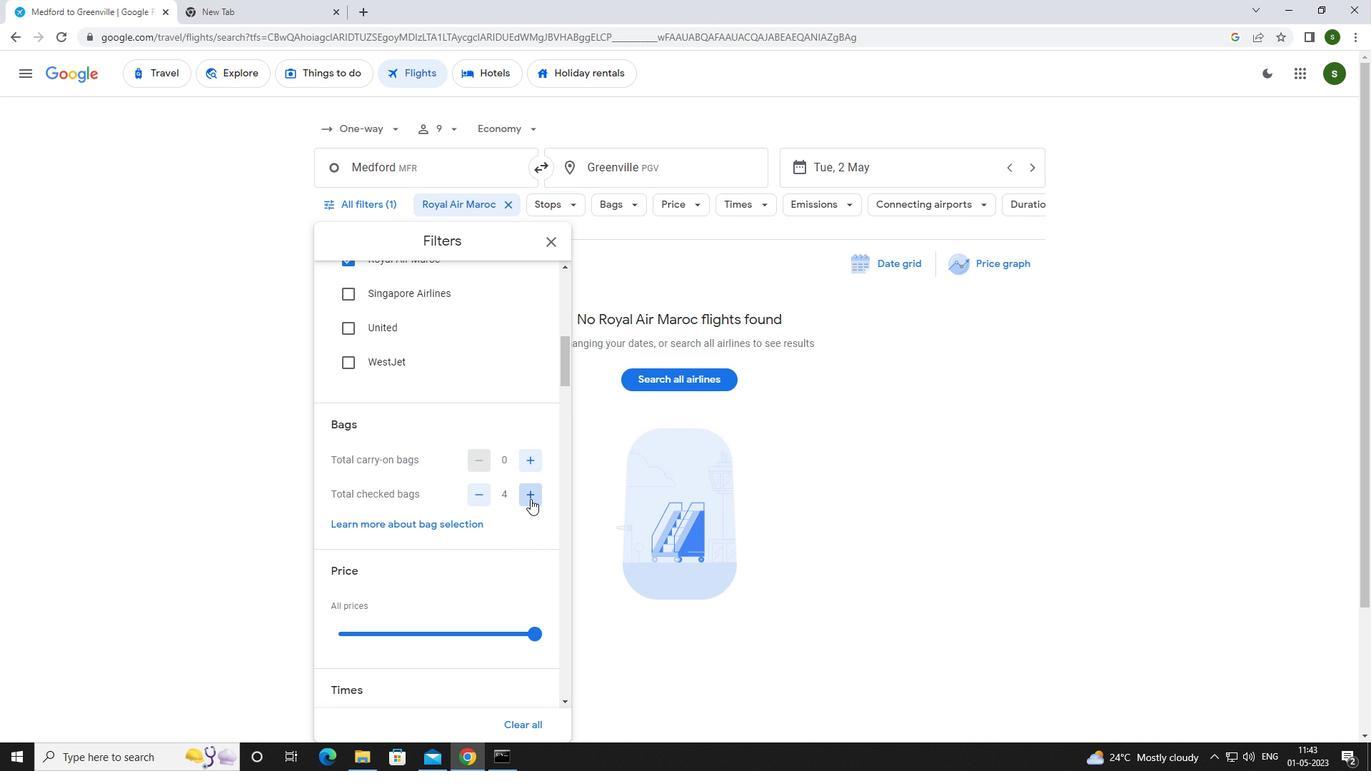 
Action: Mouse pressed left at (530, 499)
Screenshot: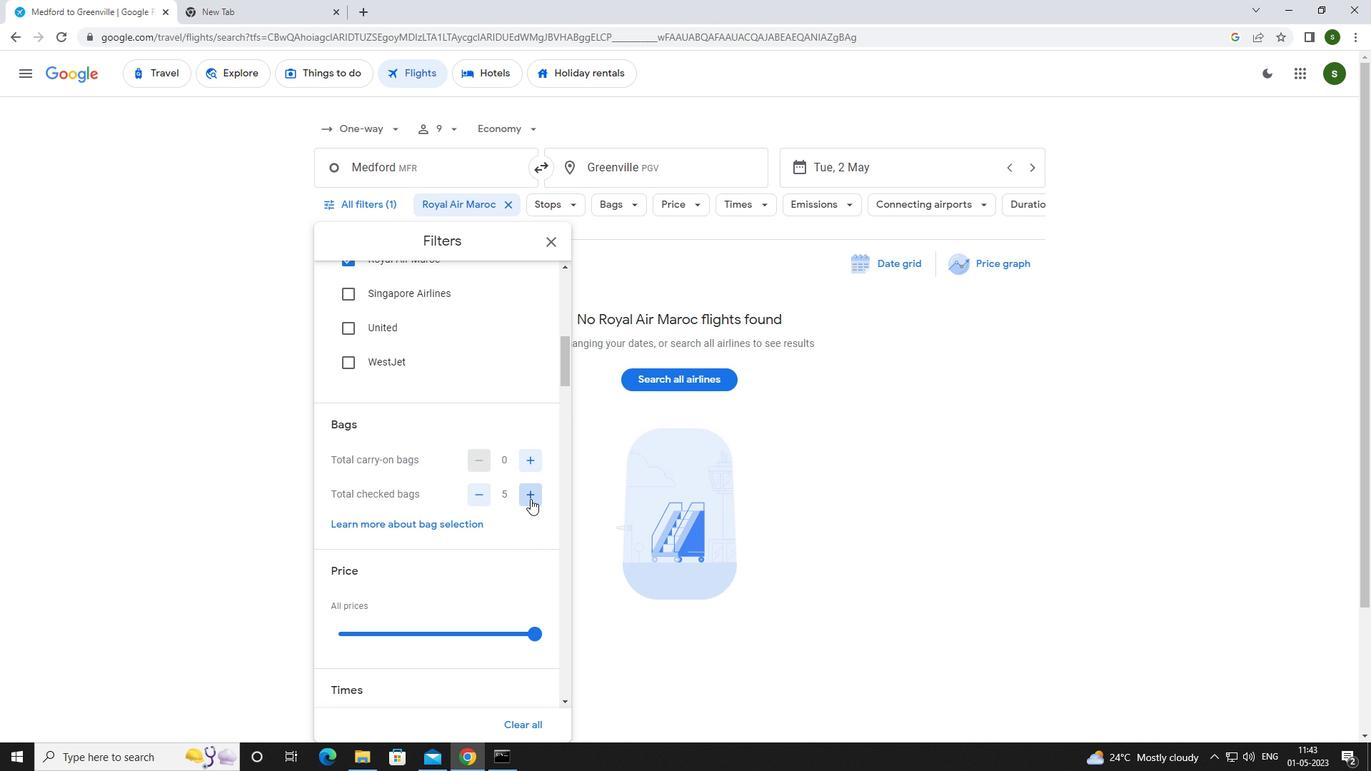 
Action: Mouse pressed left at (530, 499)
Screenshot: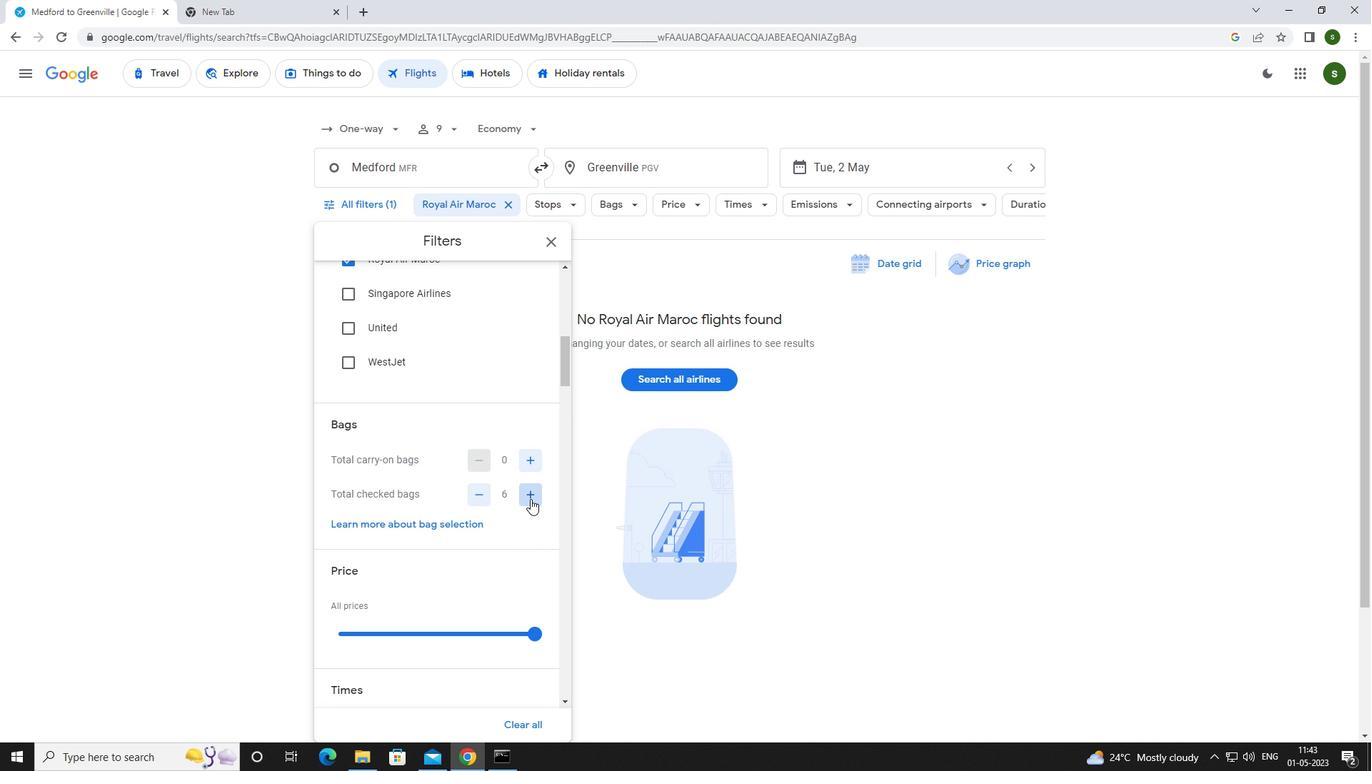 
Action: Mouse pressed left at (530, 499)
Screenshot: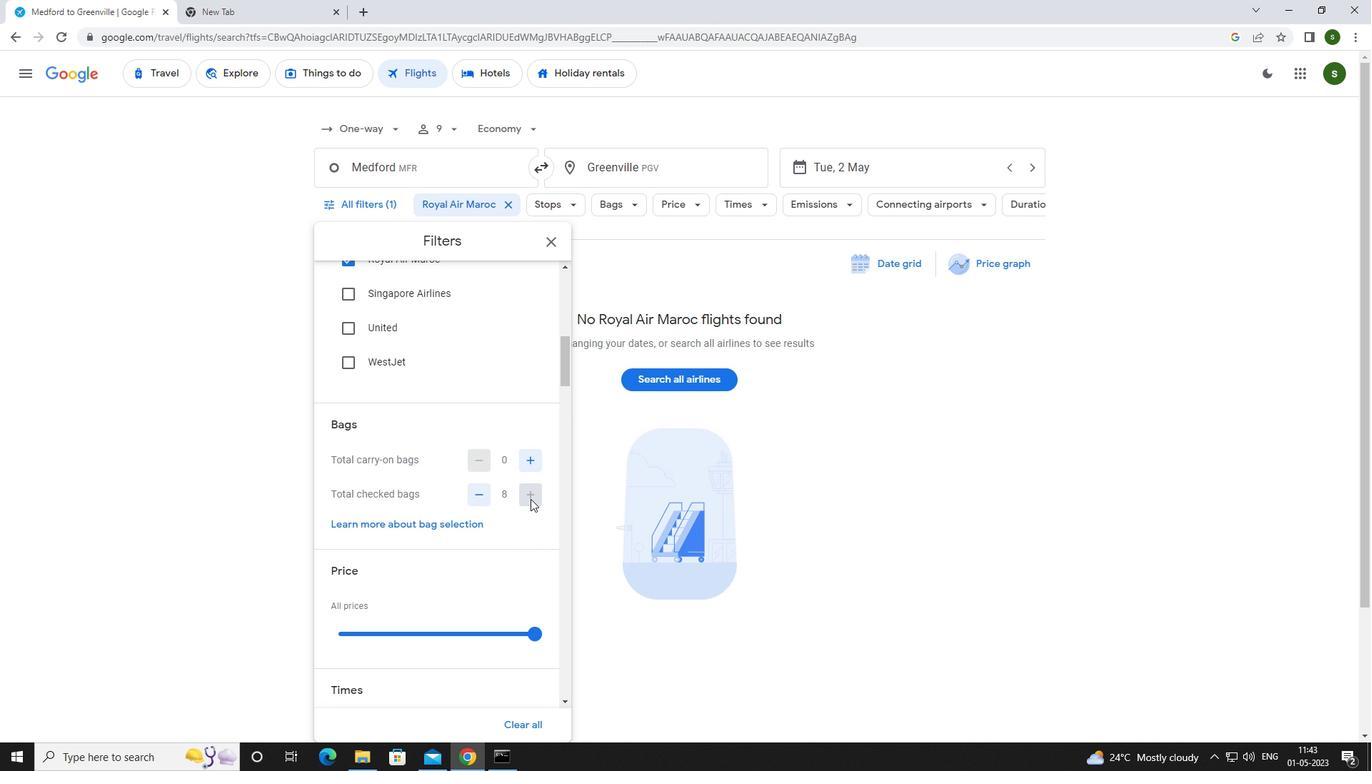 
Action: Mouse moved to (504, 507)
Screenshot: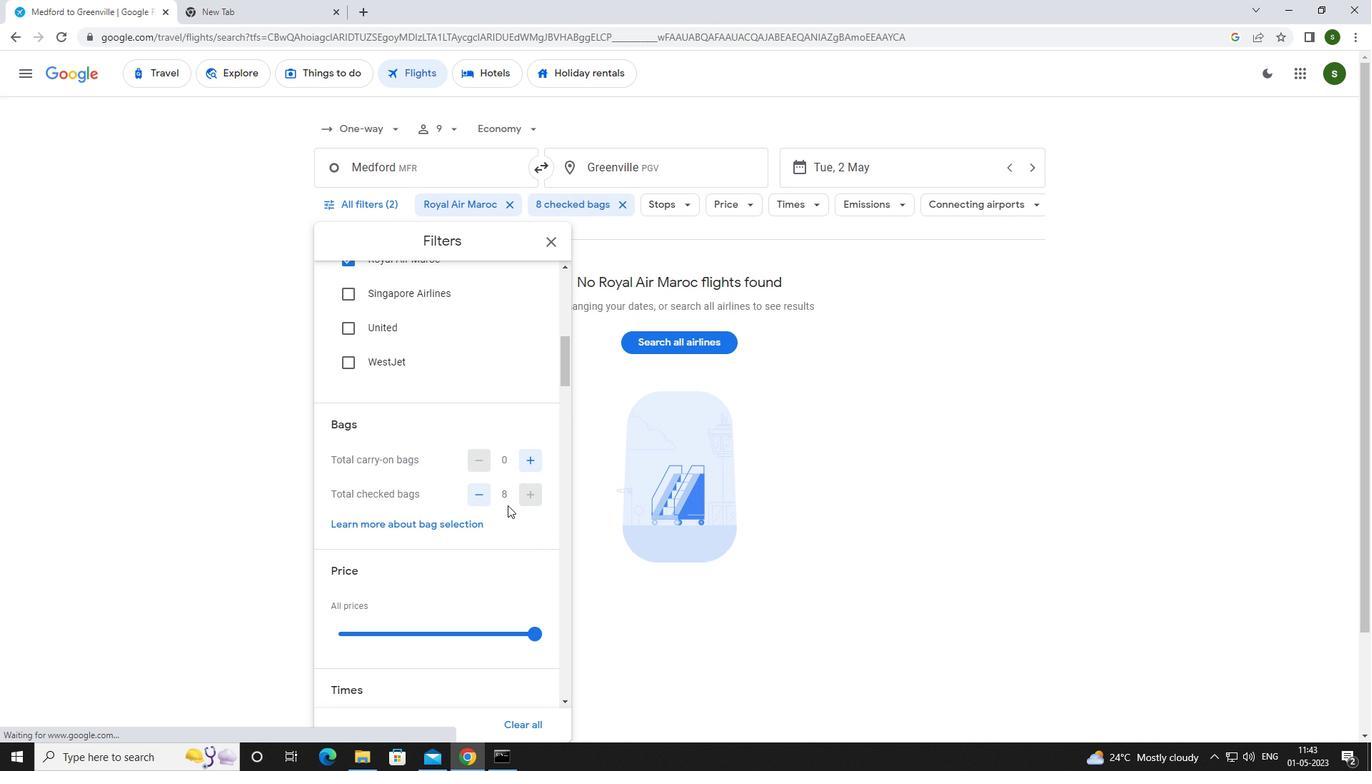 
Action: Mouse scrolled (504, 506) with delta (0, 0)
Screenshot: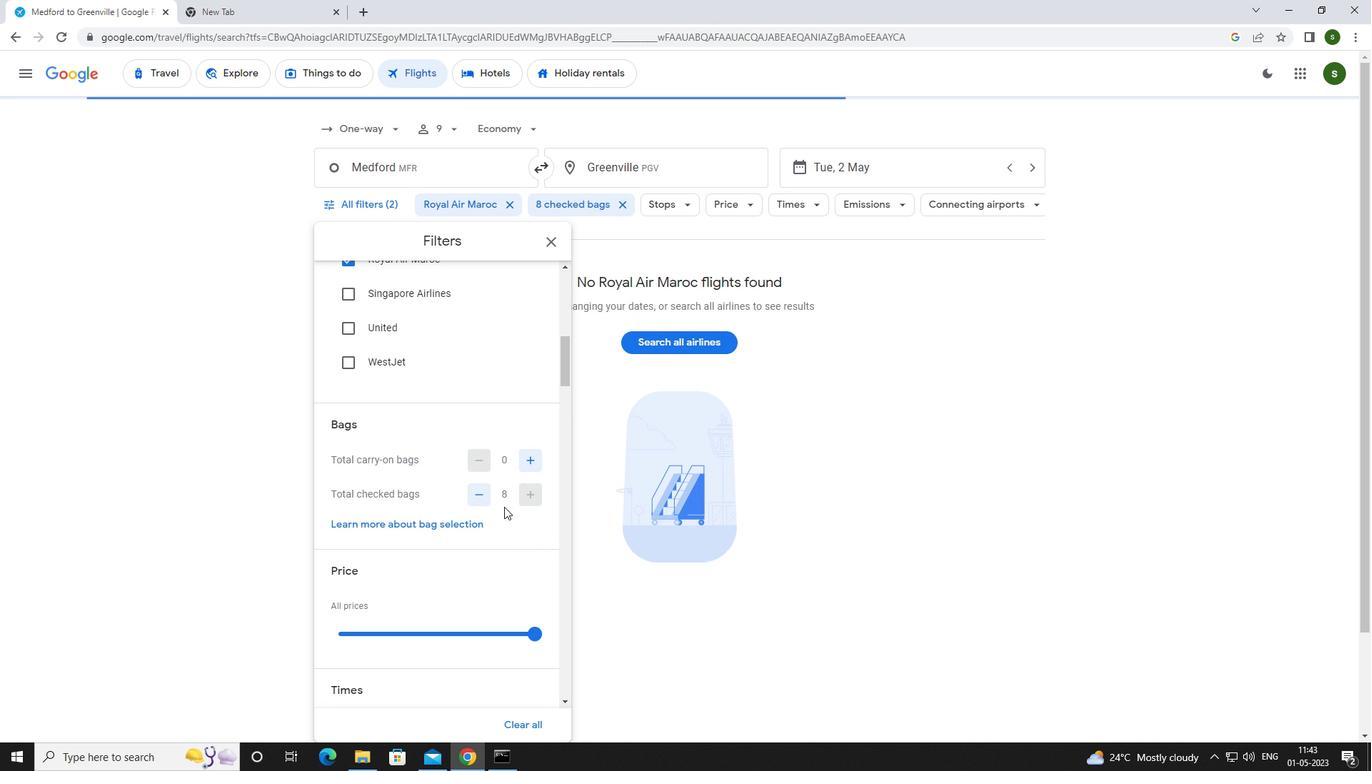 
Action: Mouse scrolled (504, 506) with delta (0, 0)
Screenshot: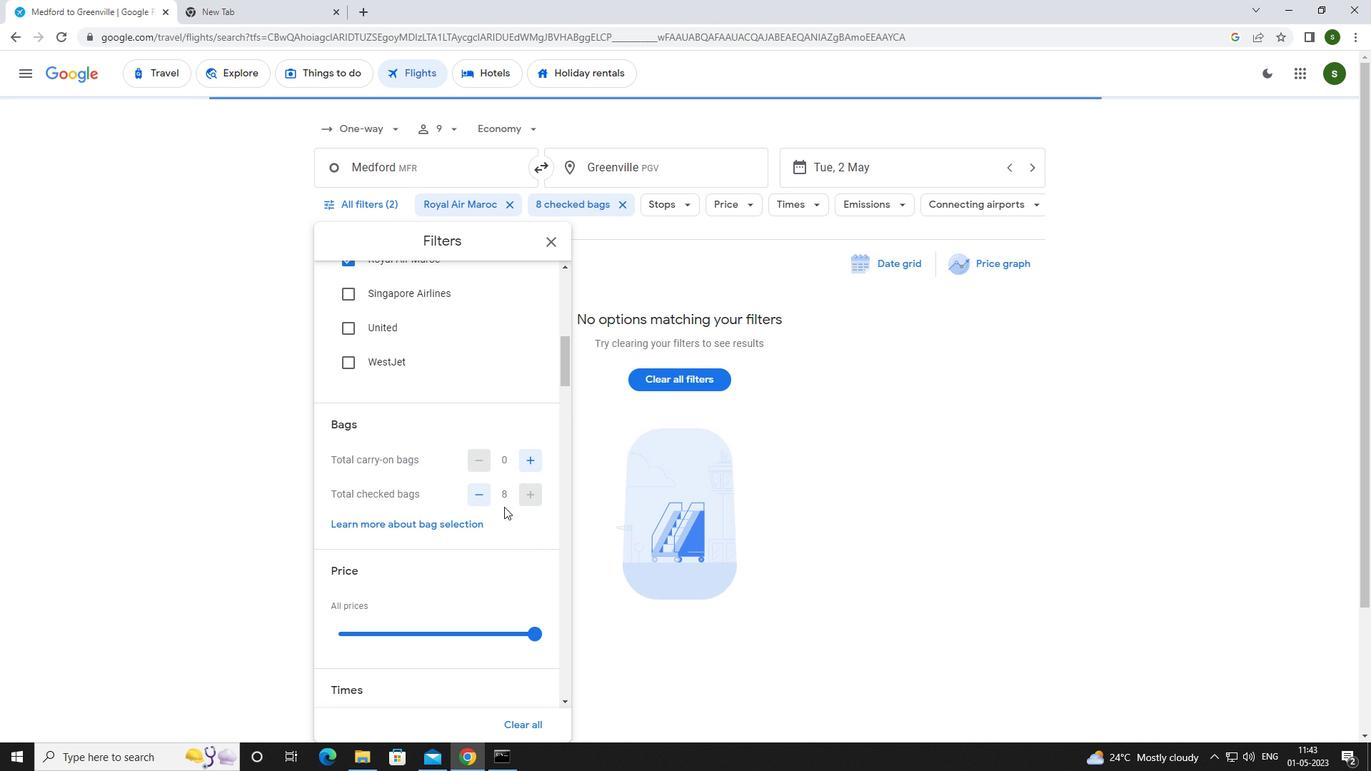 
Action: Mouse moved to (533, 493)
Screenshot: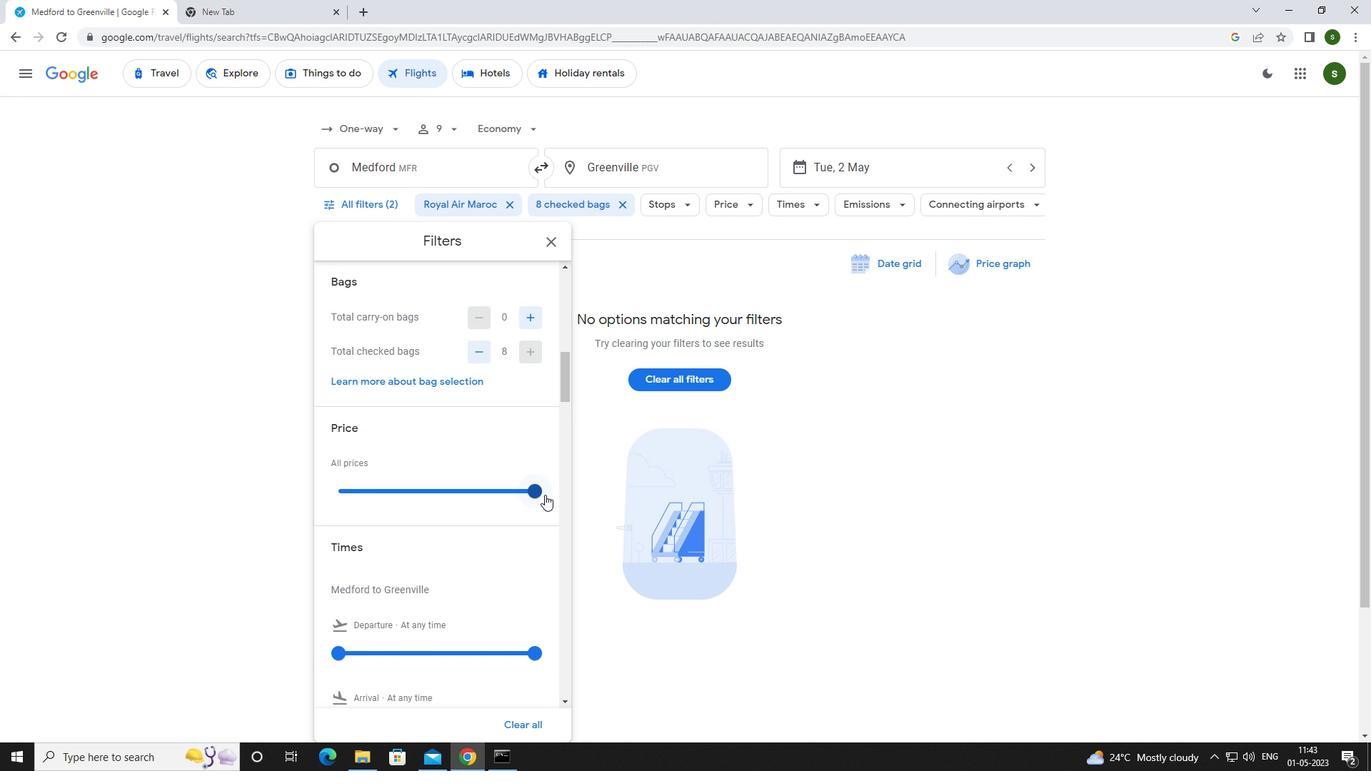 
Action: Mouse pressed left at (533, 493)
Screenshot: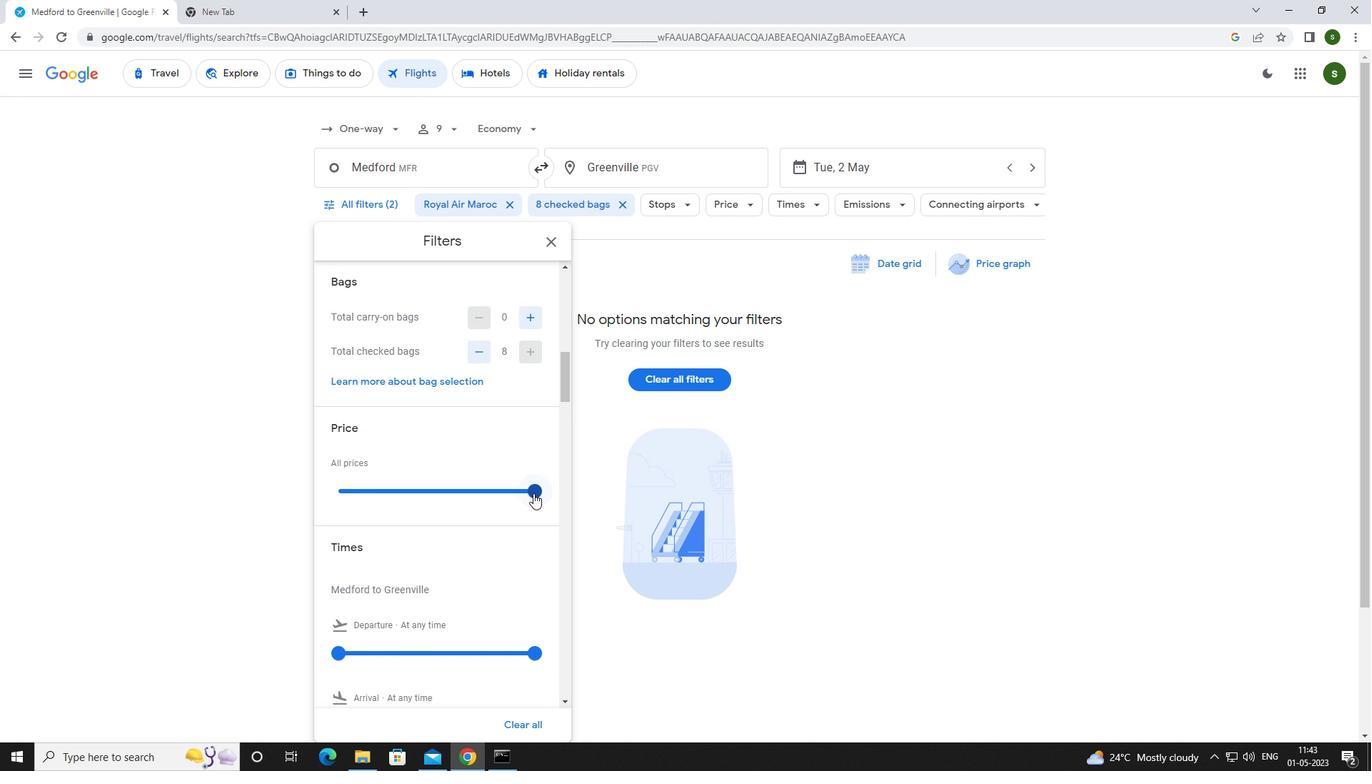 
Action: Mouse moved to (429, 508)
Screenshot: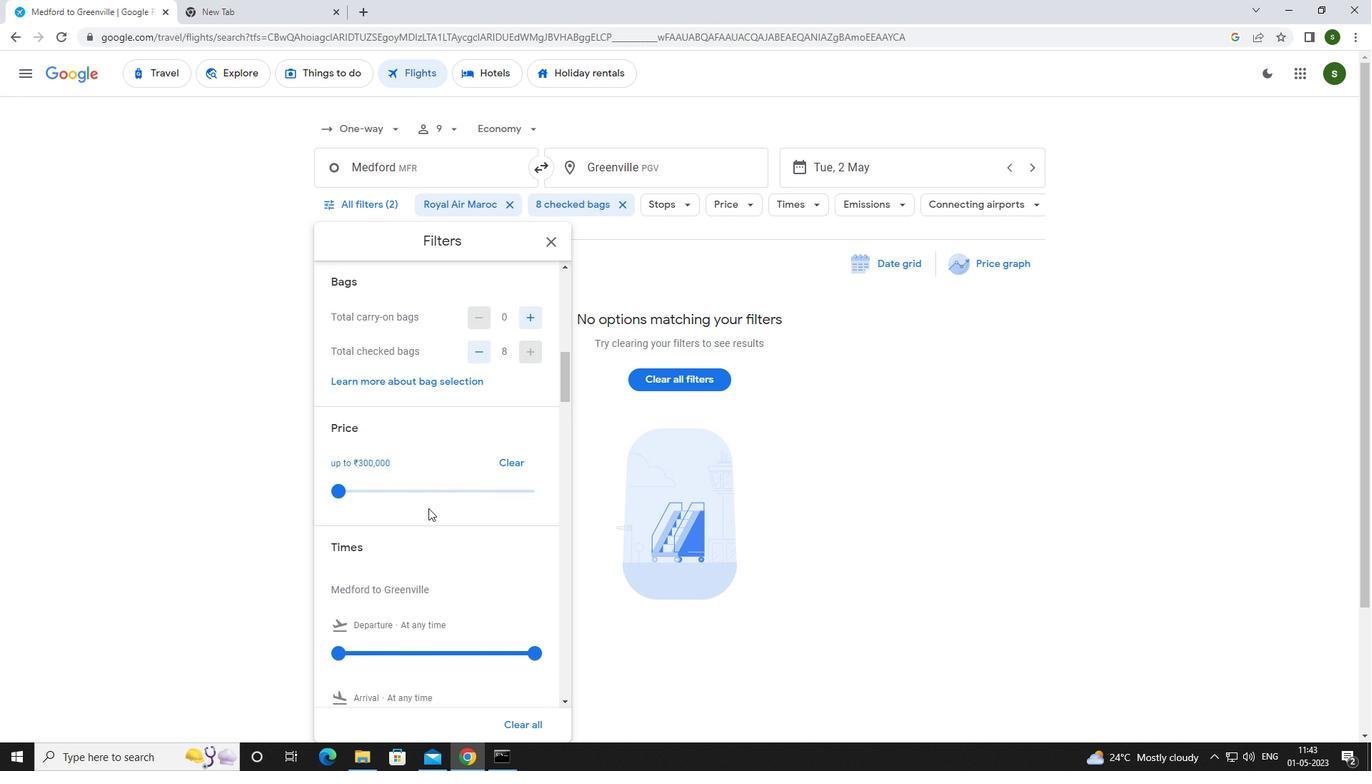 
Action: Mouse scrolled (429, 508) with delta (0, 0)
Screenshot: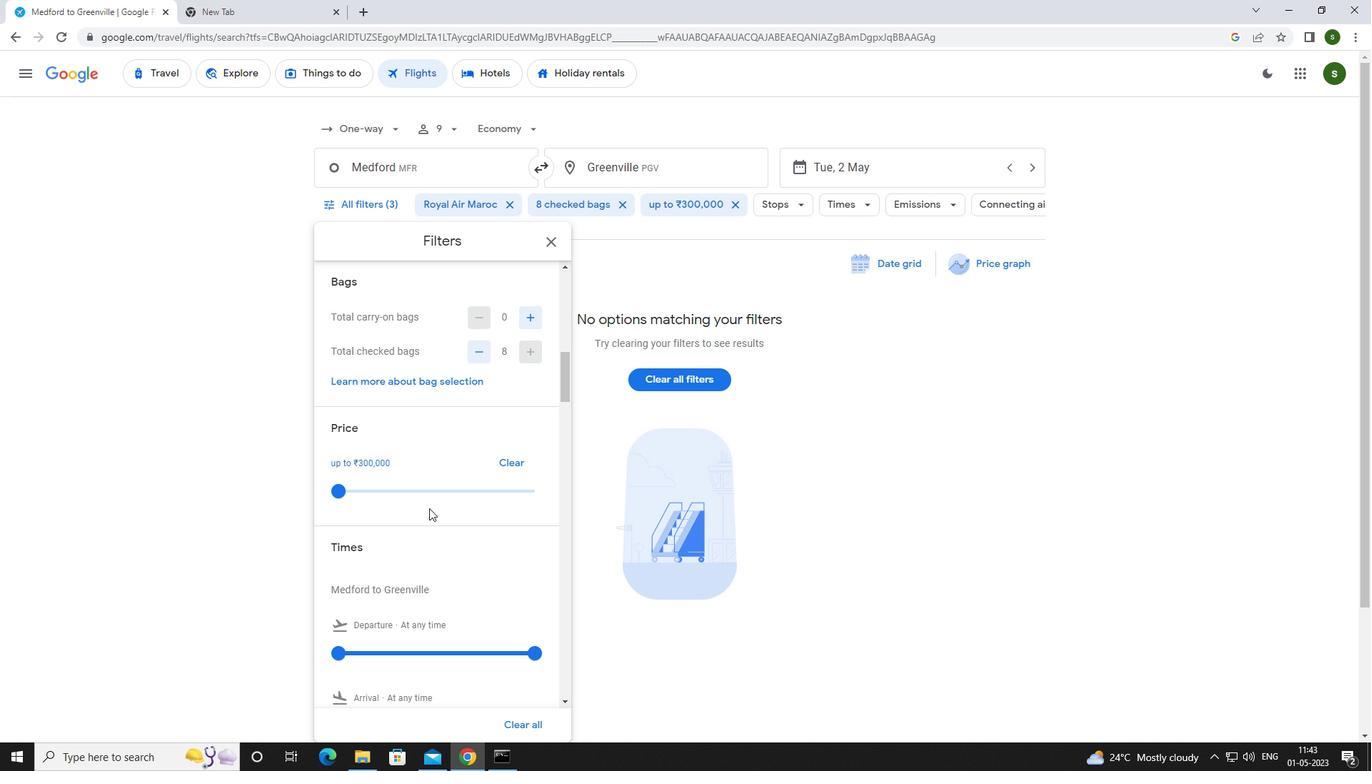 
Action: Mouse scrolled (429, 508) with delta (0, 0)
Screenshot: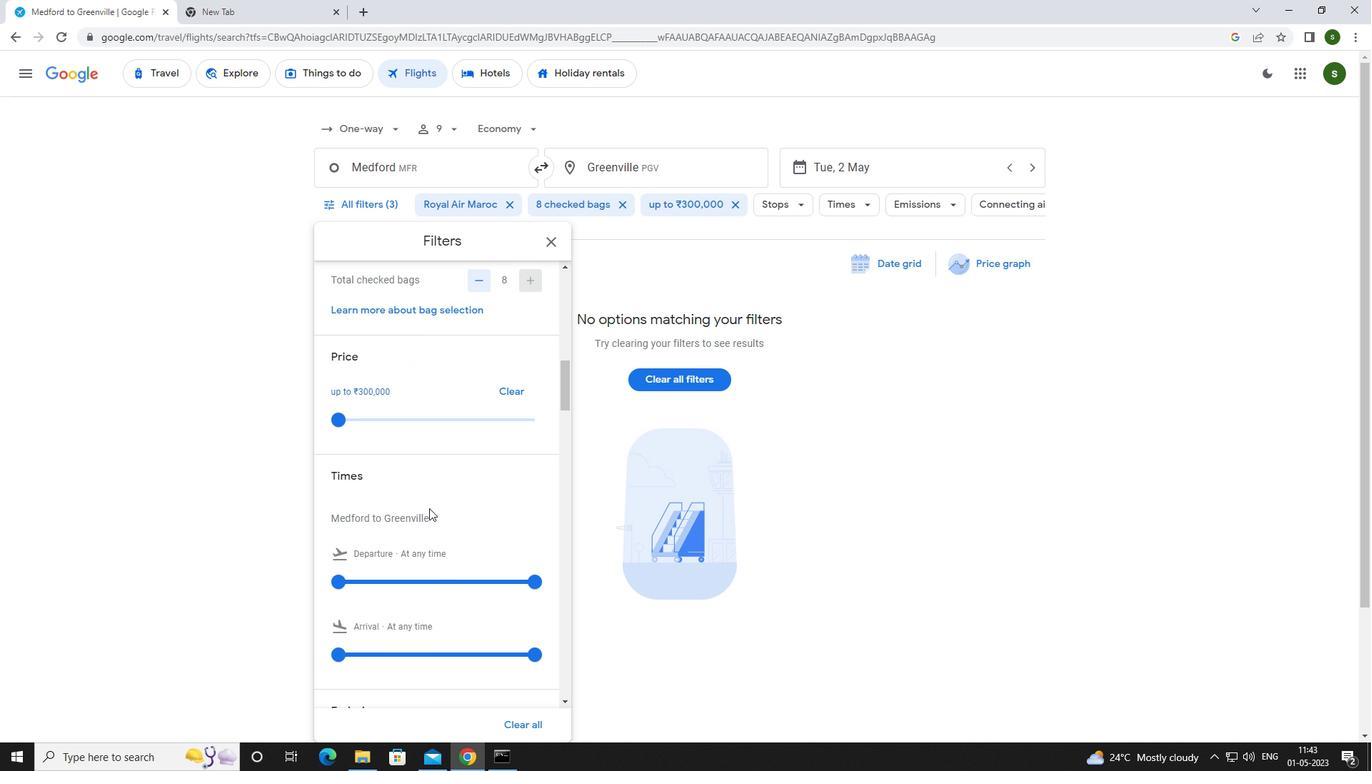 
Action: Mouse moved to (336, 508)
Screenshot: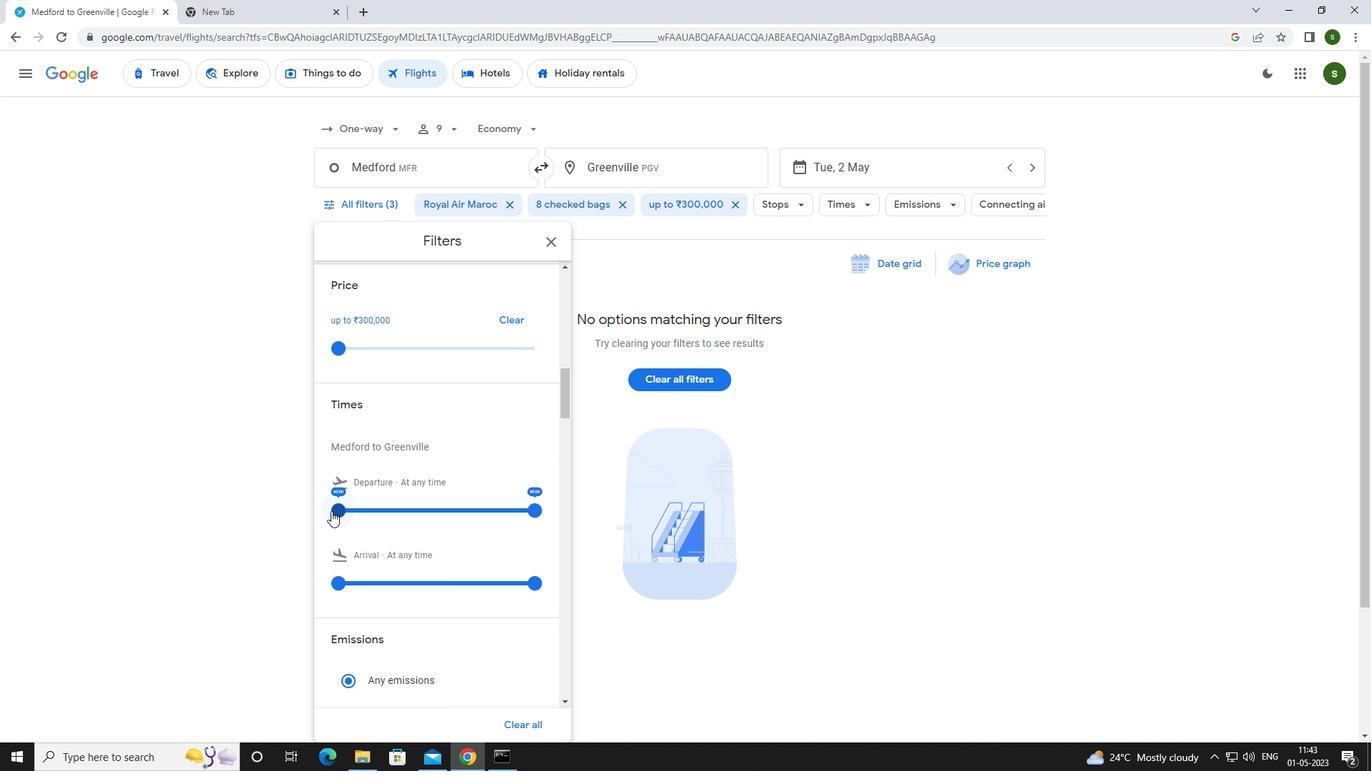 
Action: Mouse pressed left at (336, 508)
Screenshot: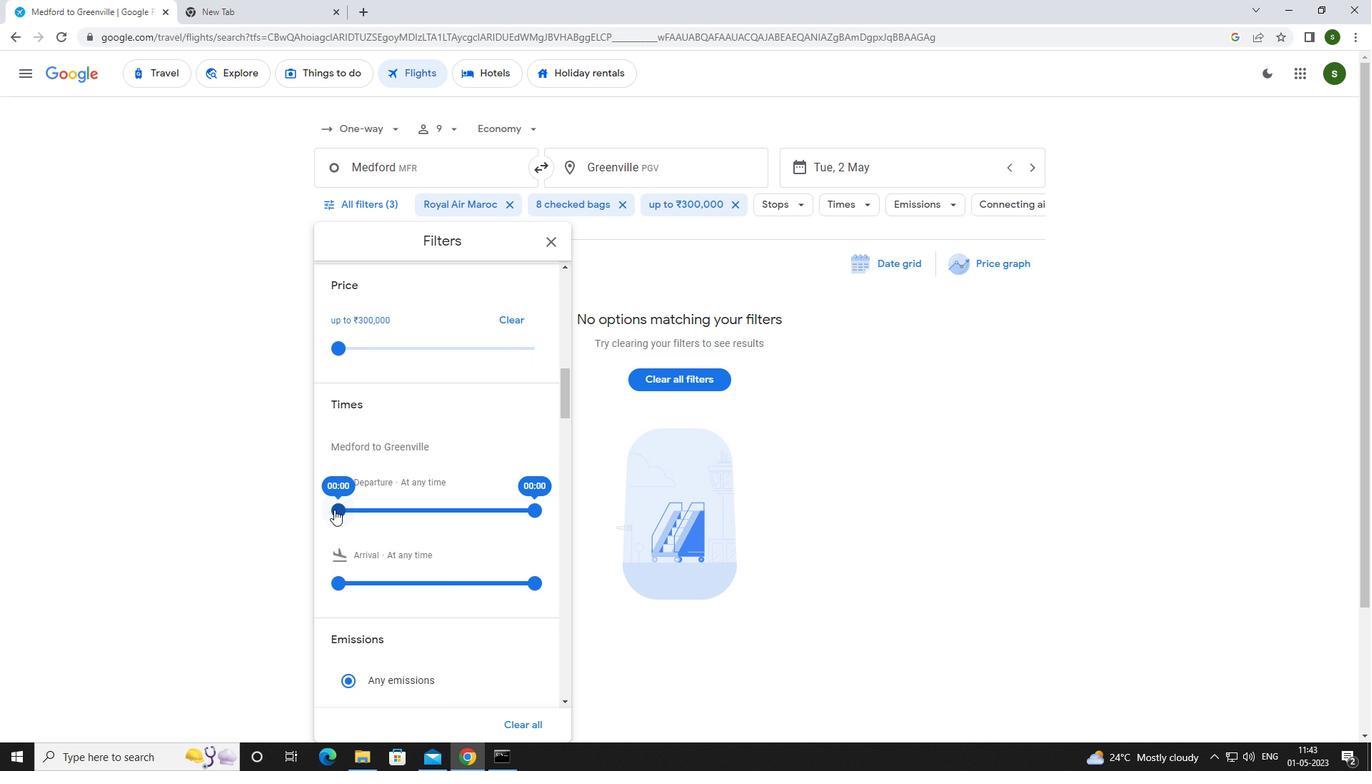 
Action: Mouse moved to (805, 519)
Screenshot: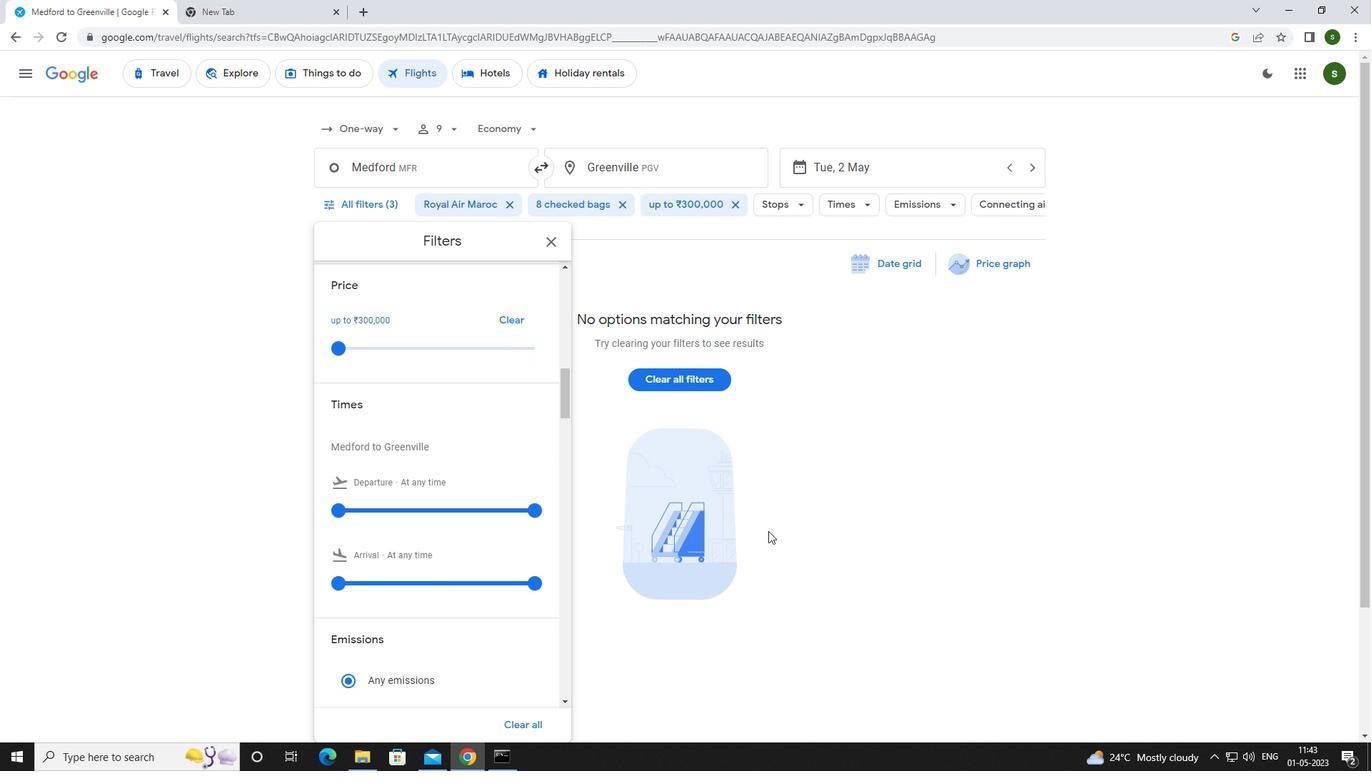 
Action: Mouse pressed left at (805, 519)
Screenshot: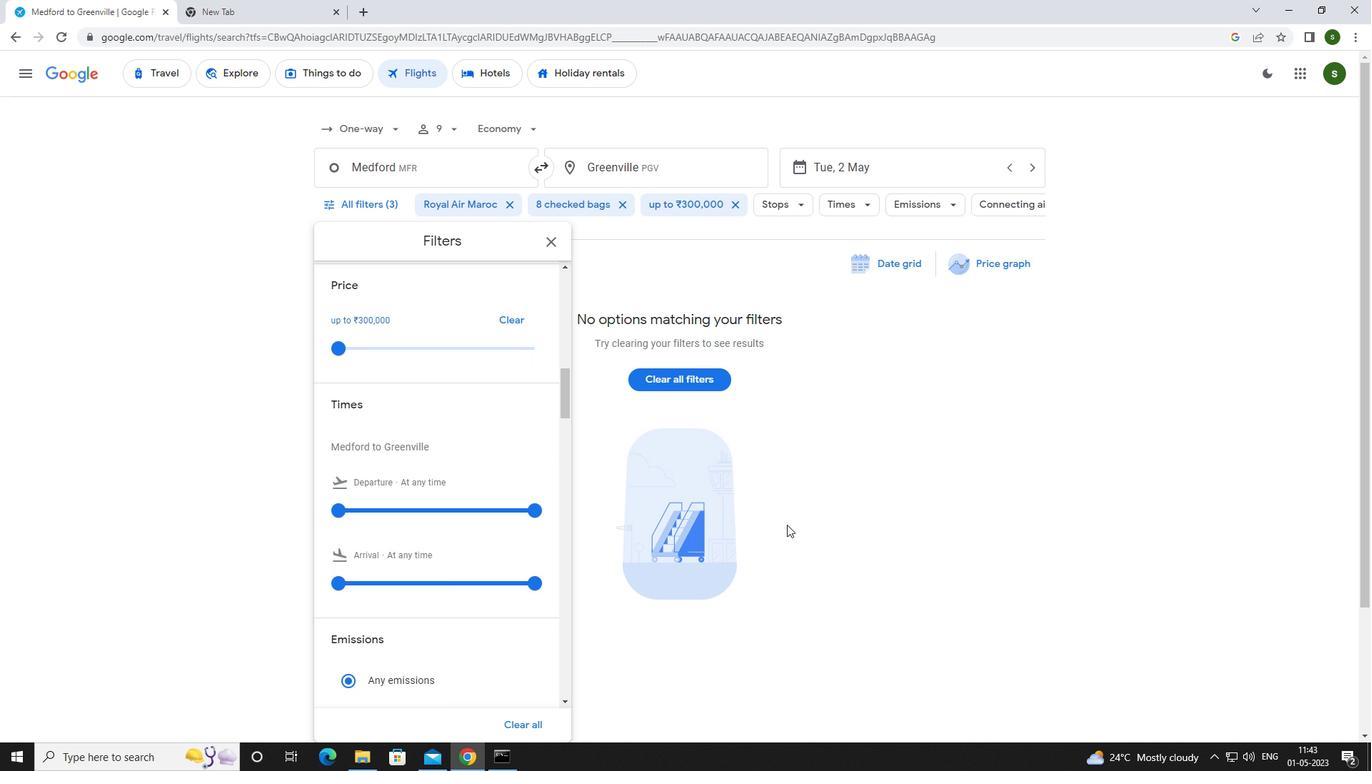 
